 Task: Research Airbnb options in Isna, Egypt from 4th November, 2023 to 15th November, 2023 for 2 adults.1  bedroom having 1 bed and 1 bathroom. Property type can be hotel. Look for 4 properties as per requirement.
Action: Mouse pressed left at (423, 67)
Screenshot: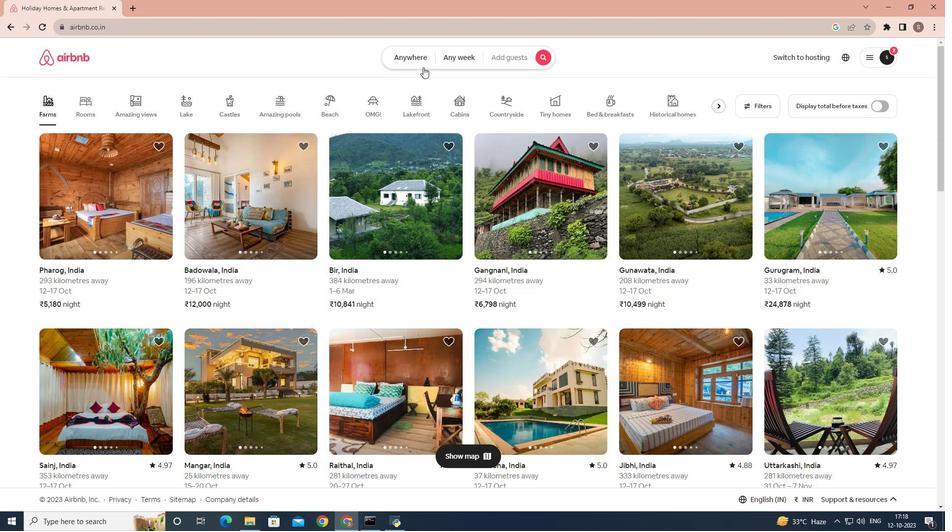 
Action: Mouse moved to (390, 98)
Screenshot: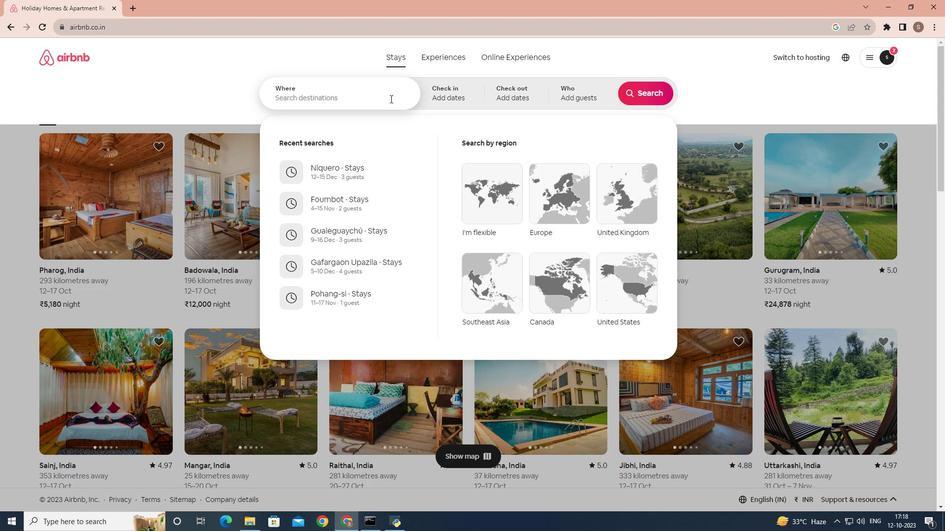 
Action: Mouse pressed left at (390, 98)
Screenshot: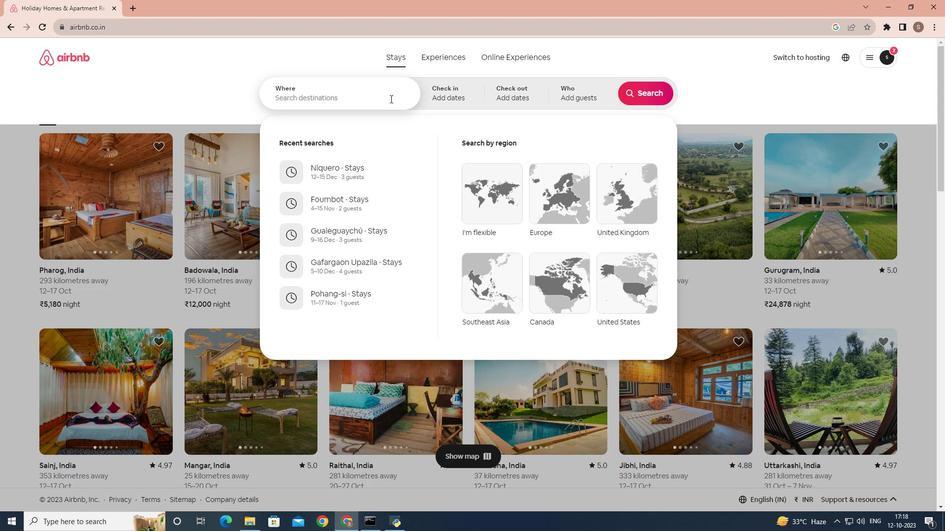 
Action: Key pressed isna,<Key.space>egypt
Screenshot: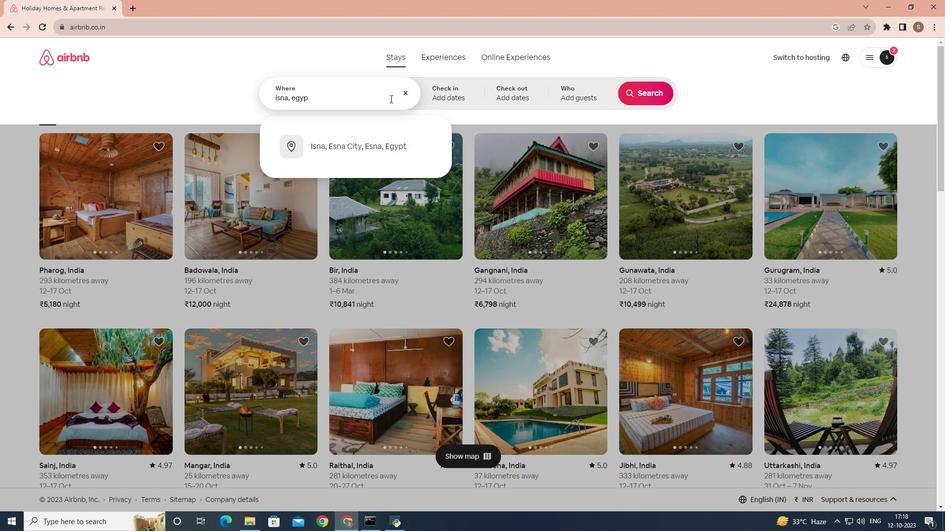 
Action: Mouse moved to (357, 137)
Screenshot: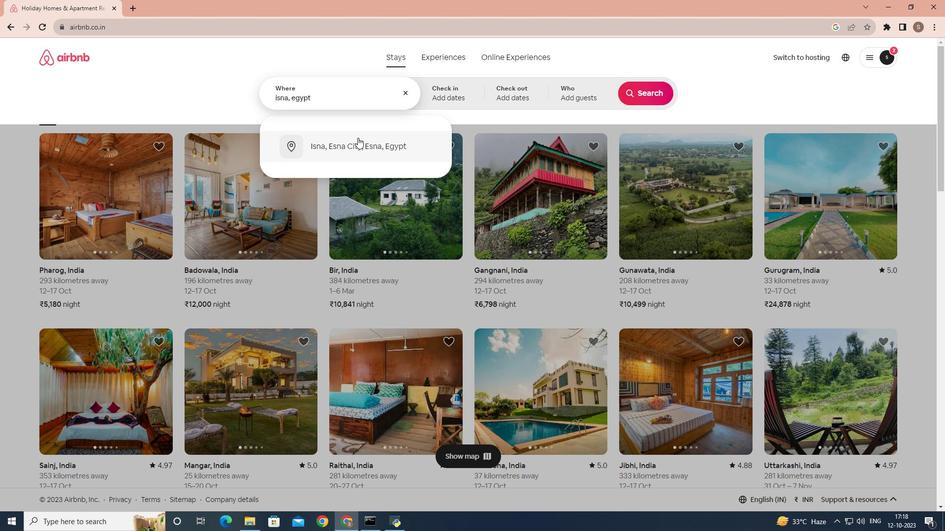 
Action: Mouse pressed left at (357, 137)
Screenshot: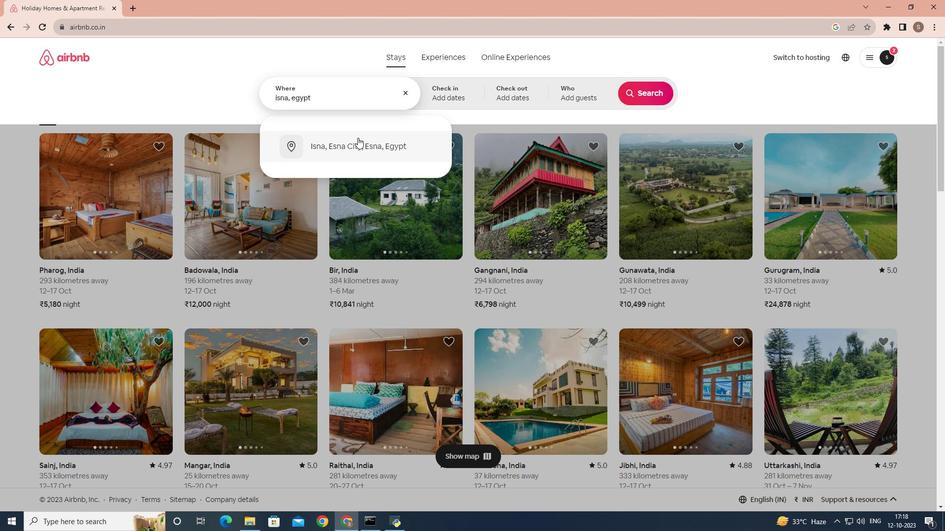 
Action: Mouse moved to (631, 217)
Screenshot: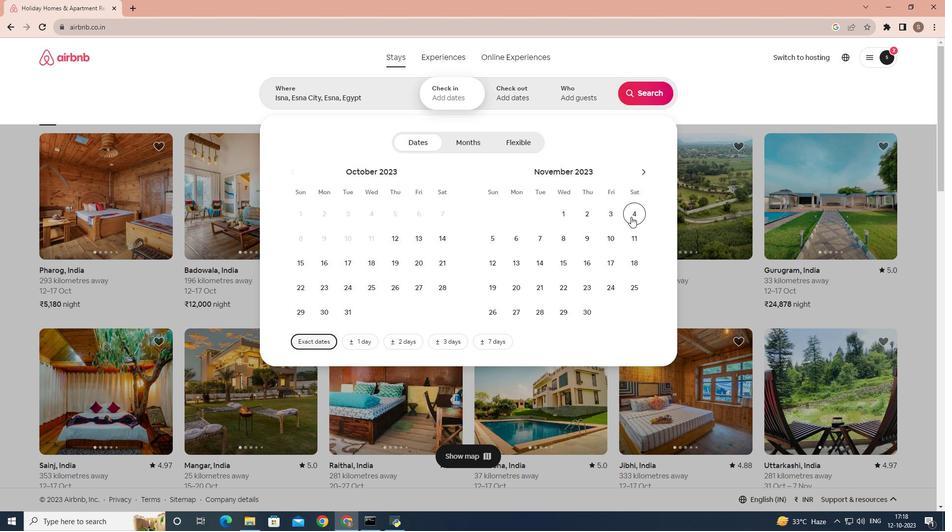 
Action: Mouse pressed left at (631, 217)
Screenshot: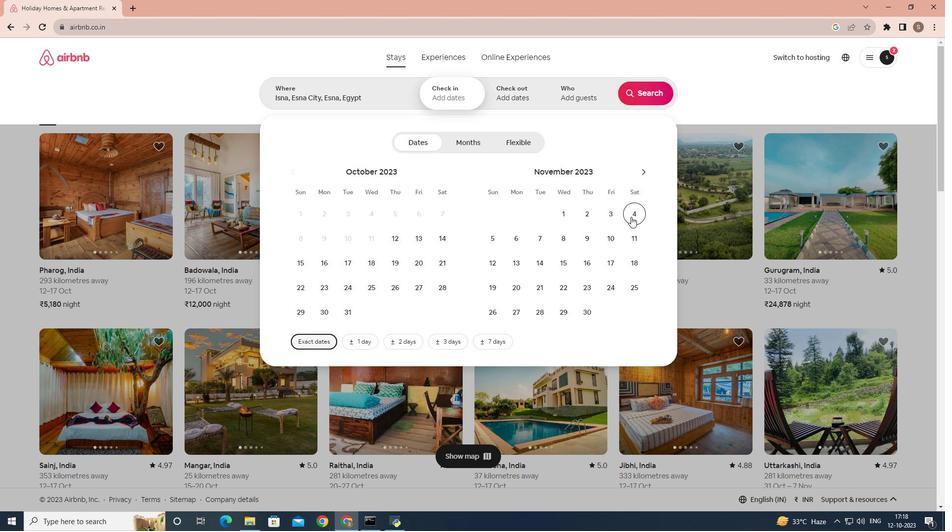 
Action: Mouse moved to (556, 265)
Screenshot: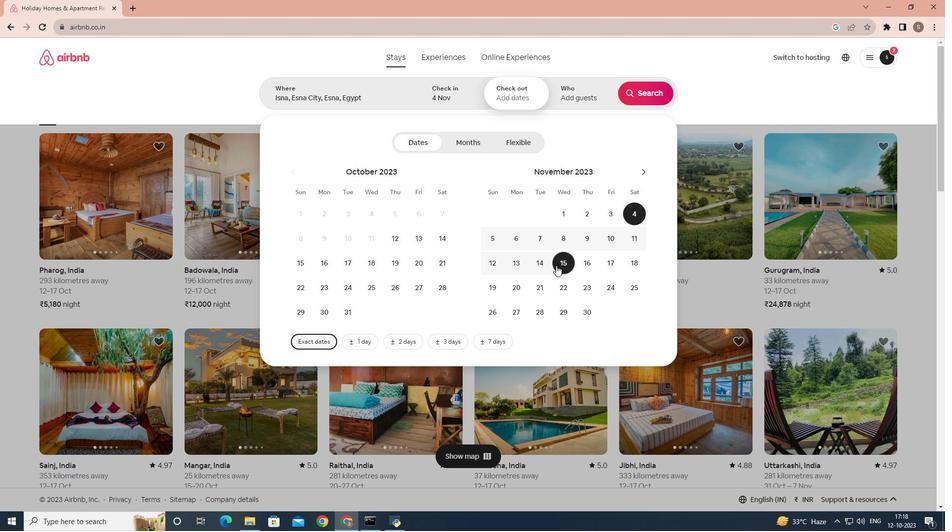 
Action: Mouse pressed left at (556, 265)
Screenshot: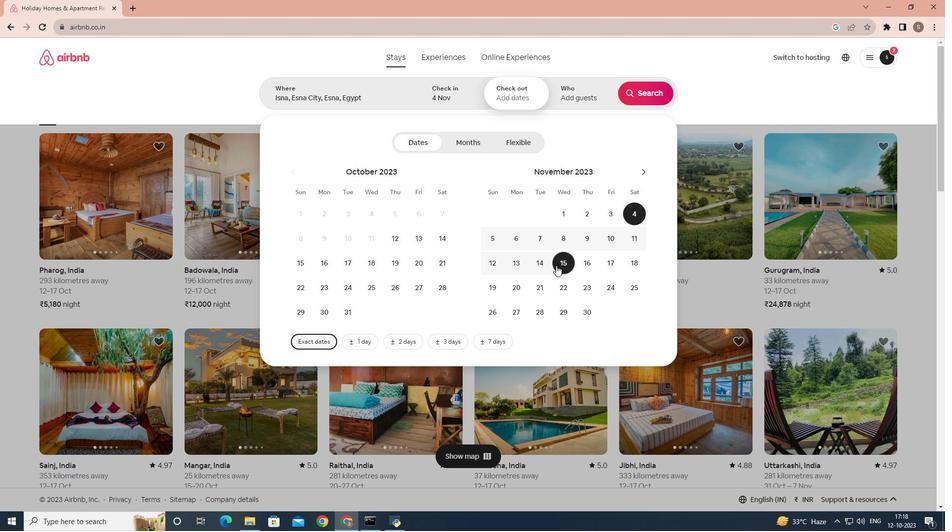 
Action: Mouse moved to (561, 96)
Screenshot: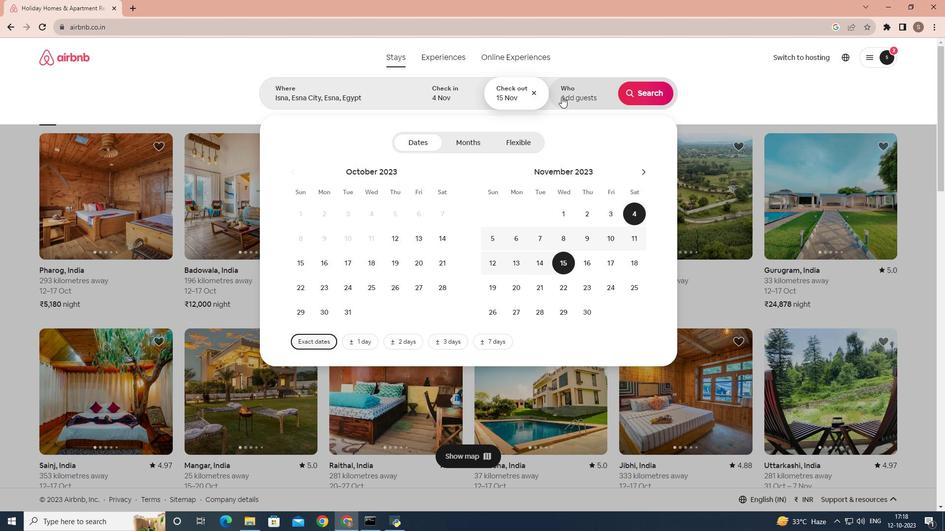 
Action: Mouse pressed left at (561, 96)
Screenshot: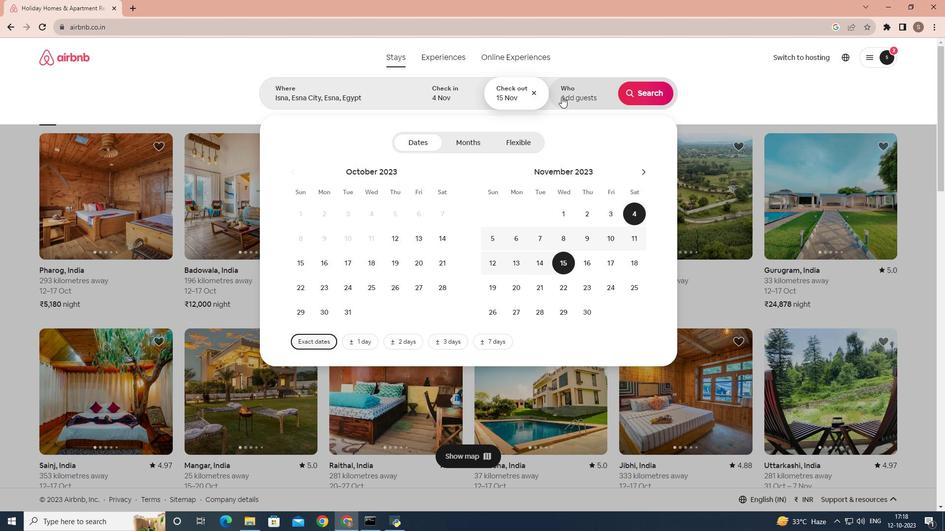
Action: Mouse moved to (655, 147)
Screenshot: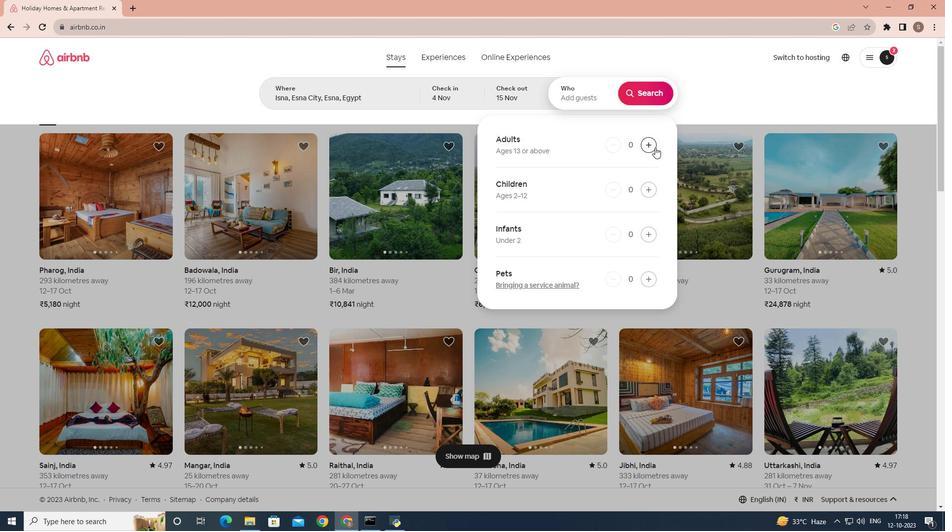 
Action: Mouse pressed left at (655, 147)
Screenshot: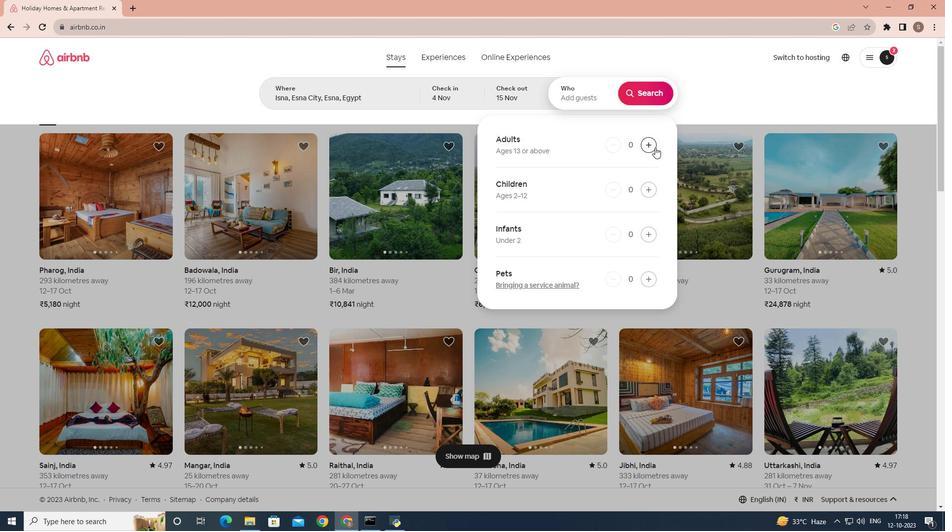 
Action: Mouse pressed left at (655, 147)
Screenshot: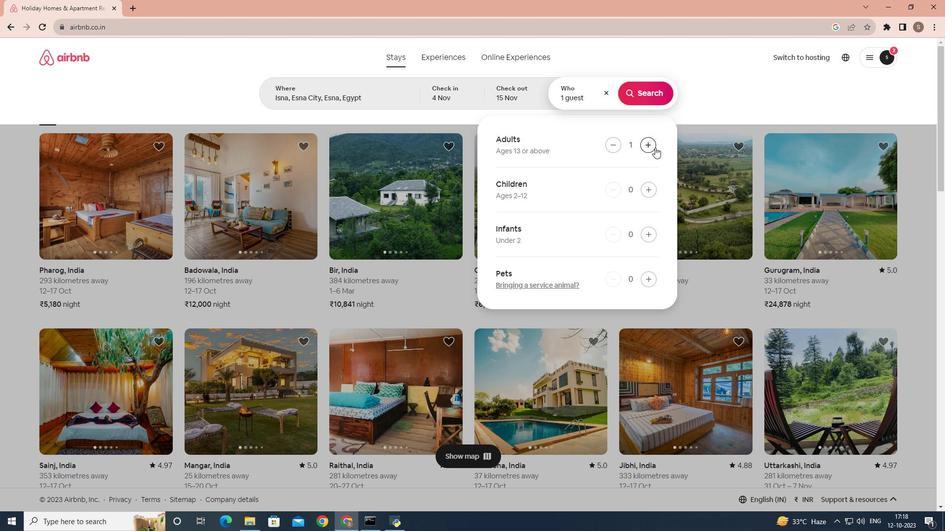 
Action: Mouse moved to (647, 90)
Screenshot: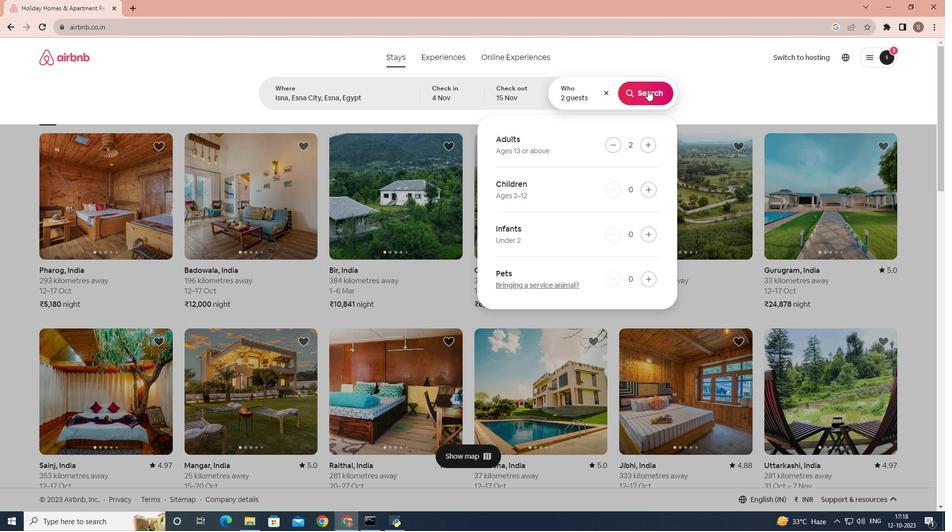 
Action: Mouse pressed left at (647, 90)
Screenshot: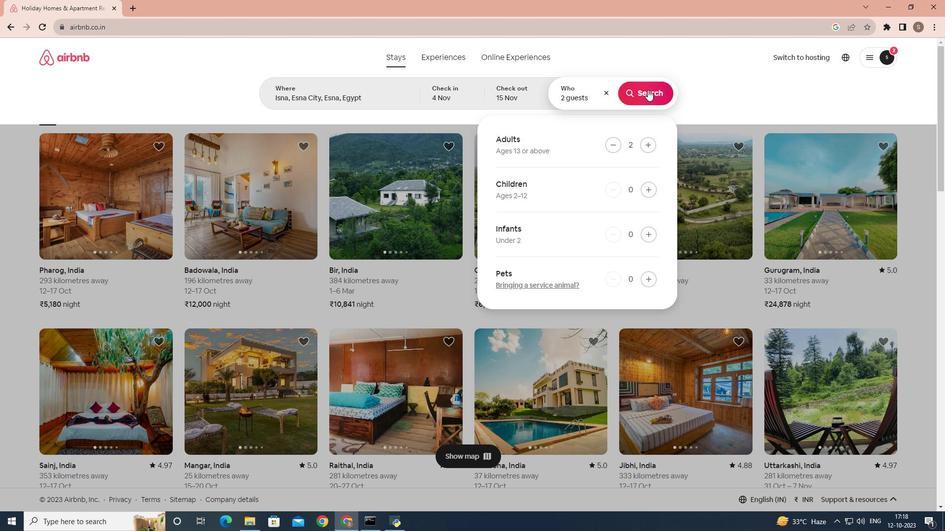 
Action: Mouse moved to (767, 96)
Screenshot: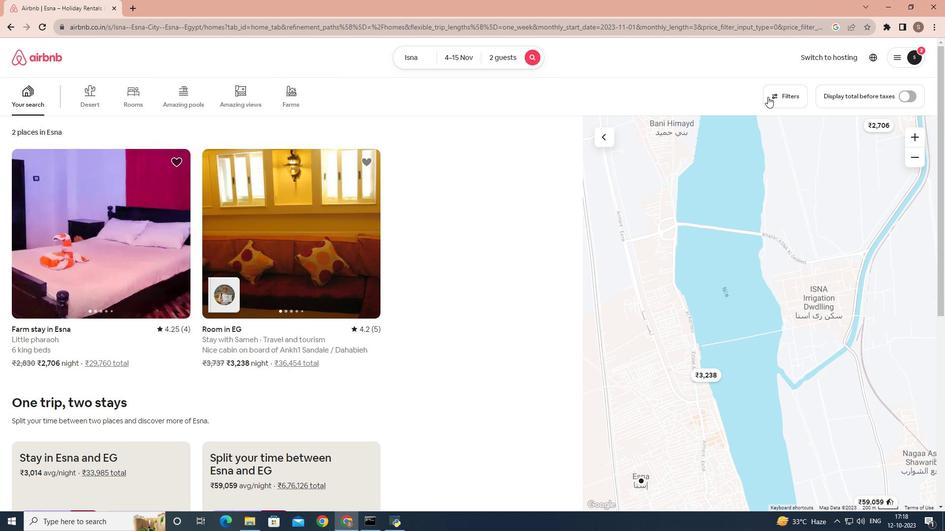 
Action: Mouse pressed left at (767, 96)
Screenshot: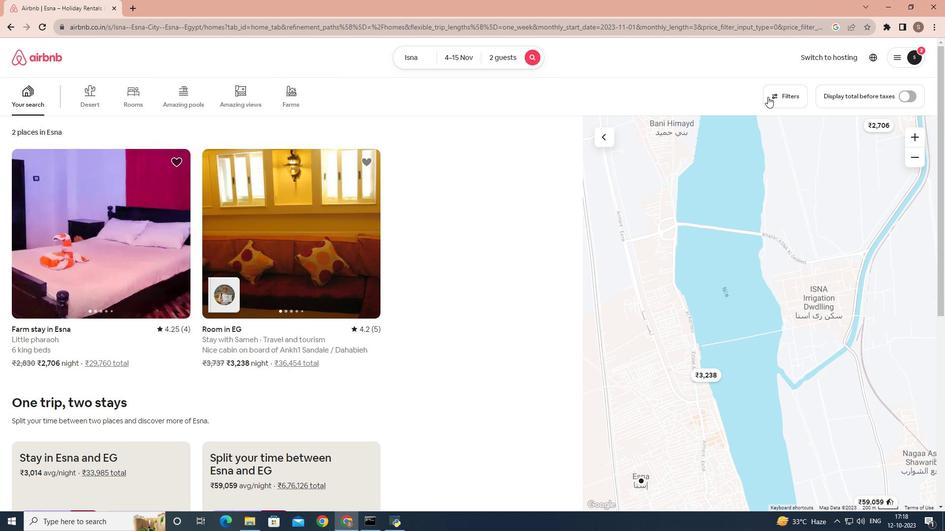 
Action: Mouse moved to (382, 271)
Screenshot: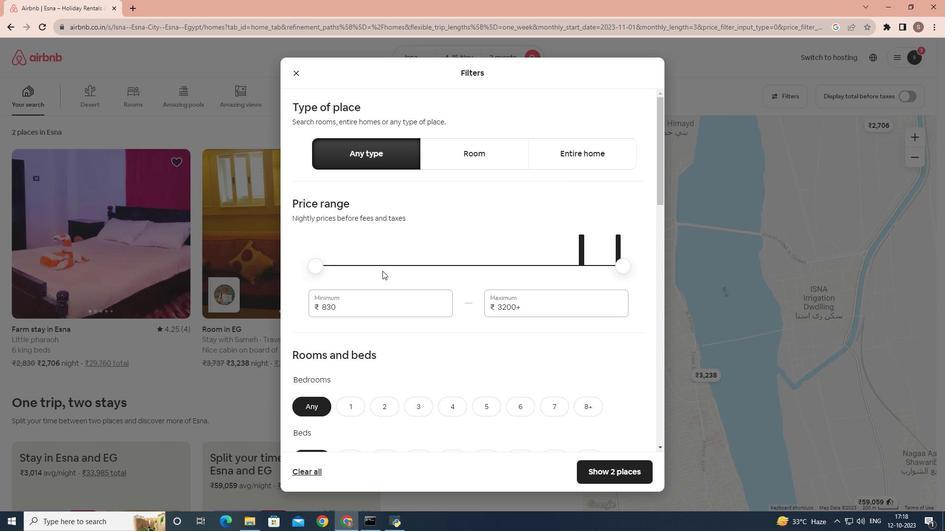 
Action: Mouse scrolled (382, 270) with delta (0, 0)
Screenshot: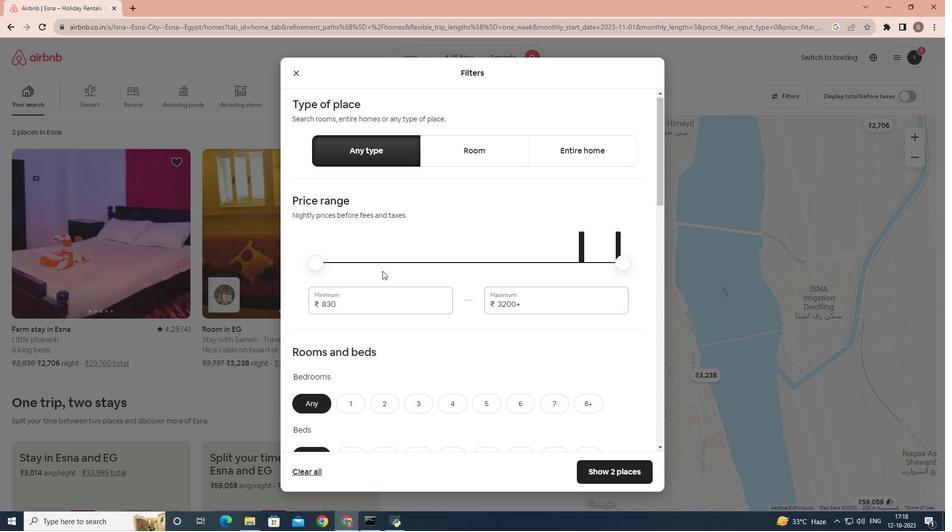 
Action: Mouse scrolled (382, 270) with delta (0, 0)
Screenshot: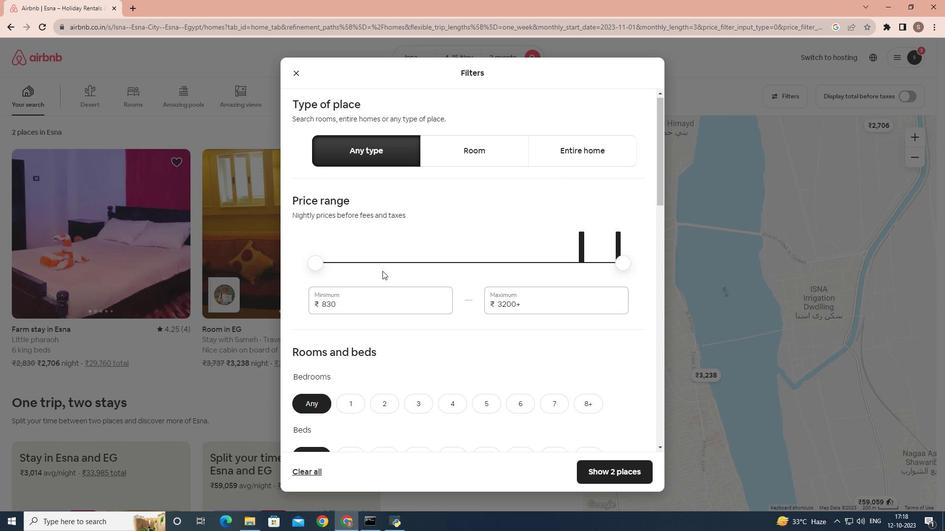 
Action: Mouse scrolled (382, 270) with delta (0, 0)
Screenshot: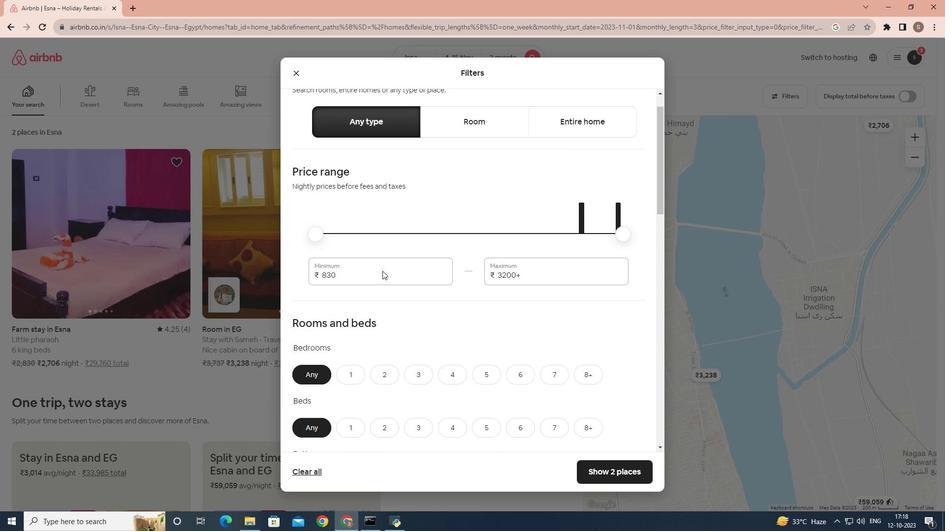 
Action: Mouse moved to (350, 257)
Screenshot: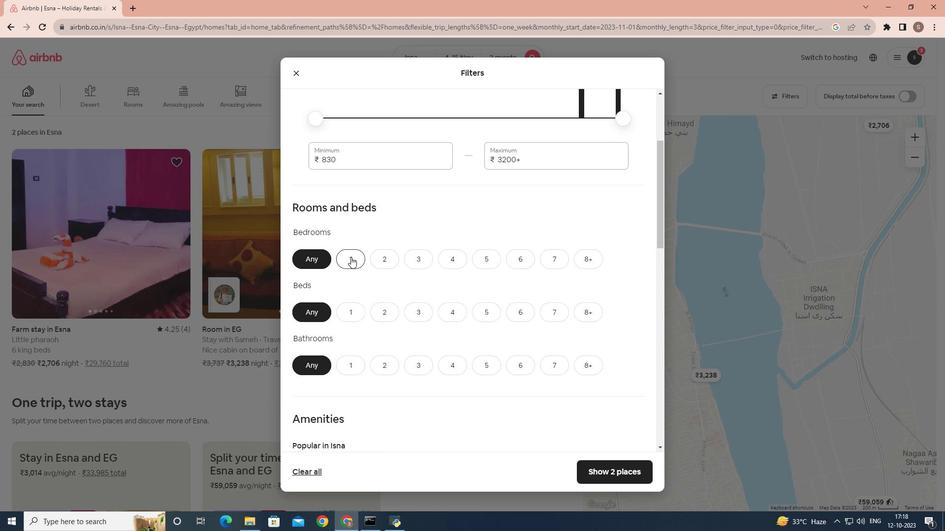 
Action: Mouse pressed left at (350, 257)
Screenshot: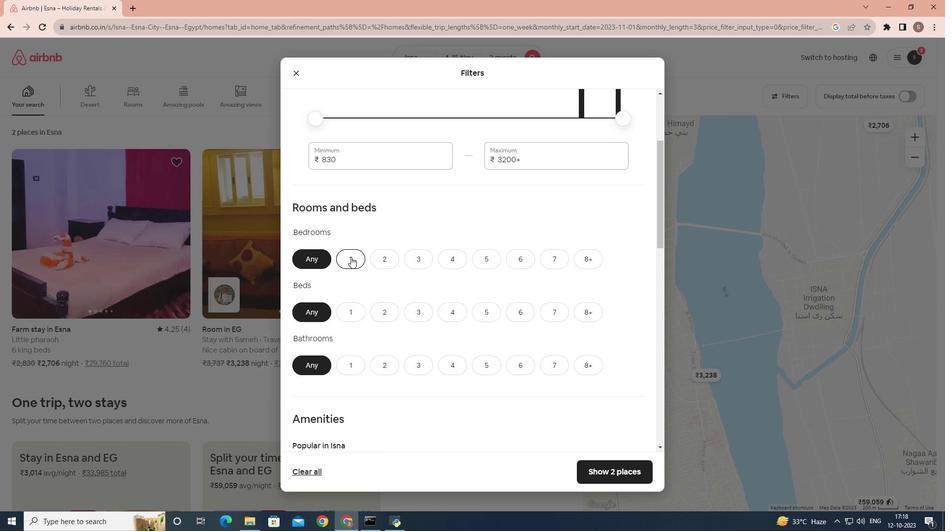 
Action: Mouse moved to (352, 307)
Screenshot: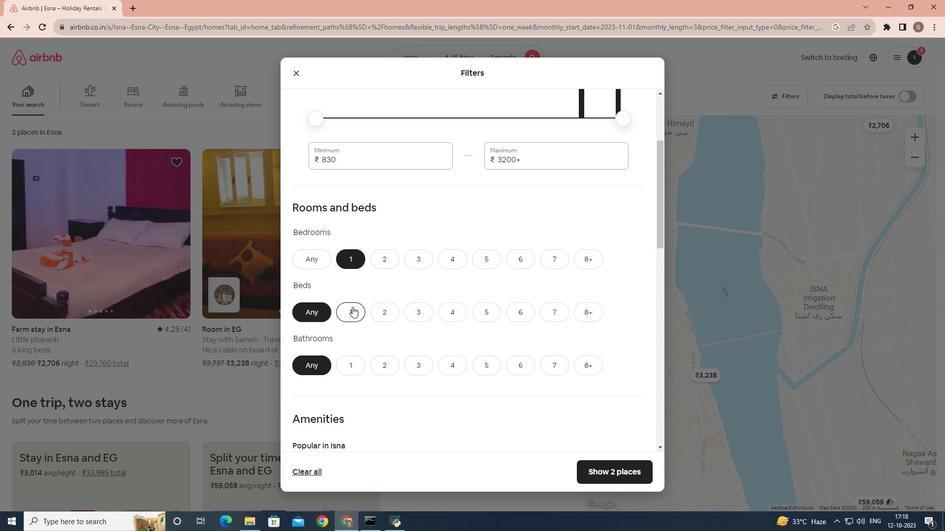 
Action: Mouse pressed left at (352, 307)
Screenshot: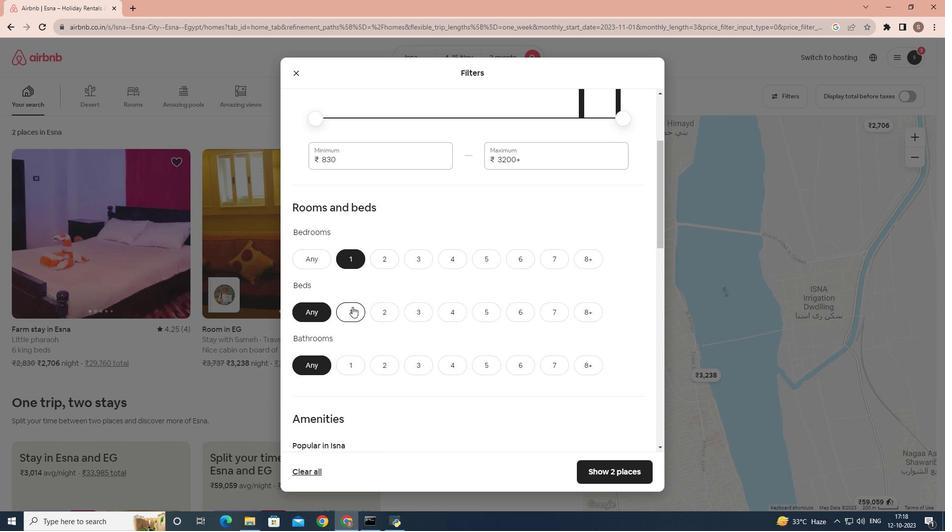 
Action: Mouse moved to (356, 364)
Screenshot: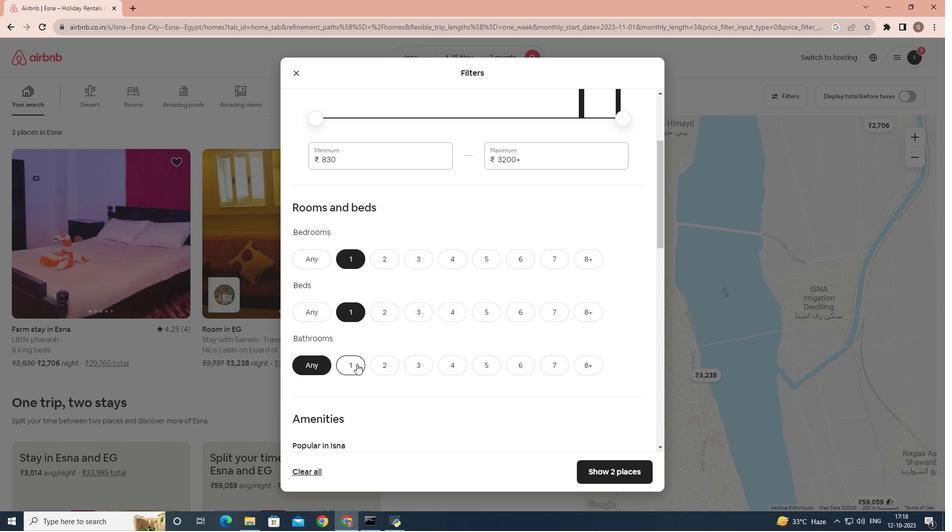 
Action: Mouse pressed left at (356, 364)
Screenshot: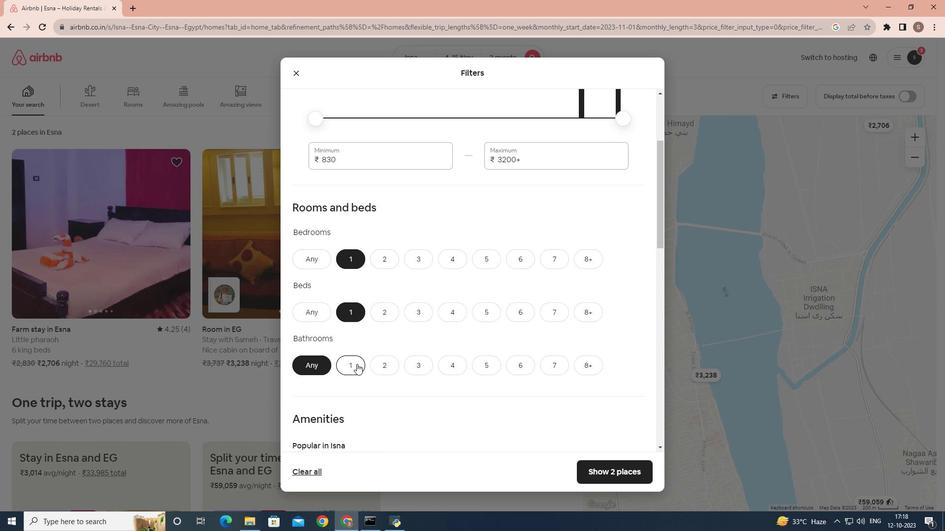 
Action: Mouse moved to (360, 338)
Screenshot: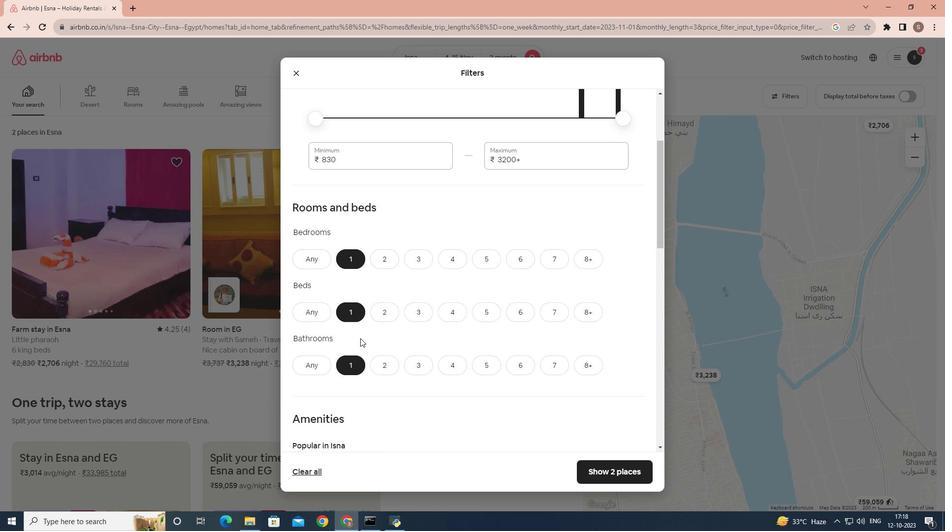 
Action: Mouse scrolled (360, 338) with delta (0, 0)
Screenshot: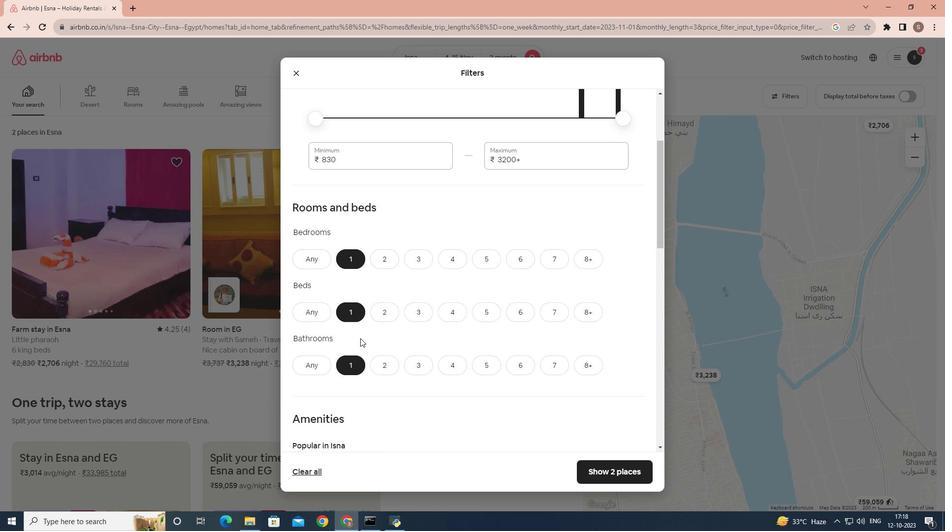 
Action: Mouse scrolled (360, 338) with delta (0, 0)
Screenshot: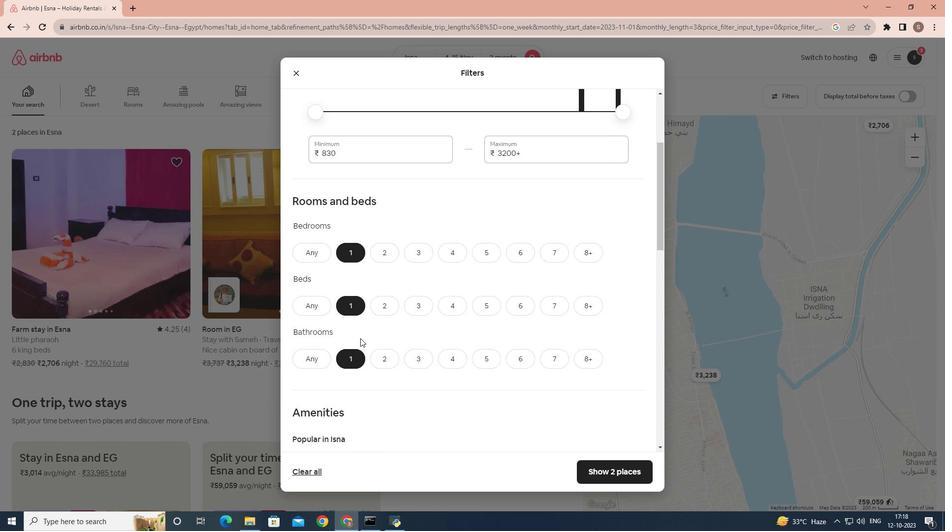 
Action: Mouse scrolled (360, 338) with delta (0, 0)
Screenshot: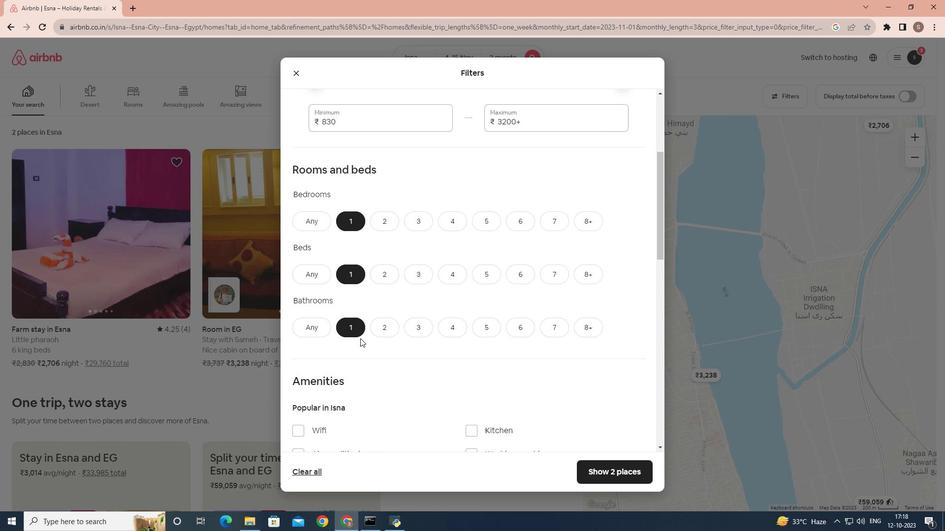 
Action: Mouse scrolled (360, 338) with delta (0, 0)
Screenshot: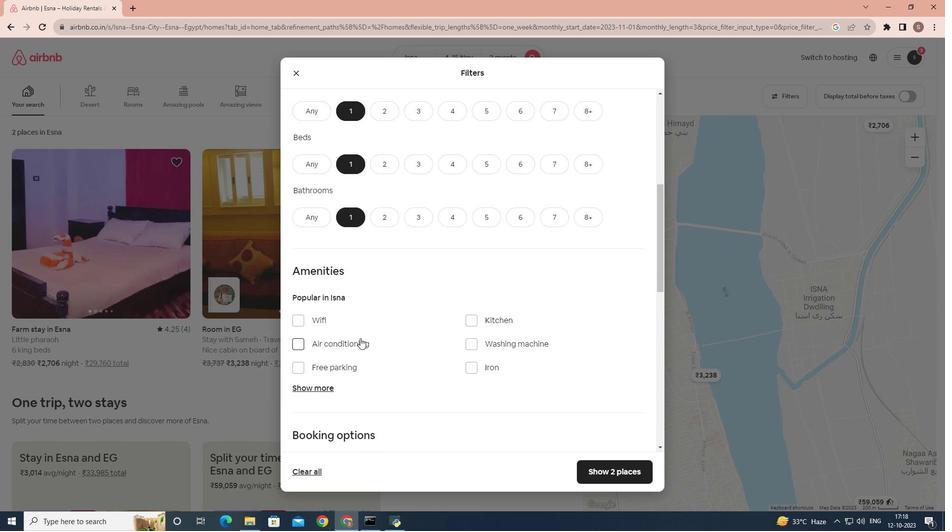 
Action: Mouse scrolled (360, 338) with delta (0, 0)
Screenshot: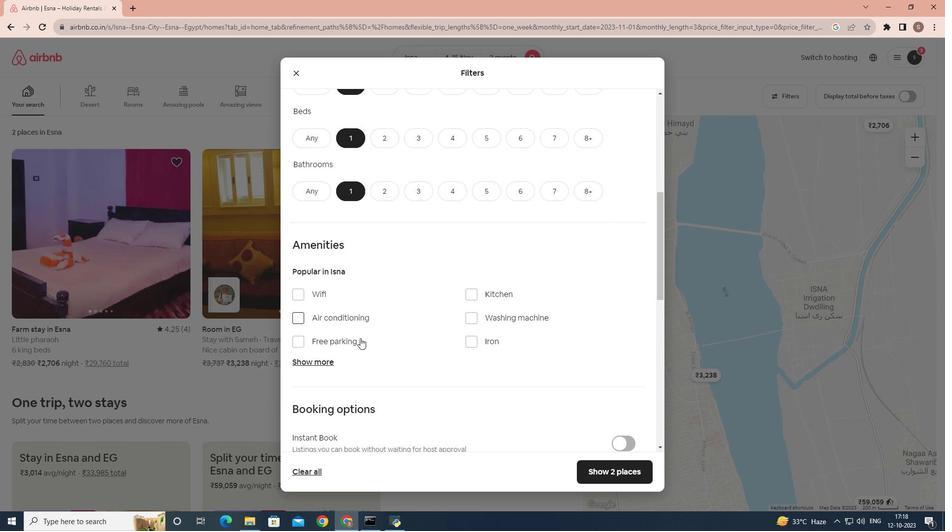 
Action: Mouse scrolled (360, 338) with delta (0, 0)
Screenshot: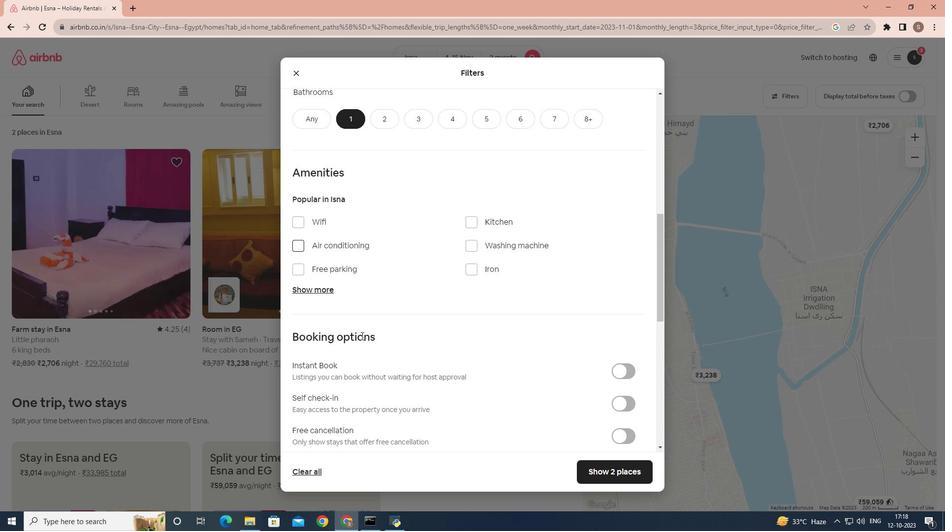 
Action: Mouse moved to (347, 235)
Screenshot: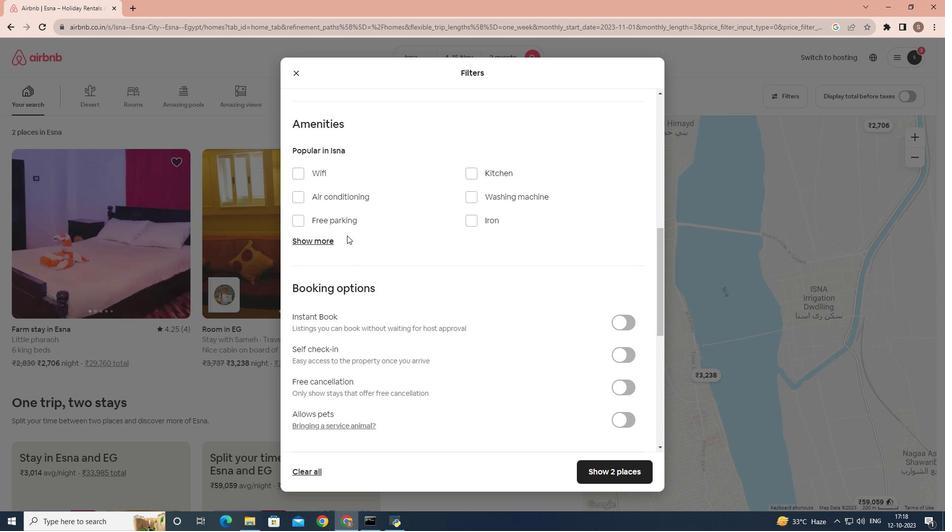 
Action: Mouse scrolled (347, 236) with delta (0, 0)
Screenshot: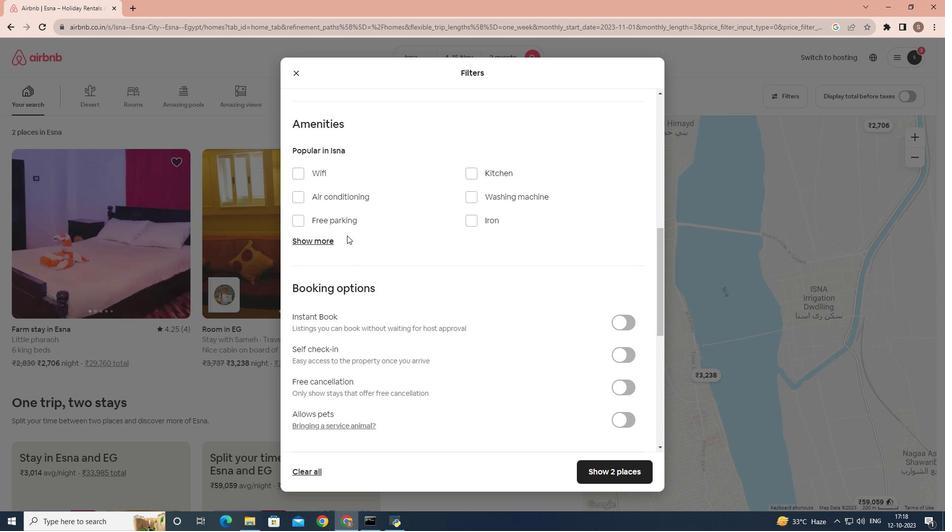 
Action: Mouse scrolled (347, 236) with delta (0, 0)
Screenshot: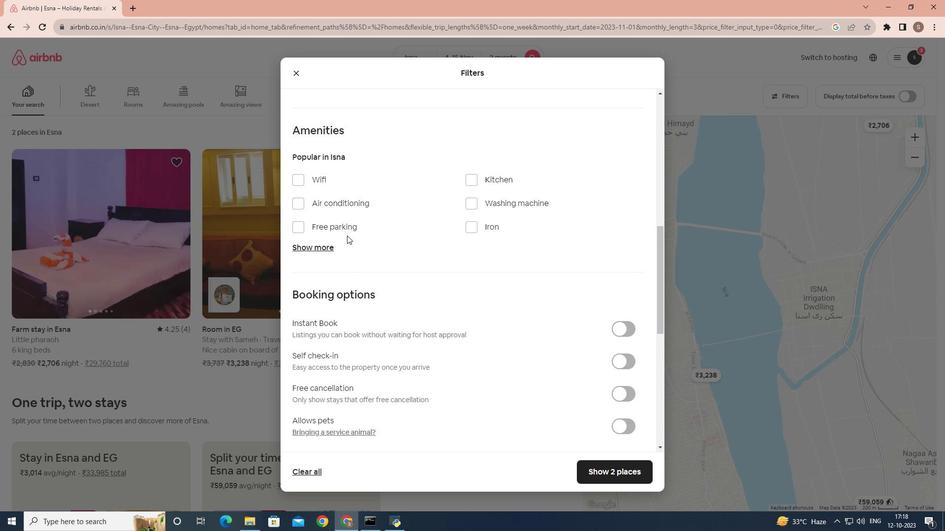 
Action: Mouse moved to (350, 223)
Screenshot: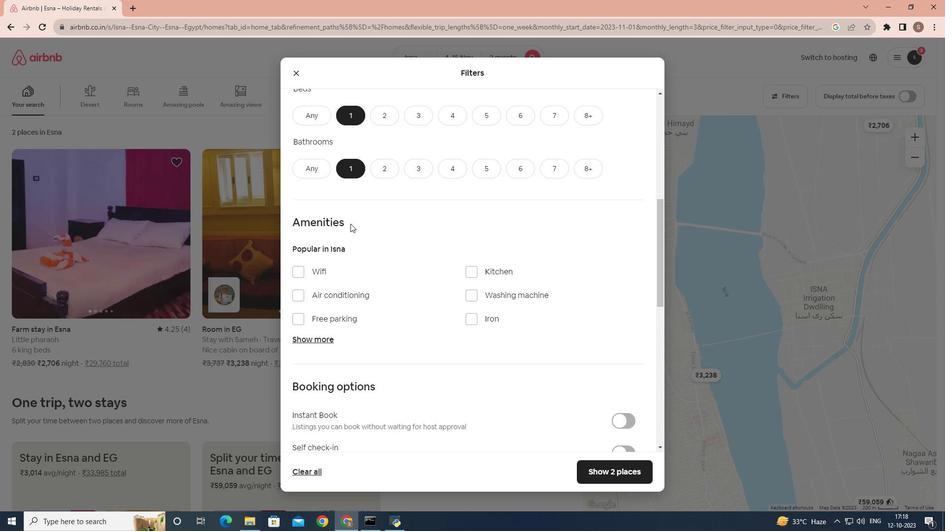 
Action: Mouse scrolled (350, 223) with delta (0, 0)
Screenshot: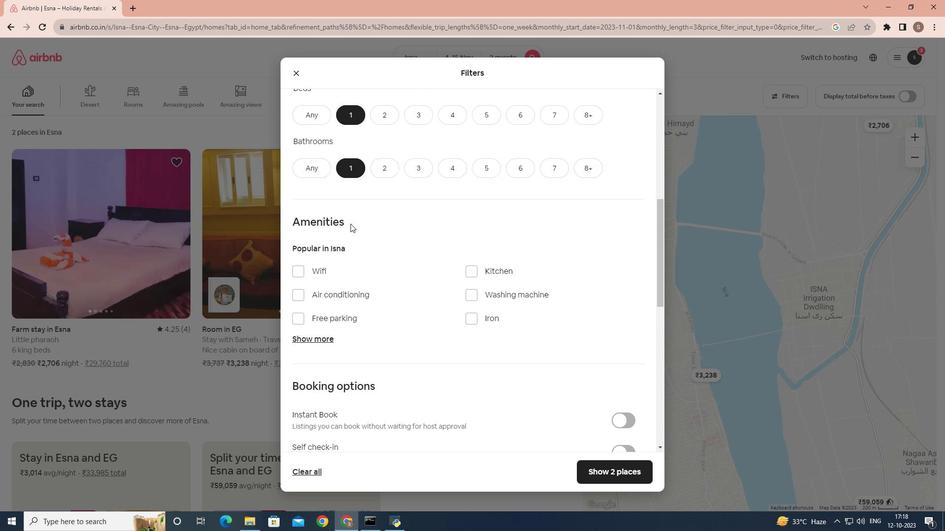 
Action: Mouse scrolled (350, 223) with delta (0, 0)
Screenshot: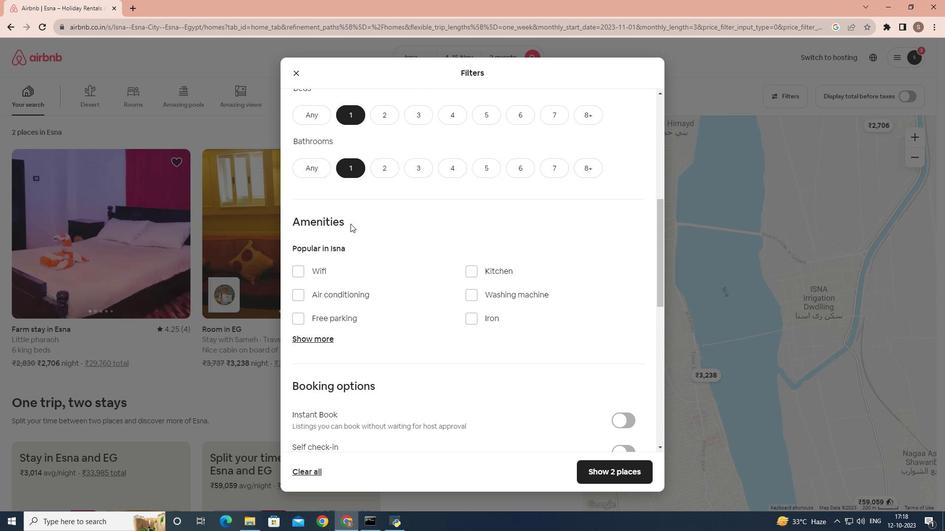 
Action: Mouse scrolled (350, 223) with delta (0, 0)
Screenshot: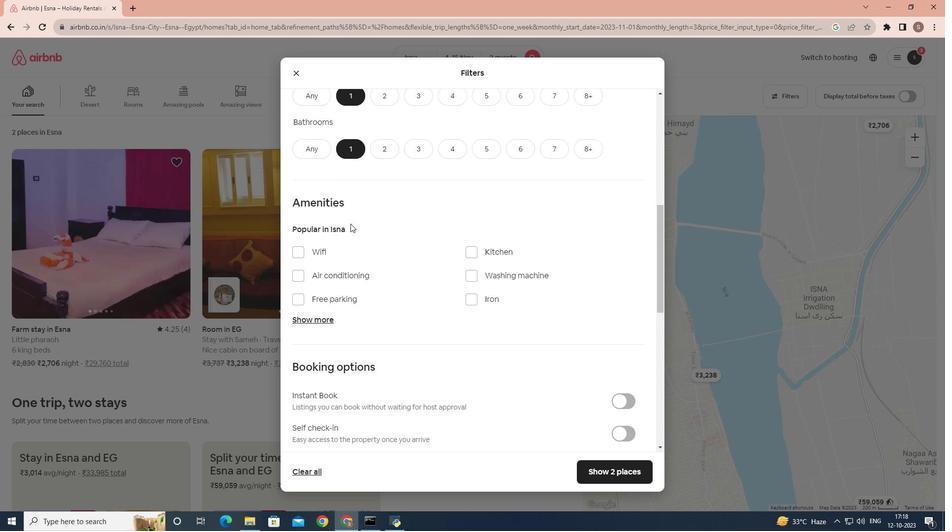 
Action: Mouse scrolled (350, 223) with delta (0, 0)
Screenshot: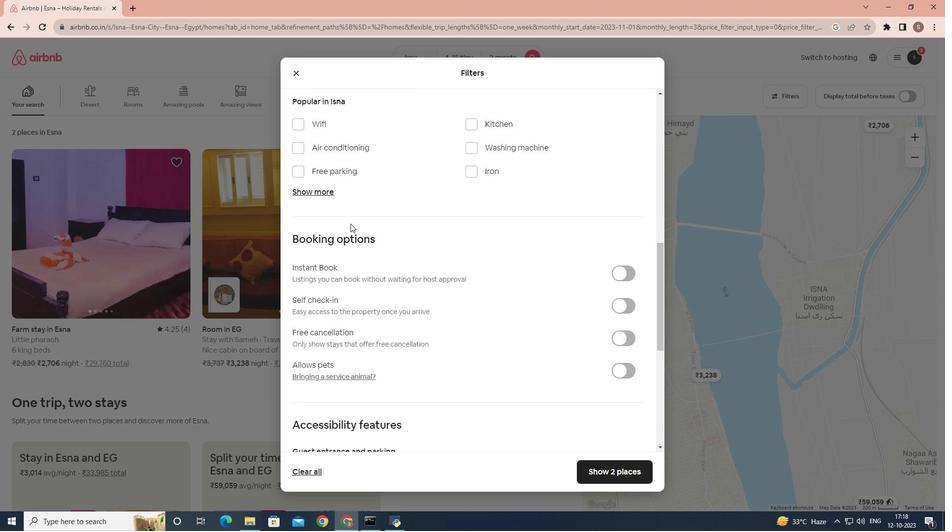 
Action: Mouse scrolled (350, 223) with delta (0, 0)
Screenshot: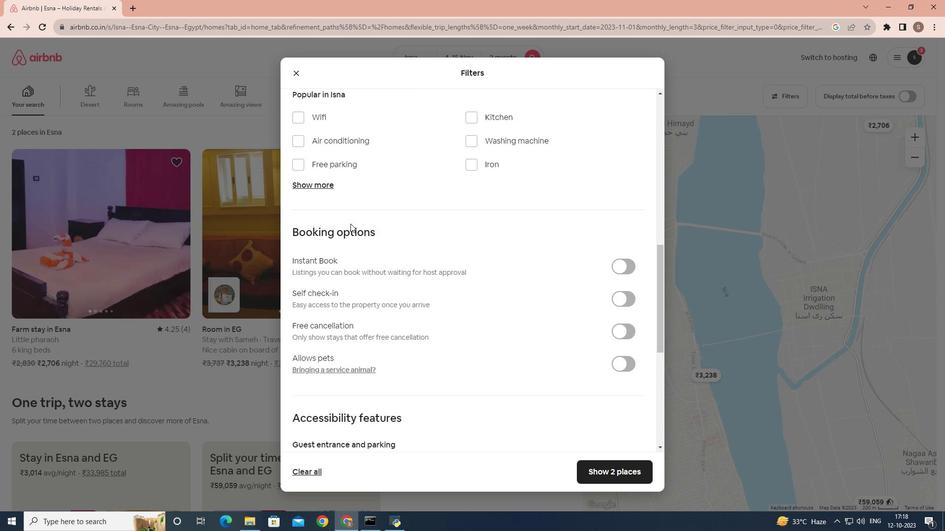 
Action: Mouse scrolled (350, 223) with delta (0, 0)
Screenshot: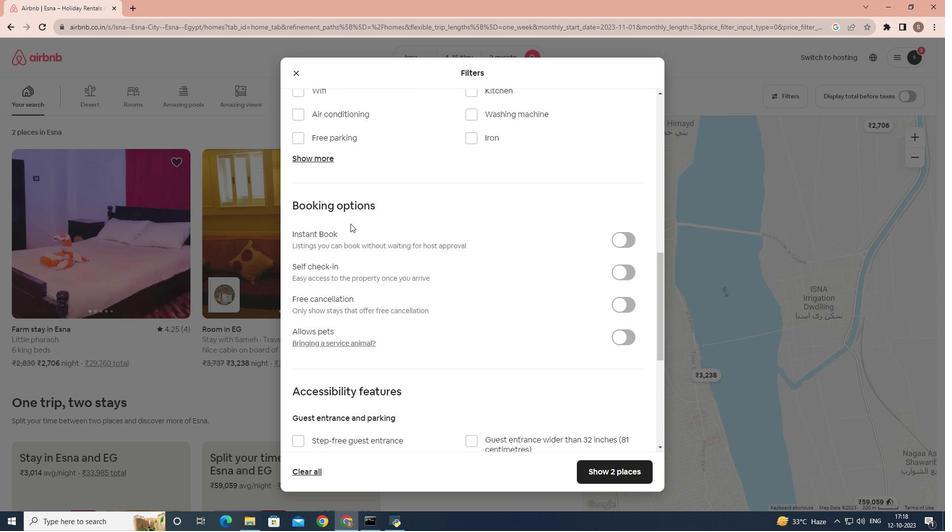 
Action: Mouse scrolled (350, 223) with delta (0, 0)
Screenshot: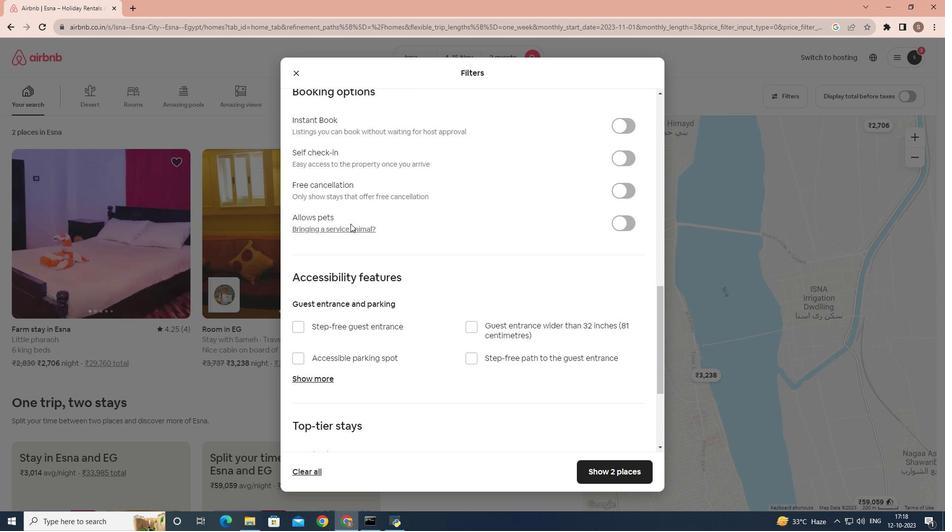 
Action: Mouse scrolled (350, 223) with delta (0, 0)
Screenshot: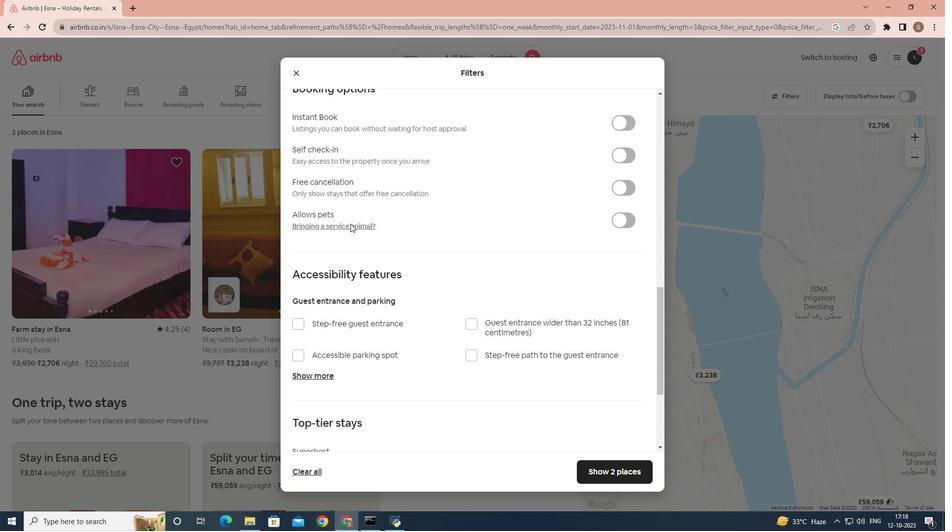 
Action: Mouse scrolled (350, 223) with delta (0, 0)
Screenshot: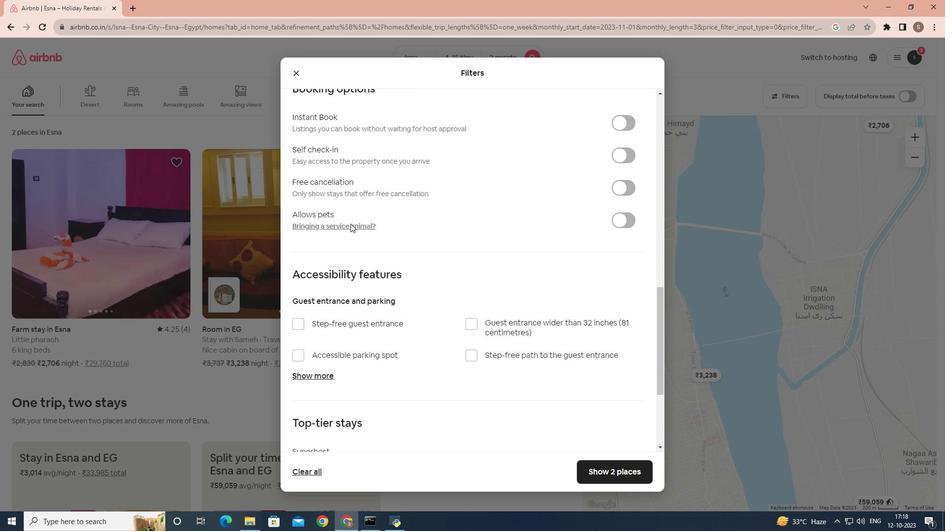 
Action: Mouse scrolled (350, 223) with delta (0, 0)
Screenshot: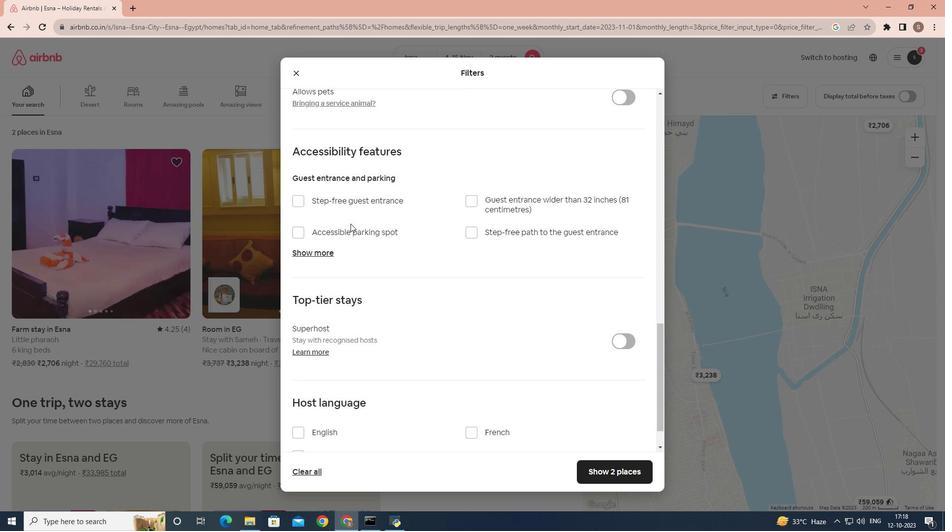 
Action: Mouse scrolled (350, 224) with delta (0, 0)
Screenshot: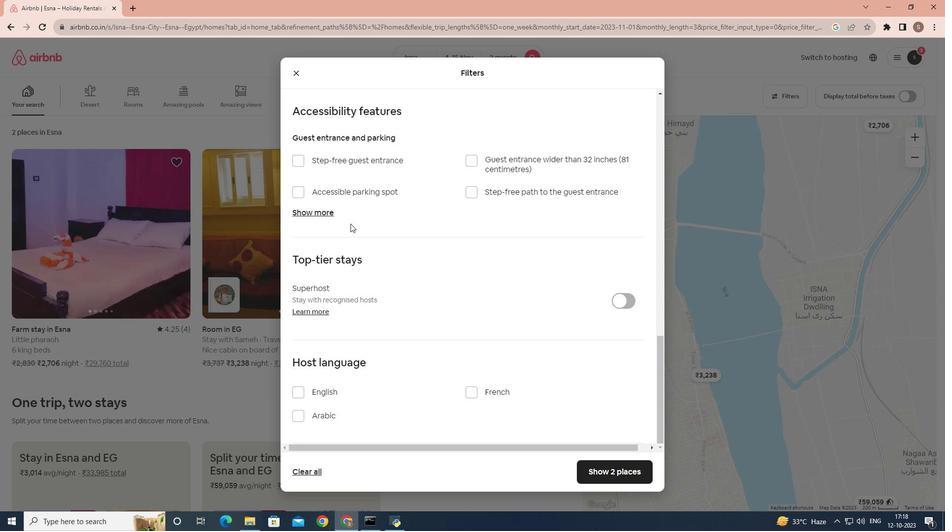 
Action: Mouse scrolled (350, 224) with delta (0, 0)
Screenshot: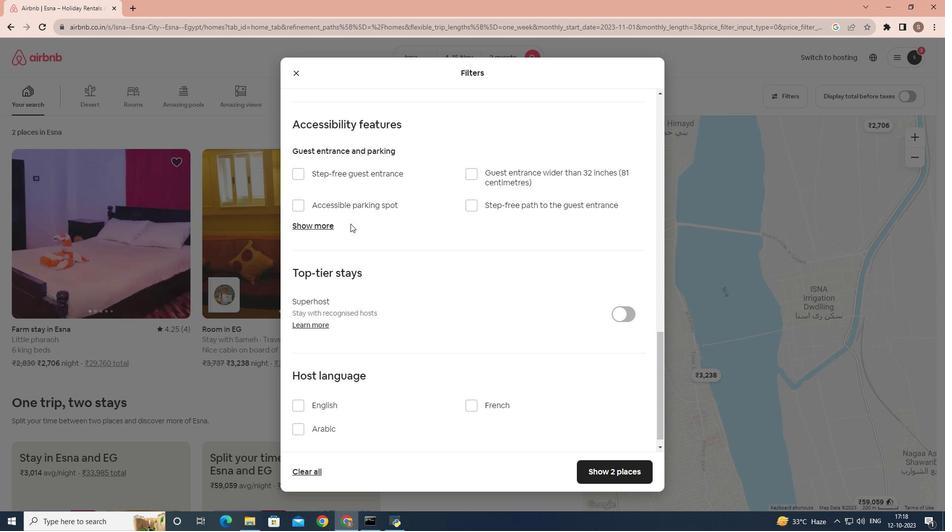 
Action: Mouse scrolled (350, 224) with delta (0, 0)
Screenshot: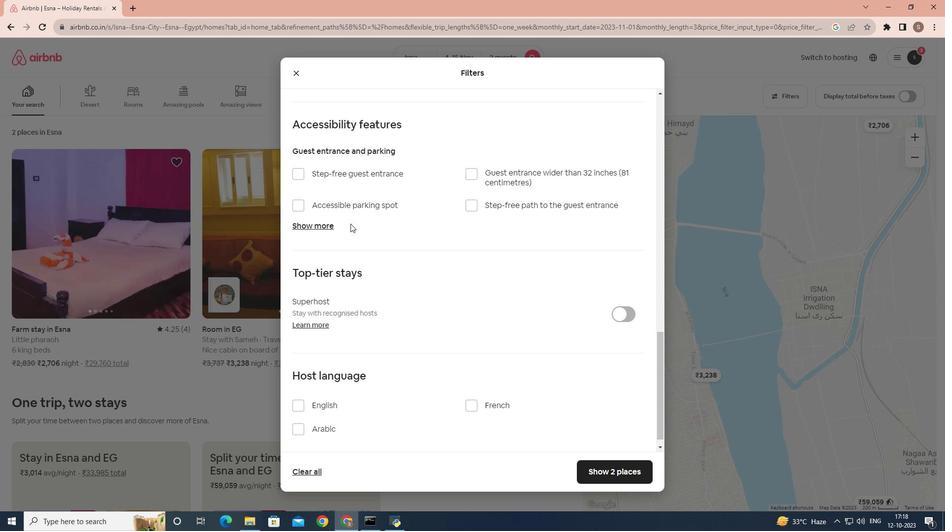 
Action: Mouse scrolled (350, 224) with delta (0, 0)
Screenshot: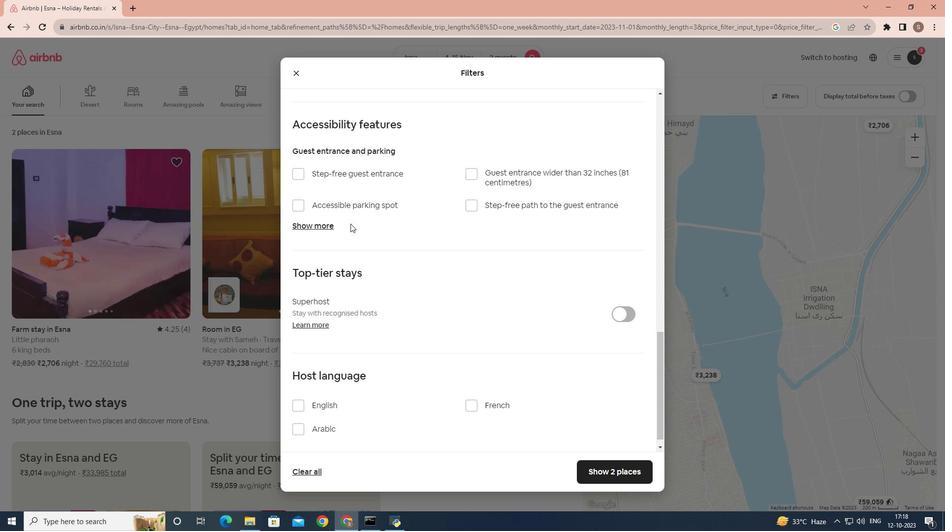 
Action: Mouse scrolled (350, 224) with delta (0, 0)
Screenshot: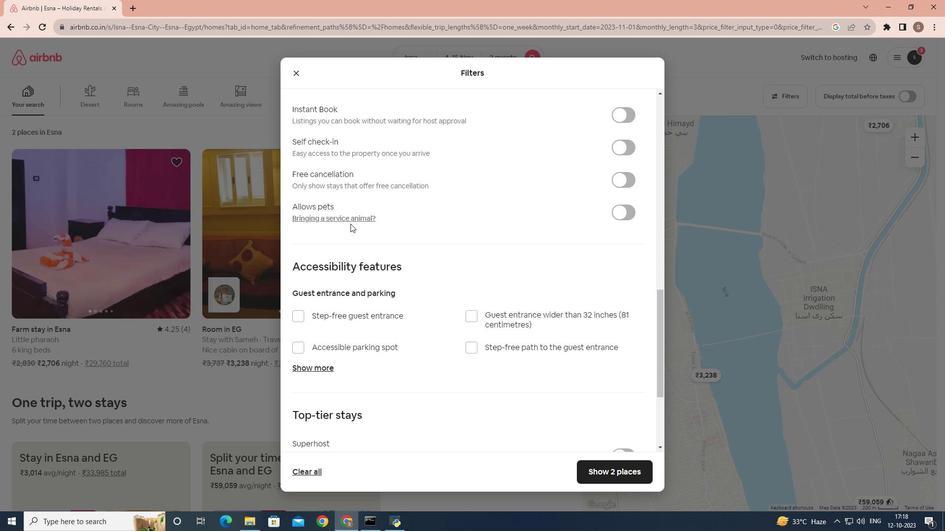 
Action: Mouse scrolled (350, 224) with delta (0, 0)
Screenshot: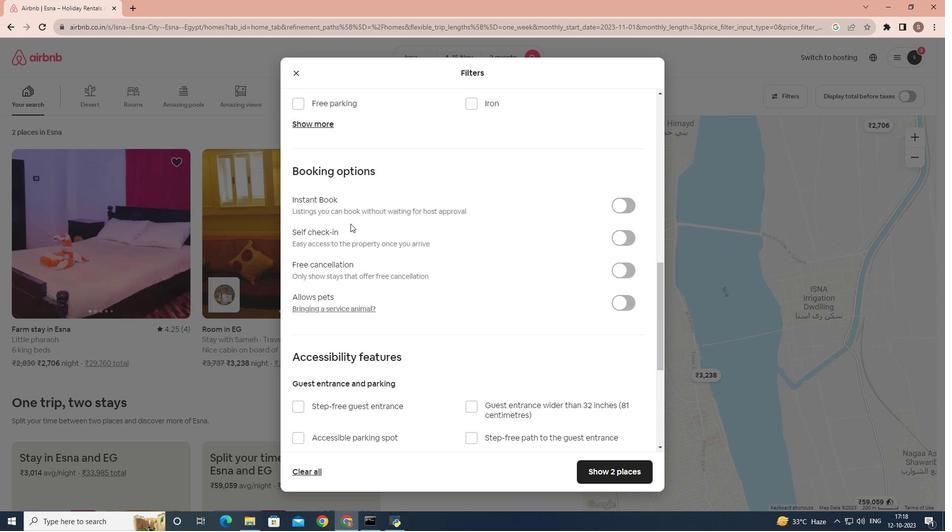 
Action: Mouse scrolled (350, 224) with delta (0, 0)
Screenshot: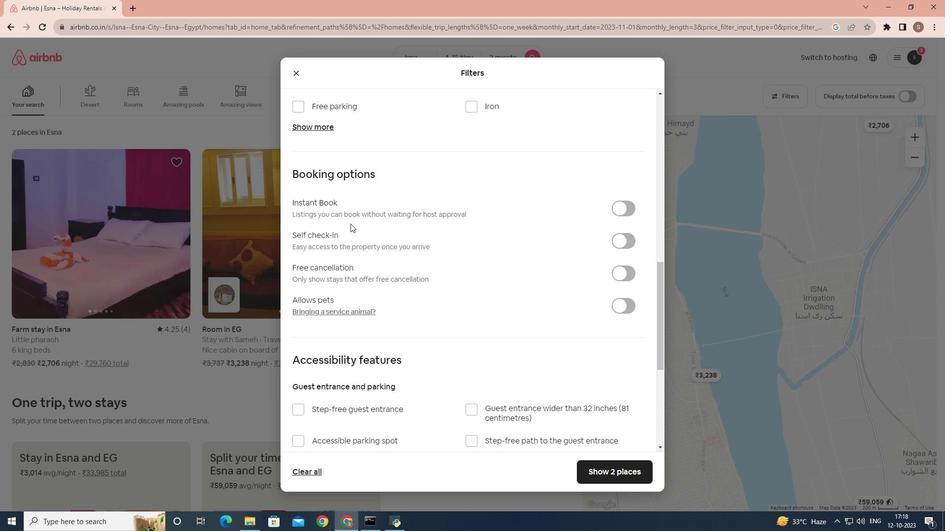 
Action: Mouse scrolled (350, 224) with delta (0, 0)
Screenshot: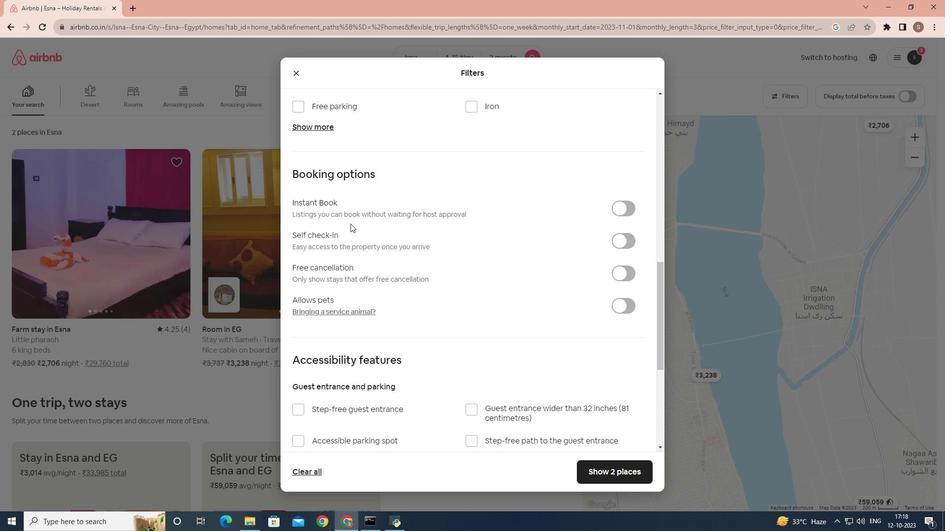 
Action: Mouse scrolled (350, 224) with delta (0, 0)
Screenshot: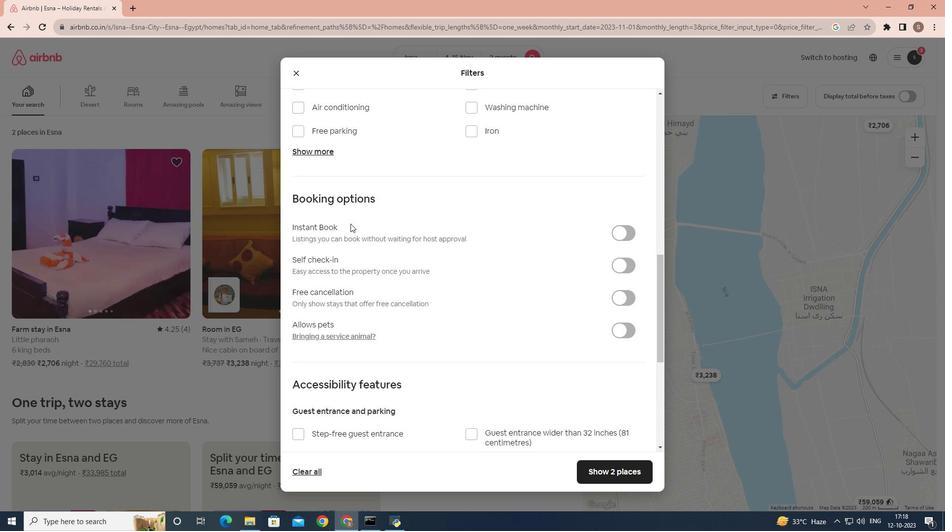 
Action: Mouse scrolled (350, 224) with delta (0, 0)
Screenshot: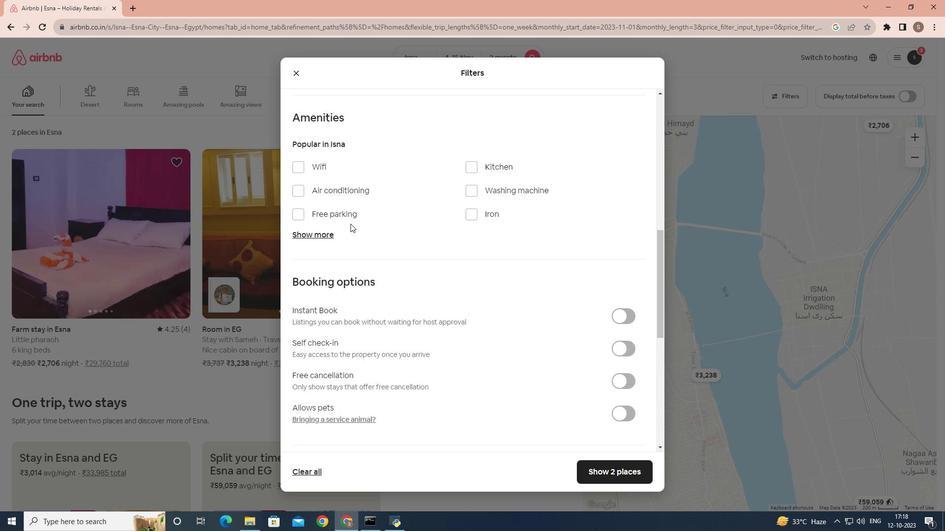 
Action: Mouse scrolled (350, 223) with delta (0, 0)
Screenshot: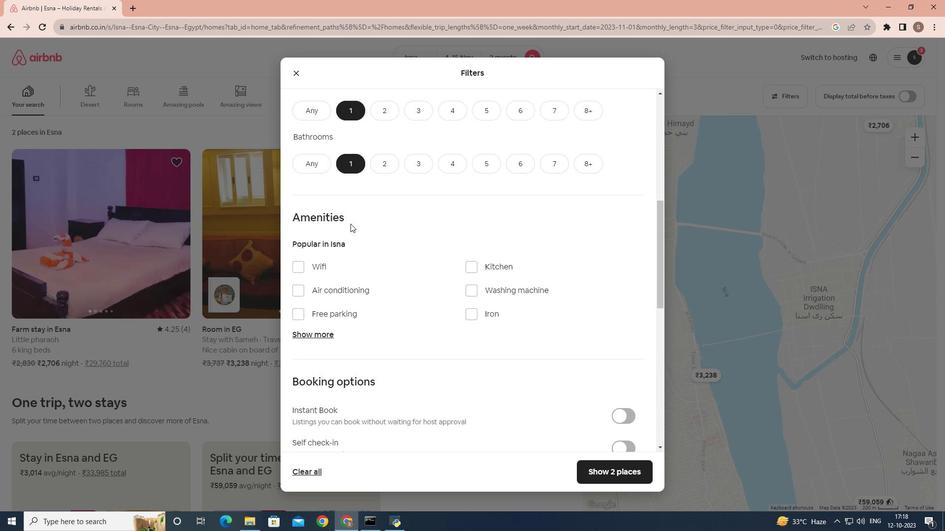 
Action: Mouse scrolled (350, 224) with delta (0, 0)
Screenshot: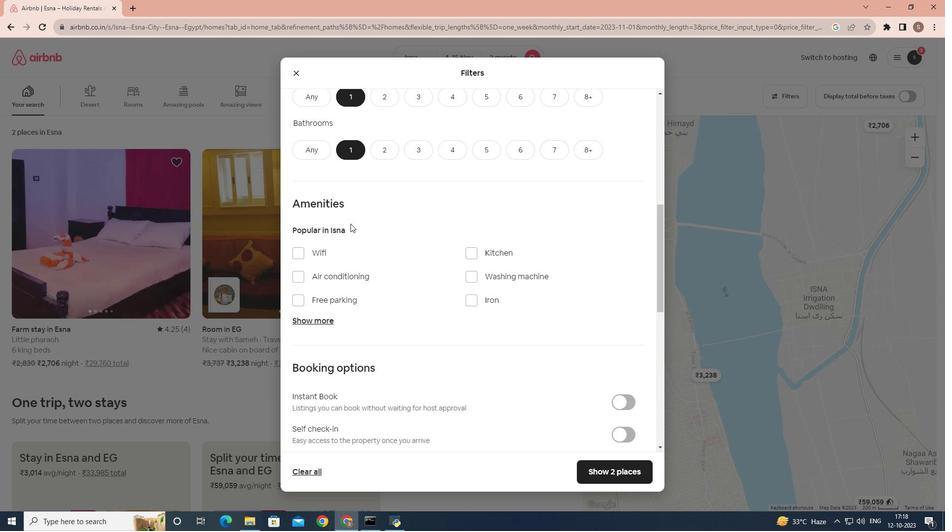 
Action: Mouse scrolled (350, 224) with delta (0, 0)
Screenshot: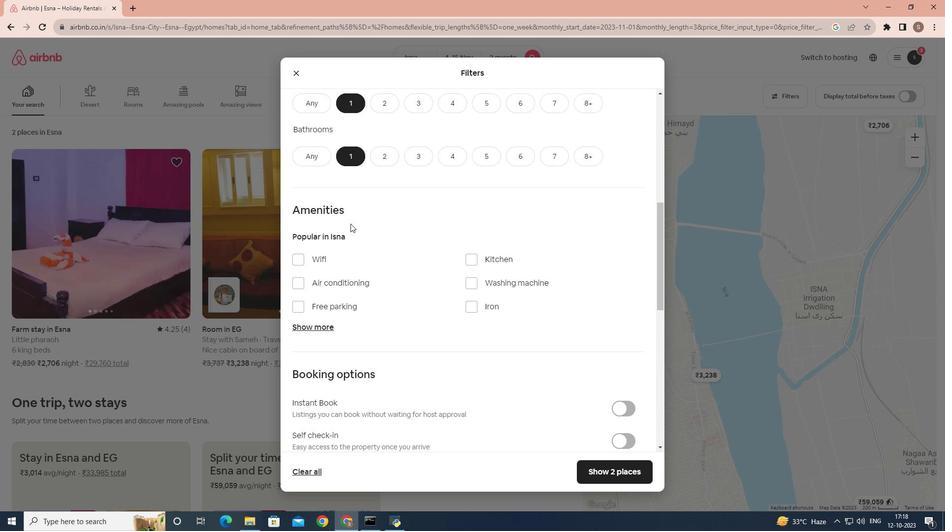 
Action: Mouse scrolled (350, 224) with delta (0, 0)
Screenshot: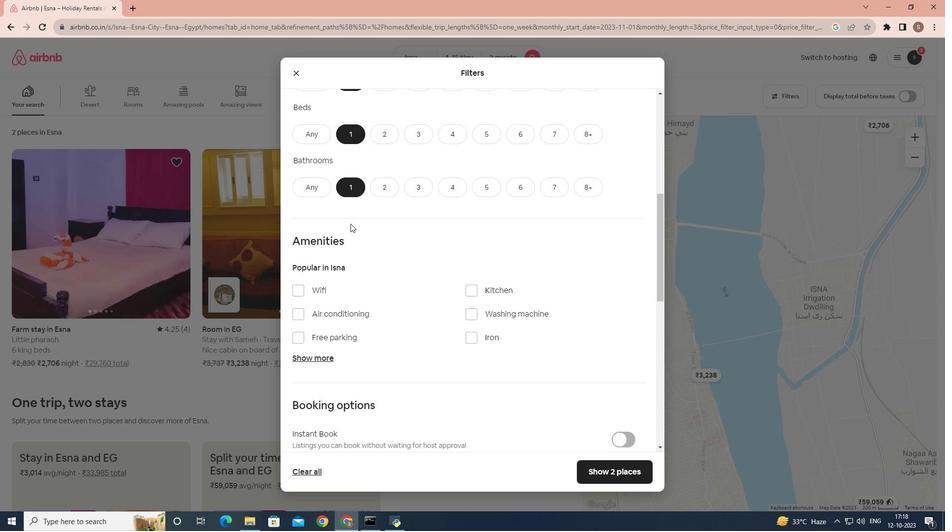 
Action: Mouse scrolled (350, 224) with delta (0, 0)
Screenshot: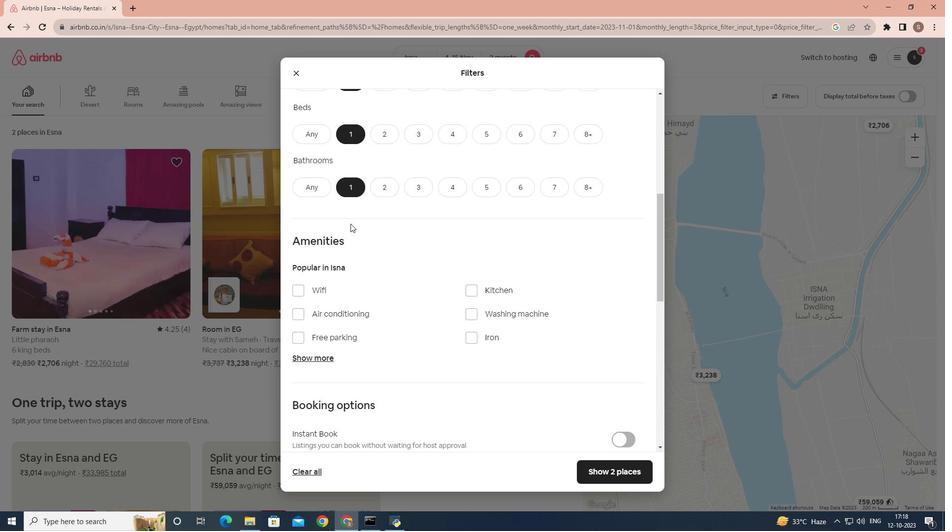 
Action: Mouse scrolled (350, 224) with delta (0, 0)
Screenshot: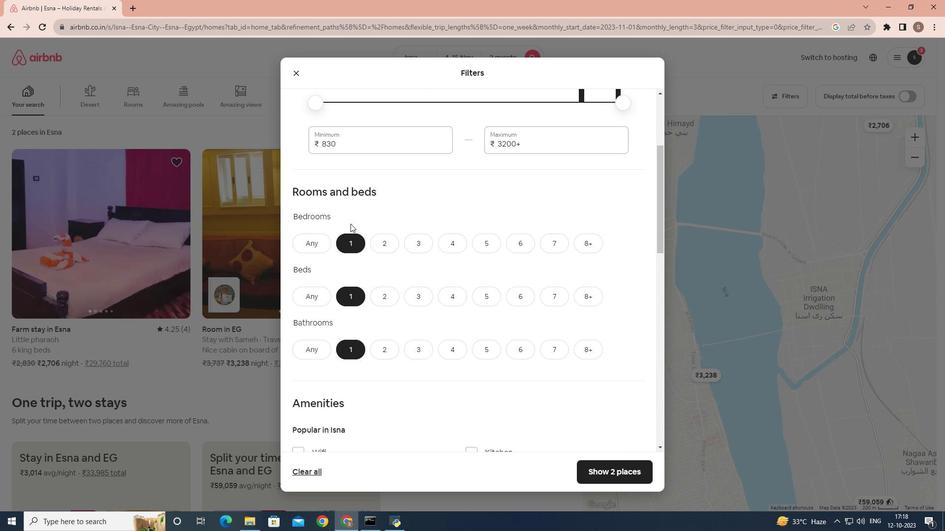 
Action: Mouse scrolled (350, 224) with delta (0, 0)
Screenshot: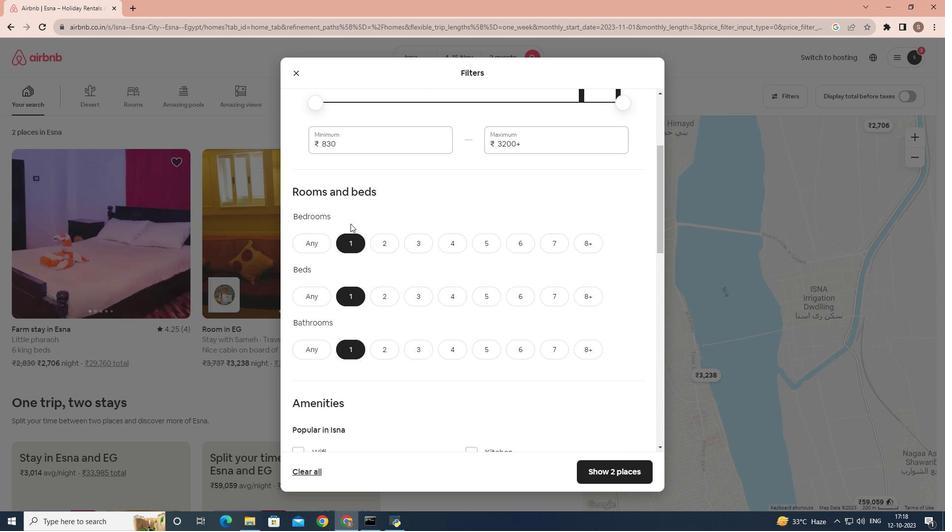 
Action: Mouse scrolled (350, 224) with delta (0, 0)
Screenshot: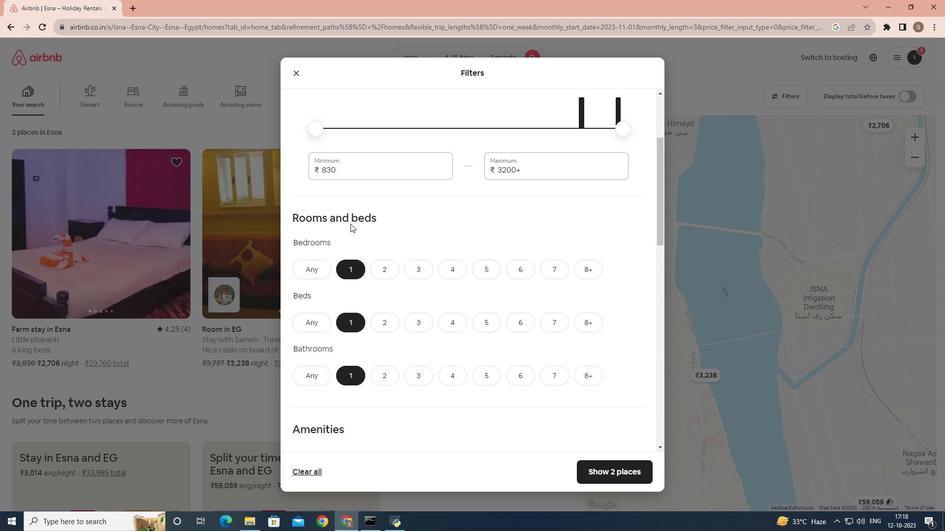 
Action: Mouse scrolled (350, 224) with delta (0, 0)
Screenshot: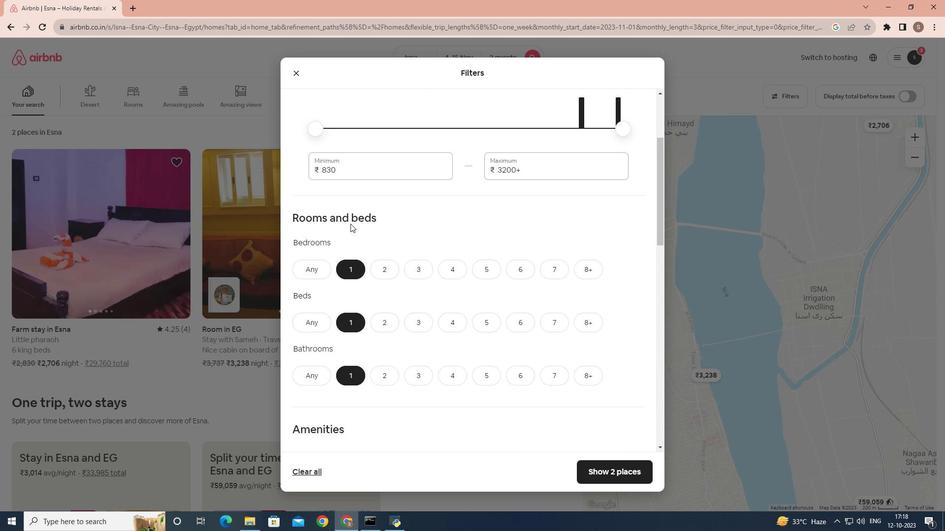 
Action: Mouse scrolled (350, 224) with delta (0, 0)
Screenshot: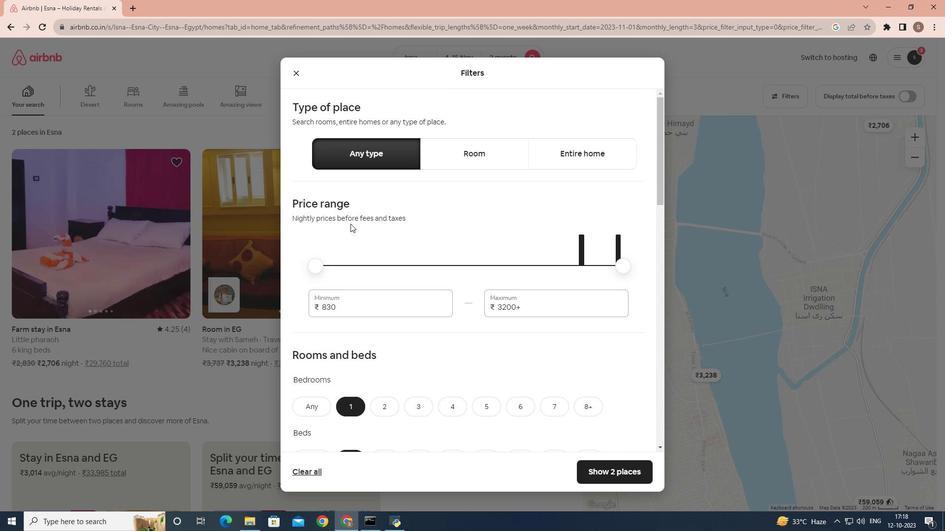 
Action: Mouse scrolled (350, 224) with delta (0, 0)
Screenshot: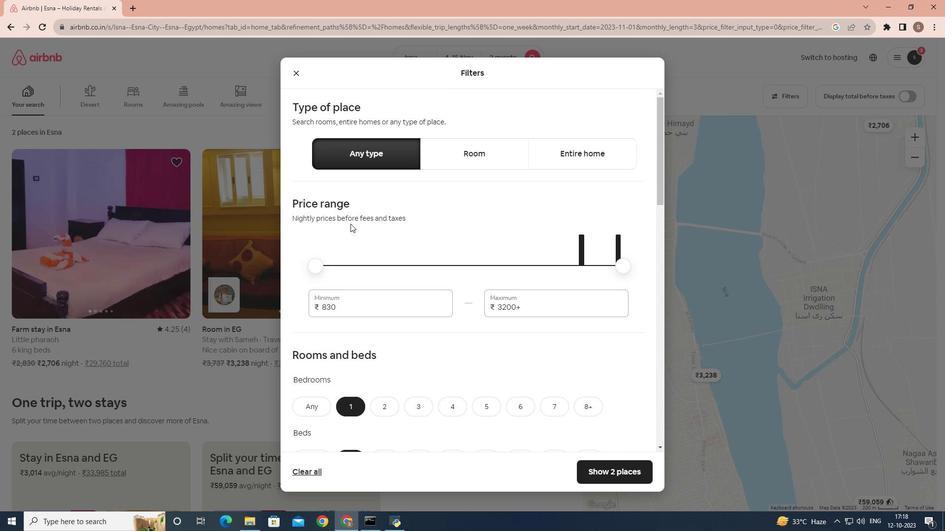 
Action: Mouse scrolled (350, 224) with delta (0, 0)
Screenshot: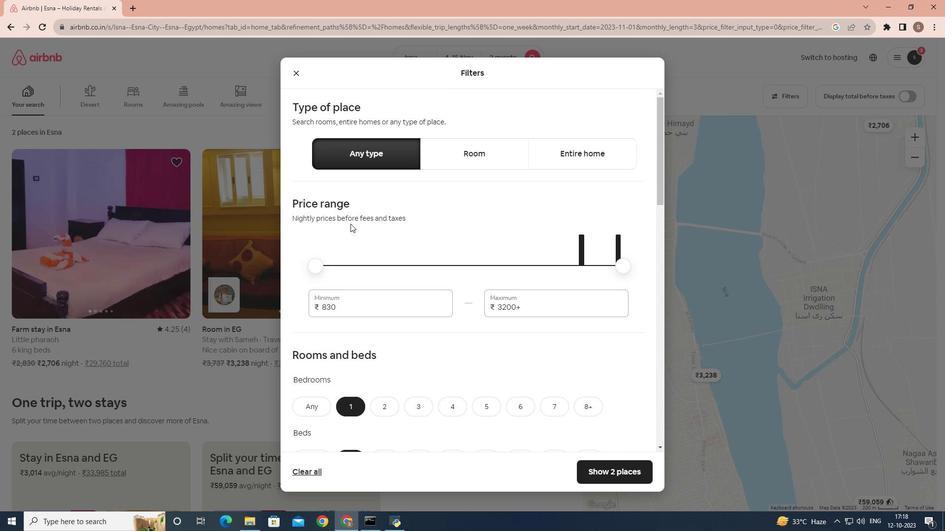 
Action: Mouse scrolled (350, 223) with delta (0, 0)
Screenshot: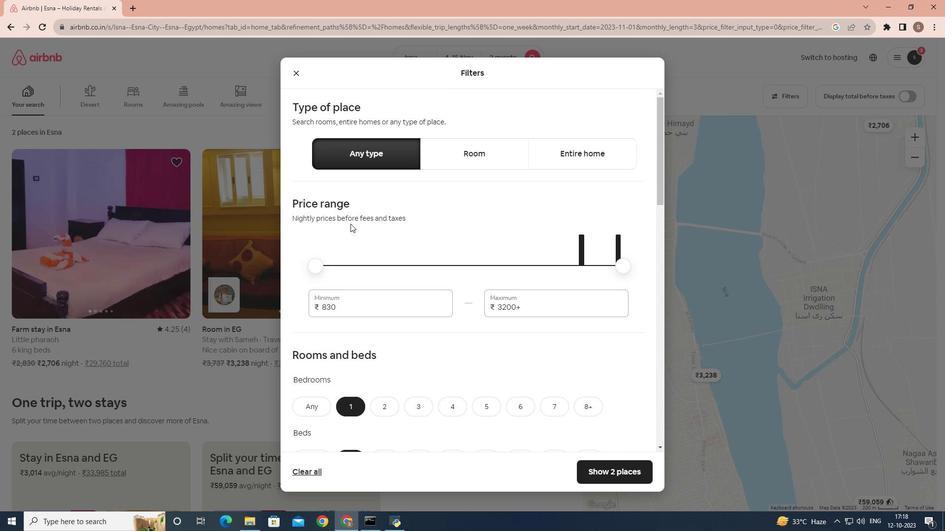
Action: Mouse scrolled (350, 223) with delta (0, 0)
Screenshot: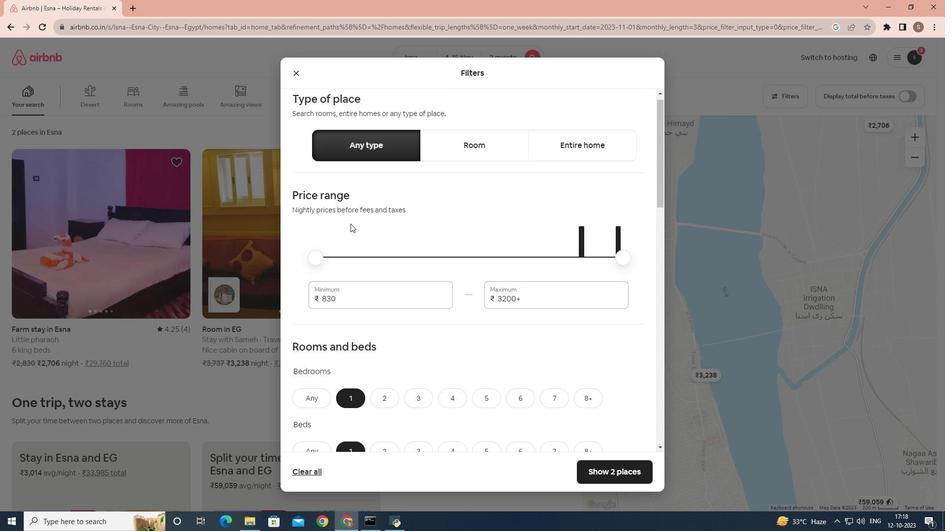 
Action: Mouse scrolled (350, 223) with delta (0, 0)
Screenshot: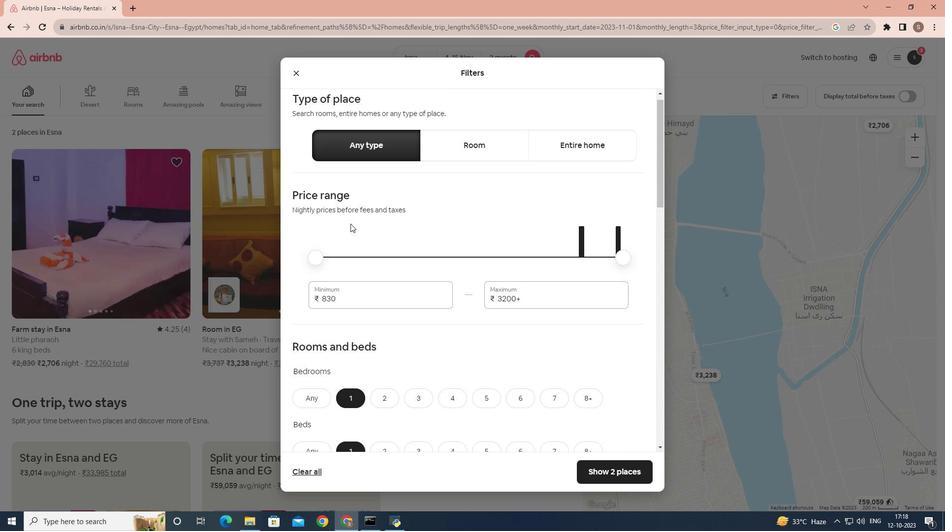 
Action: Mouse scrolled (350, 223) with delta (0, 0)
Screenshot: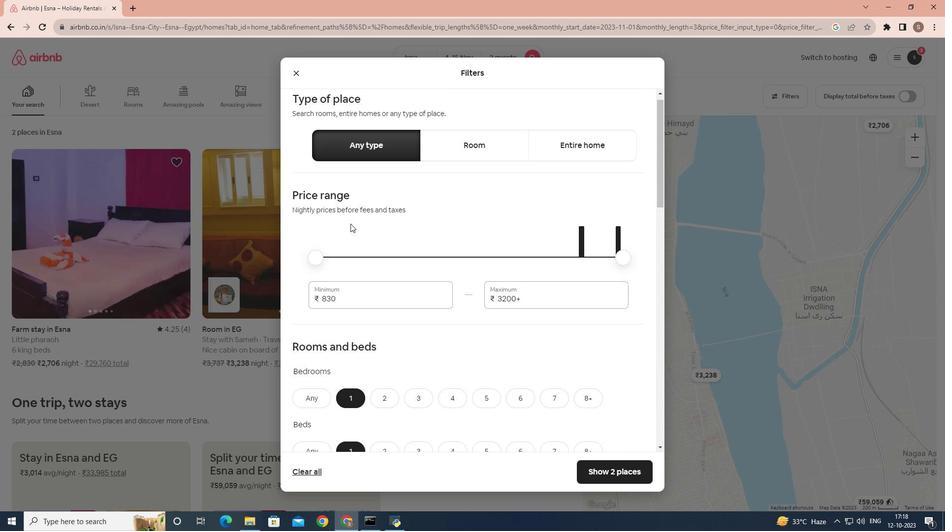
Action: Mouse scrolled (350, 223) with delta (0, 0)
Screenshot: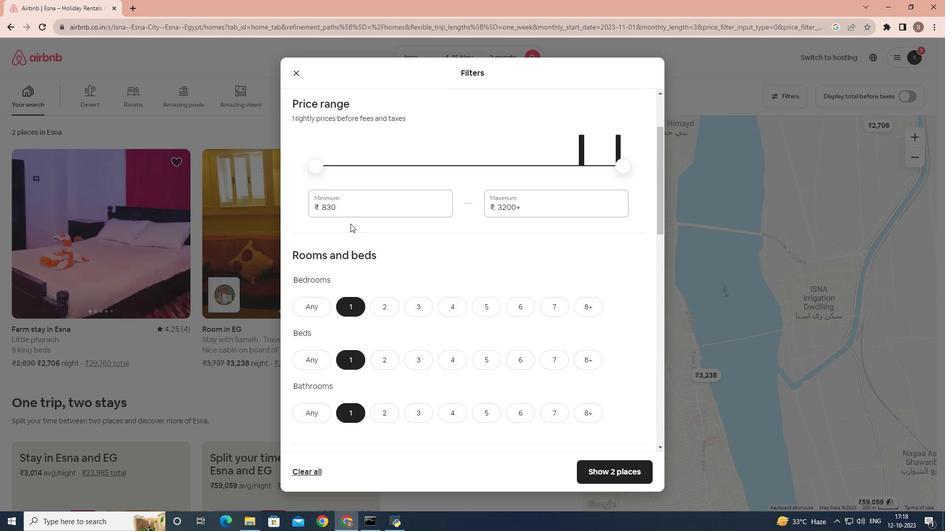 
Action: Mouse scrolled (350, 223) with delta (0, 0)
Screenshot: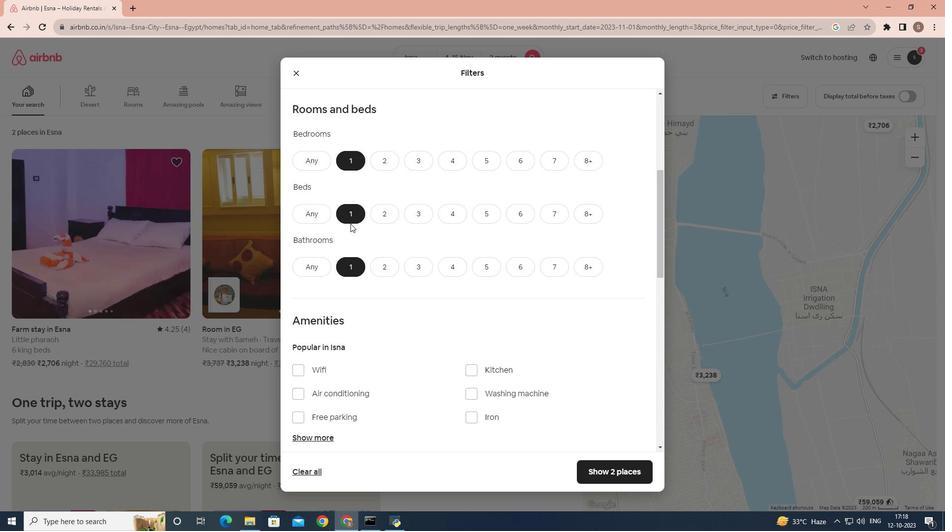 
Action: Mouse scrolled (350, 223) with delta (0, 0)
Screenshot: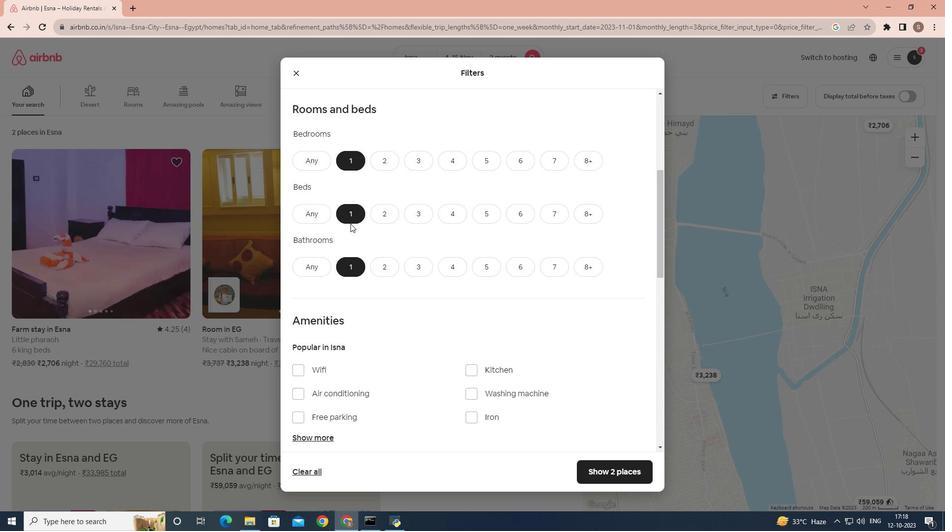 
Action: Mouse scrolled (350, 223) with delta (0, 0)
Screenshot: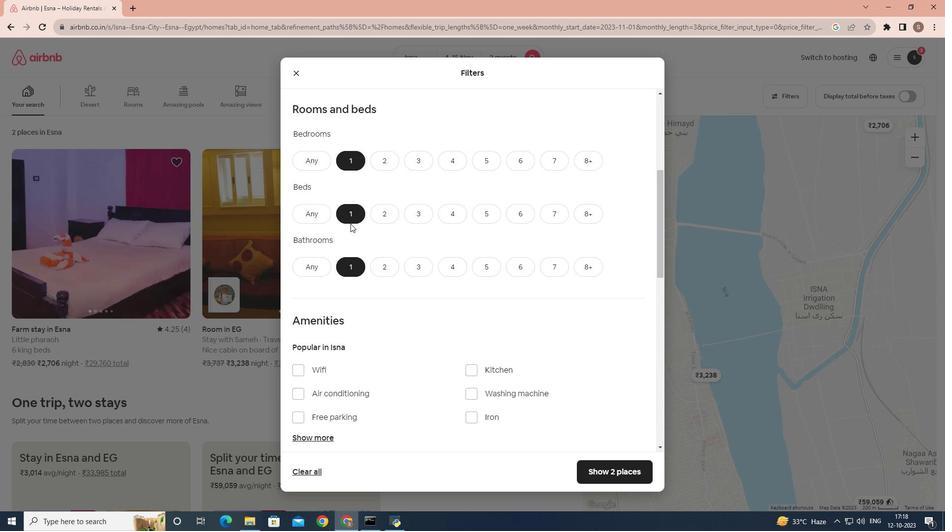 
Action: Mouse scrolled (350, 223) with delta (0, 0)
Screenshot: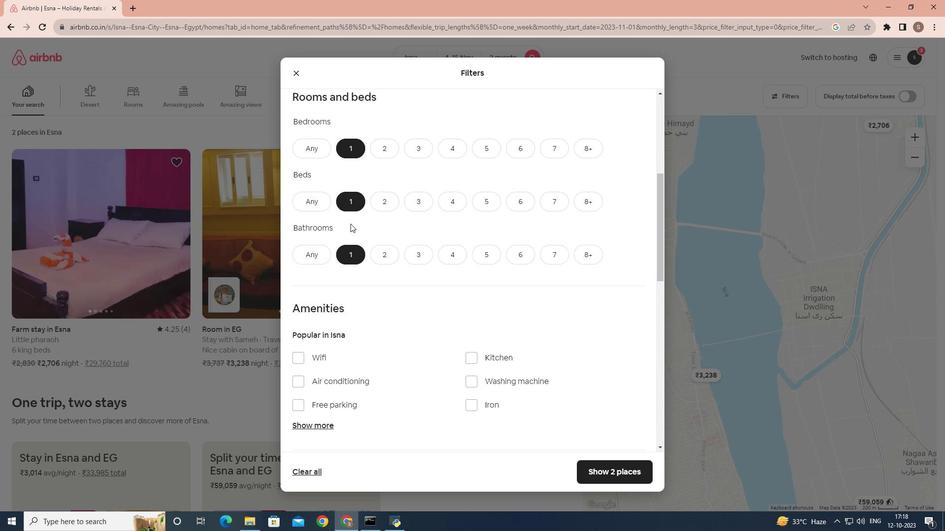 
Action: Mouse scrolled (350, 223) with delta (0, 0)
Screenshot: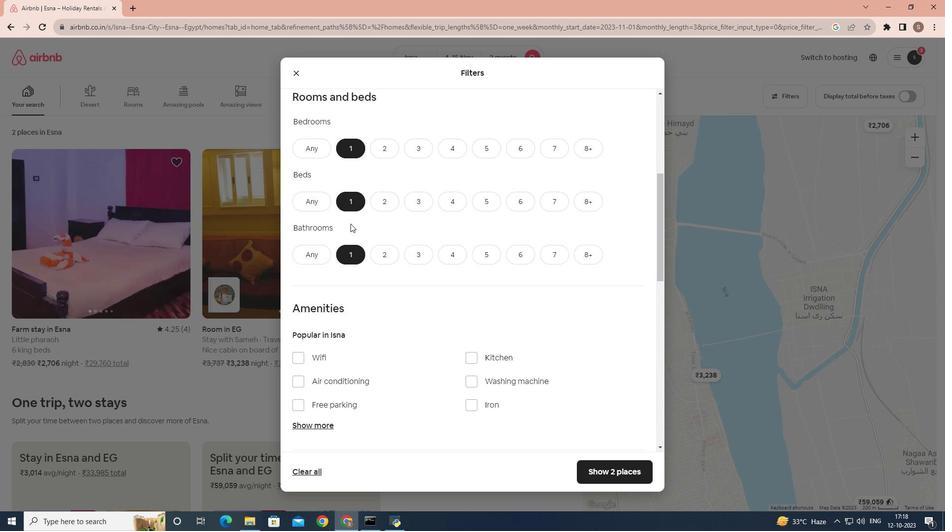 
Action: Mouse scrolled (350, 223) with delta (0, 0)
Screenshot: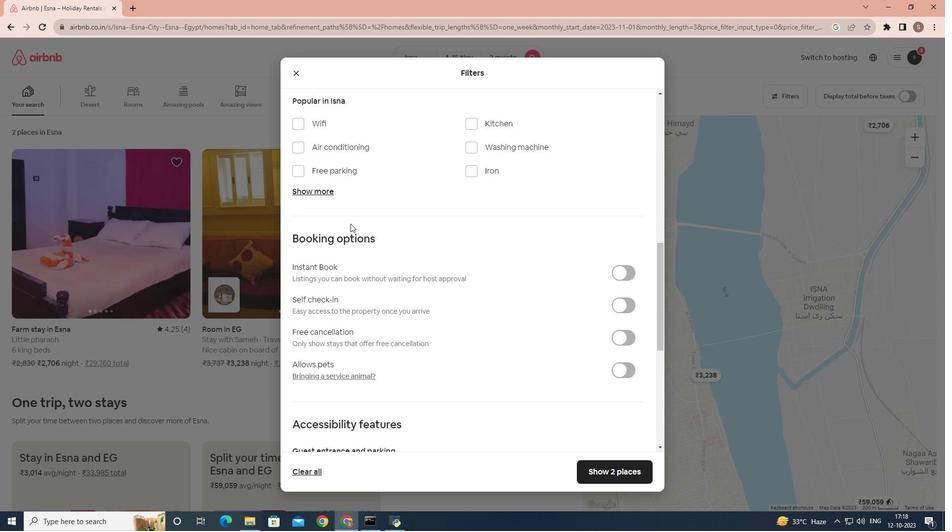 
Action: Mouse scrolled (350, 223) with delta (0, 0)
Screenshot: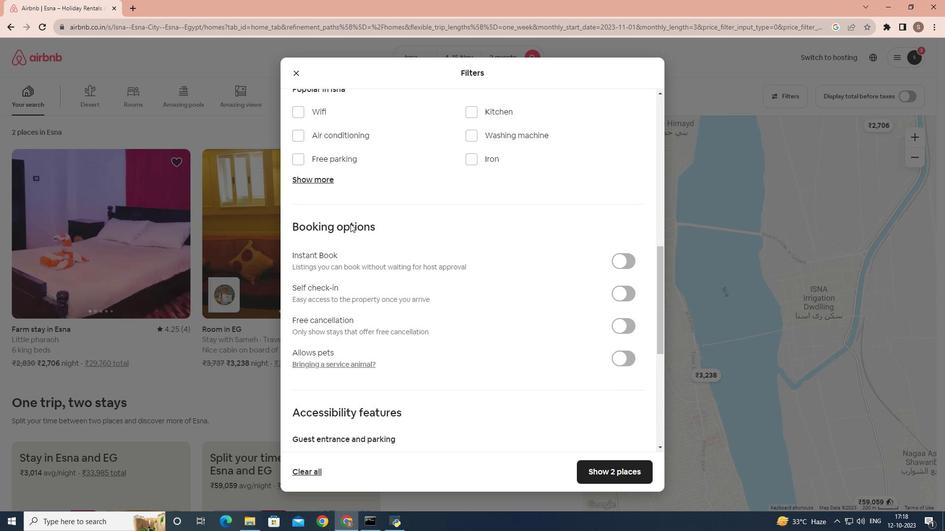 
Action: Mouse scrolled (350, 223) with delta (0, 0)
Screenshot: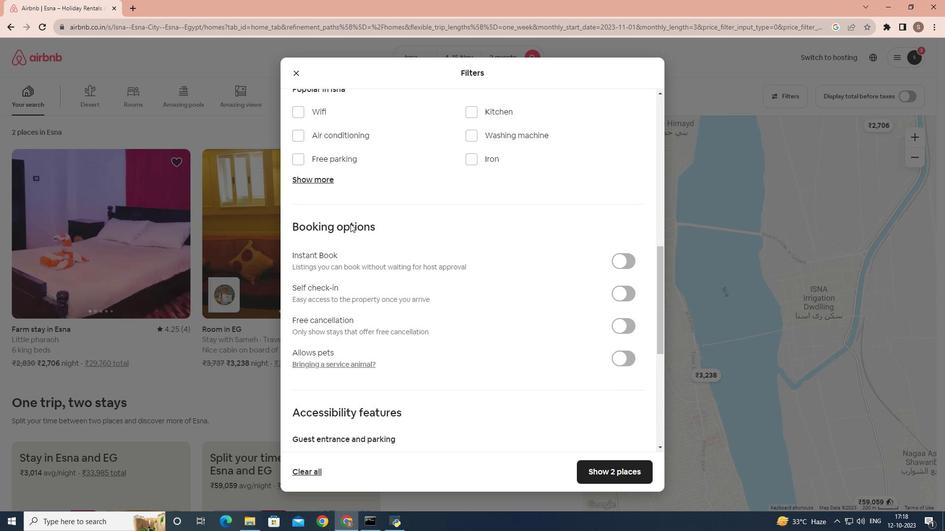 
Action: Mouse scrolled (350, 223) with delta (0, 0)
Screenshot: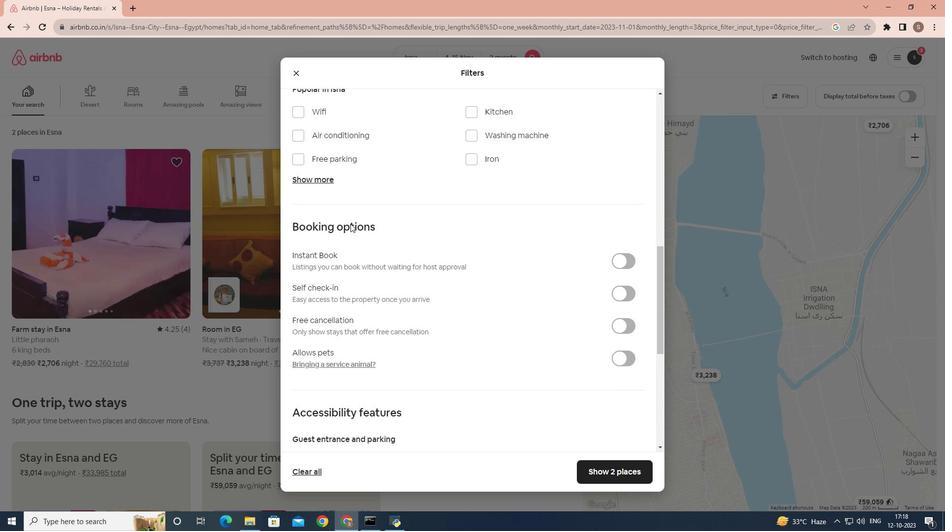 
Action: Mouse scrolled (350, 223) with delta (0, 0)
Screenshot: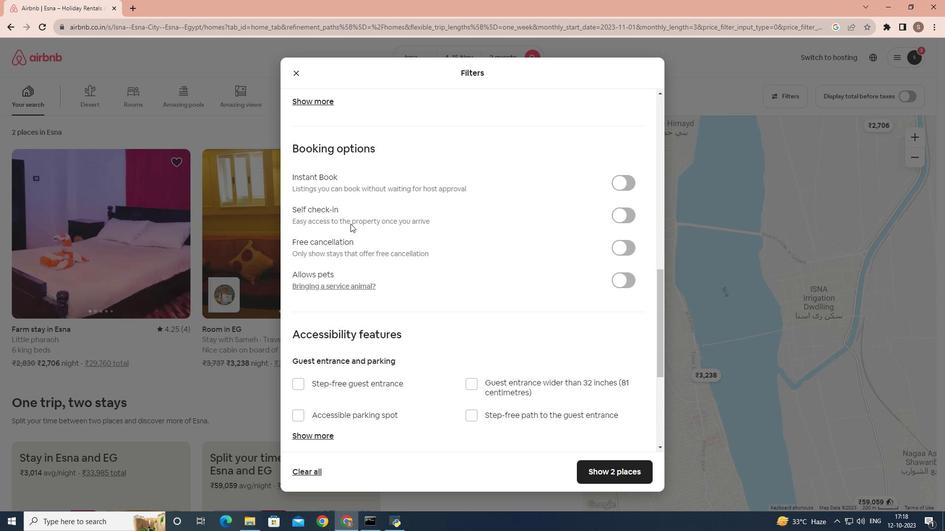
Action: Mouse moved to (628, 476)
Screenshot: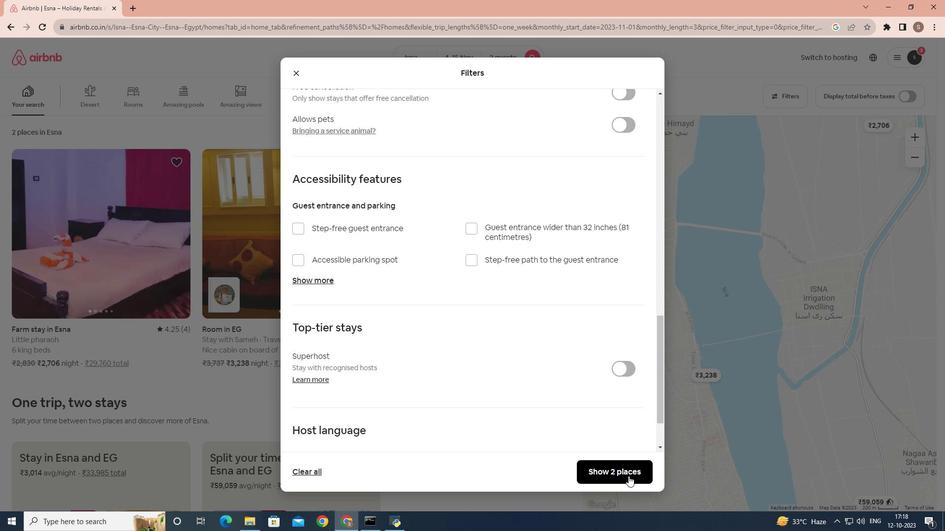 
Action: Mouse pressed left at (628, 476)
Screenshot: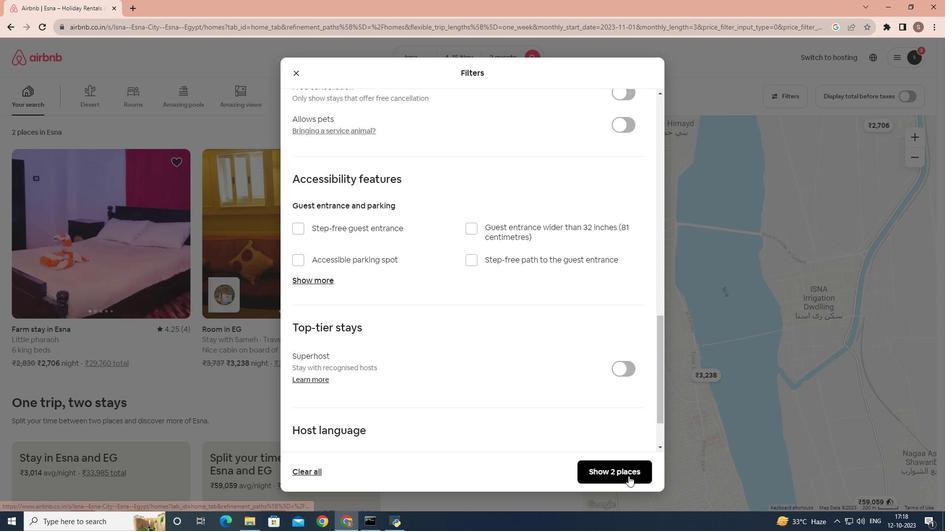 
Action: Mouse moved to (126, 215)
Screenshot: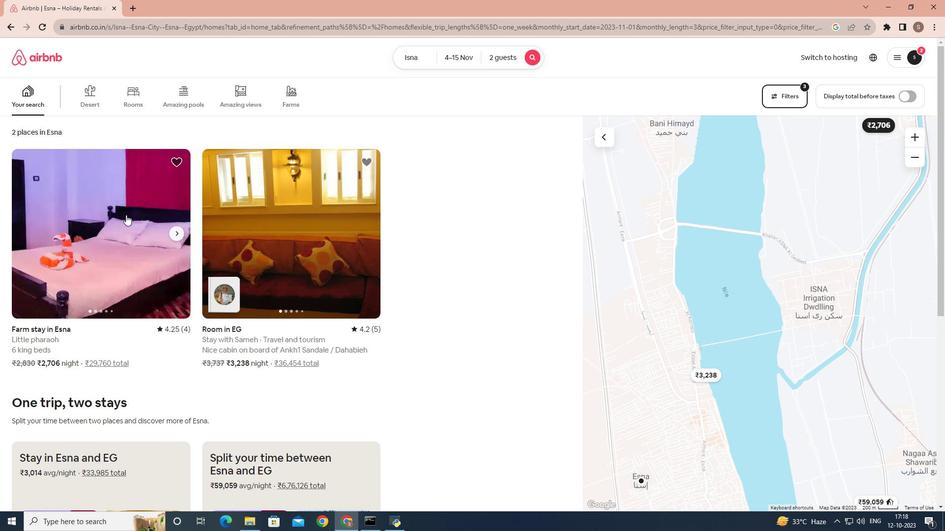 
Action: Mouse pressed left at (126, 215)
Screenshot: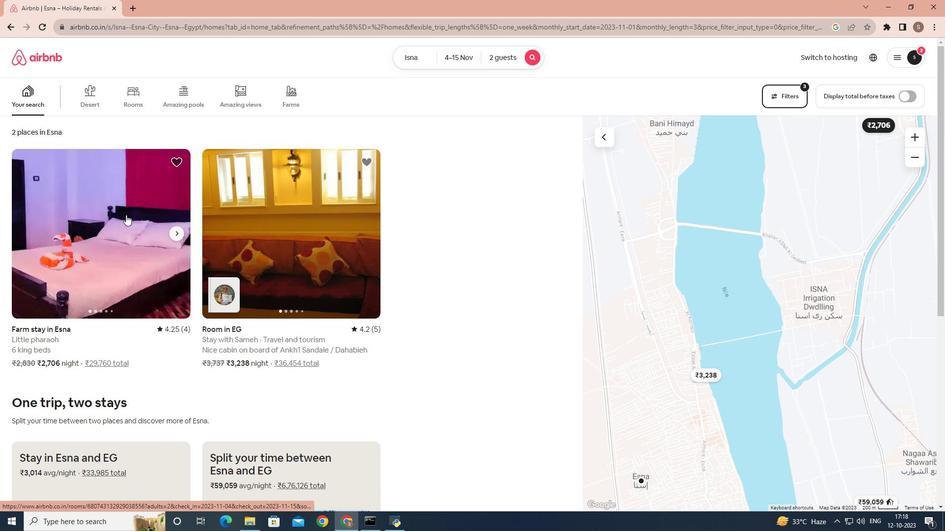 
Action: Mouse moved to (359, 258)
Screenshot: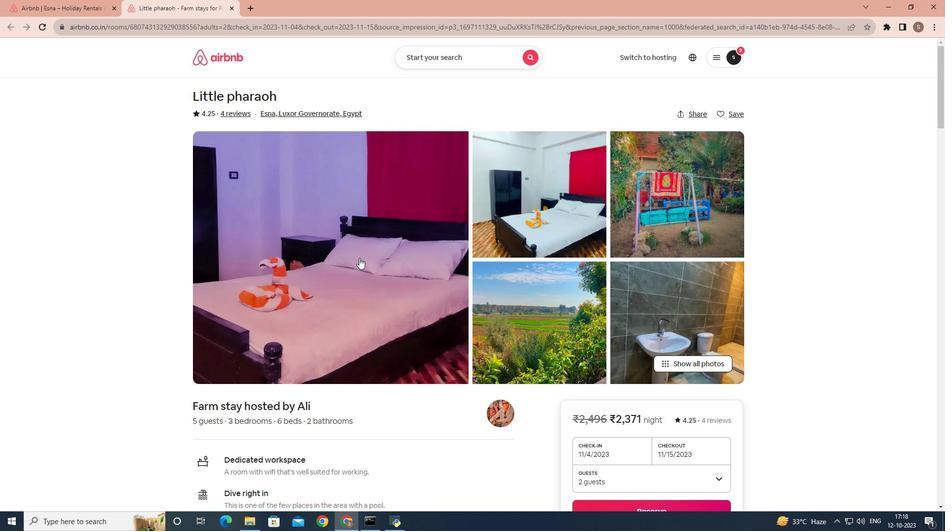 
Action: Mouse scrolled (359, 257) with delta (0, 0)
Screenshot: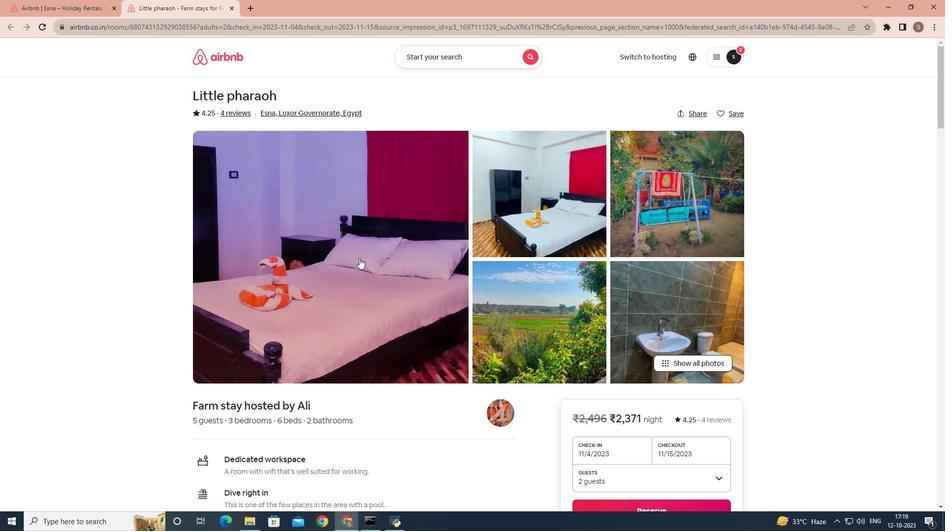 
Action: Mouse scrolled (359, 257) with delta (0, 0)
Screenshot: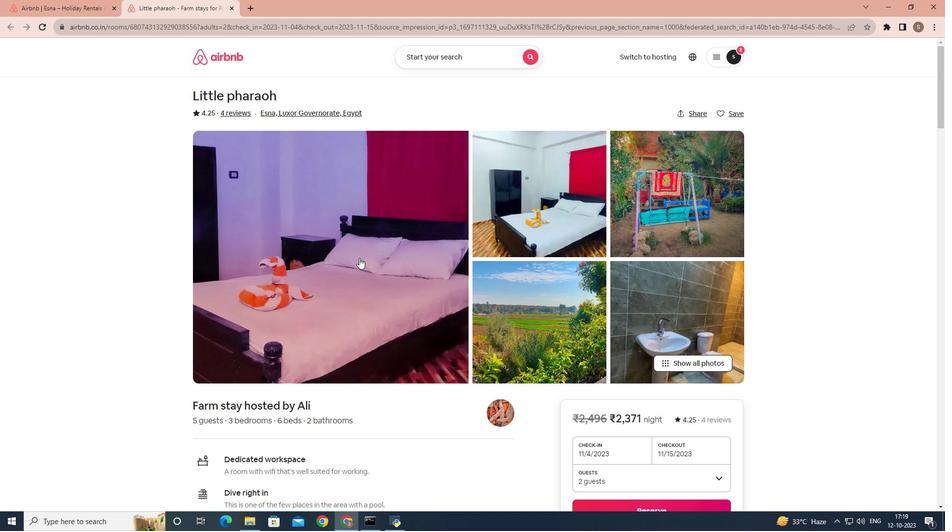
Action: Mouse scrolled (359, 257) with delta (0, 0)
Screenshot: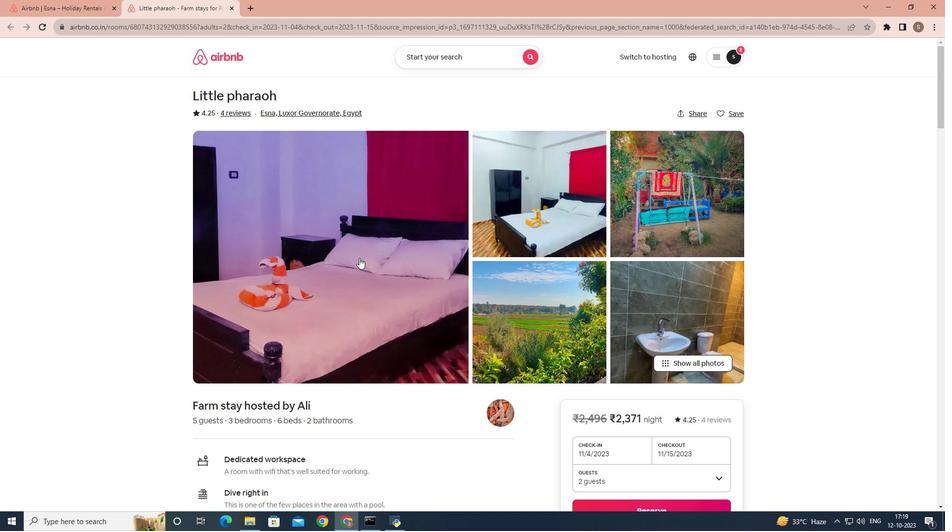 
Action: Mouse scrolled (359, 257) with delta (0, 0)
Screenshot: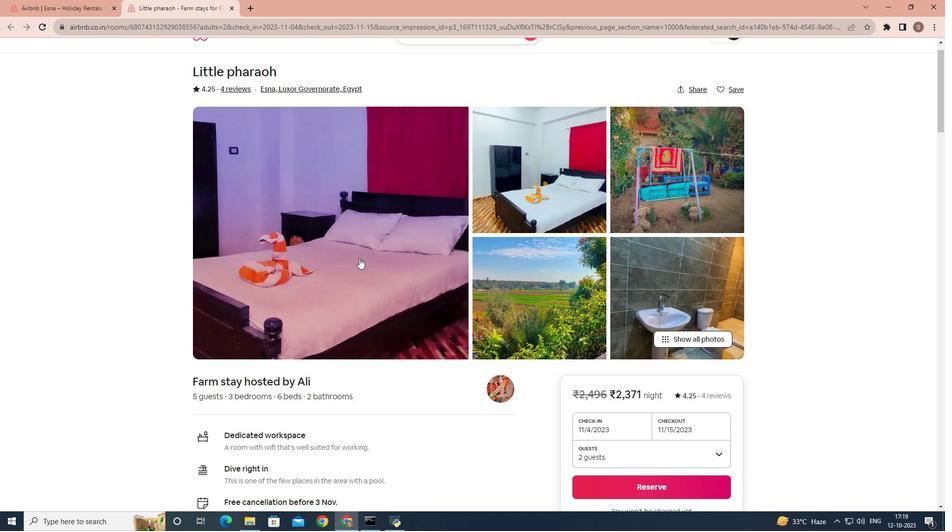 
Action: Mouse scrolled (359, 257) with delta (0, 0)
Screenshot: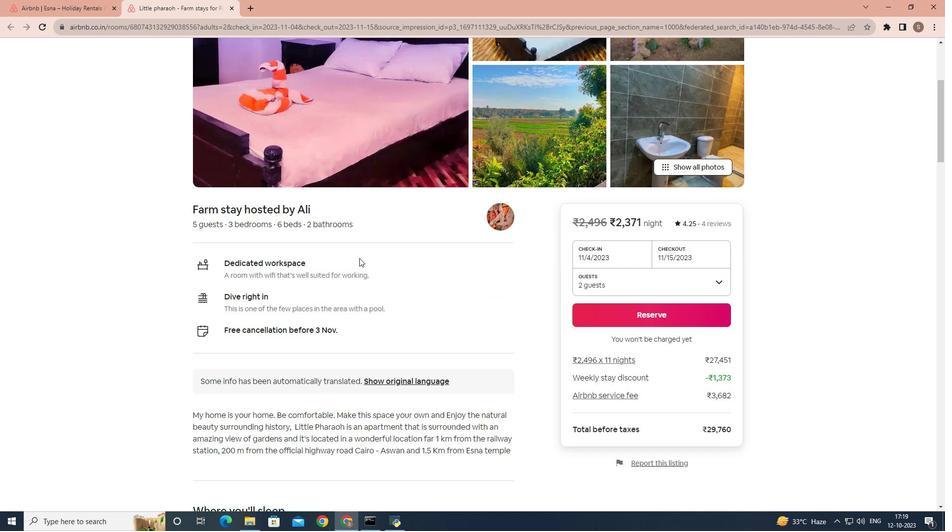 
Action: Mouse scrolled (359, 257) with delta (0, 0)
Screenshot: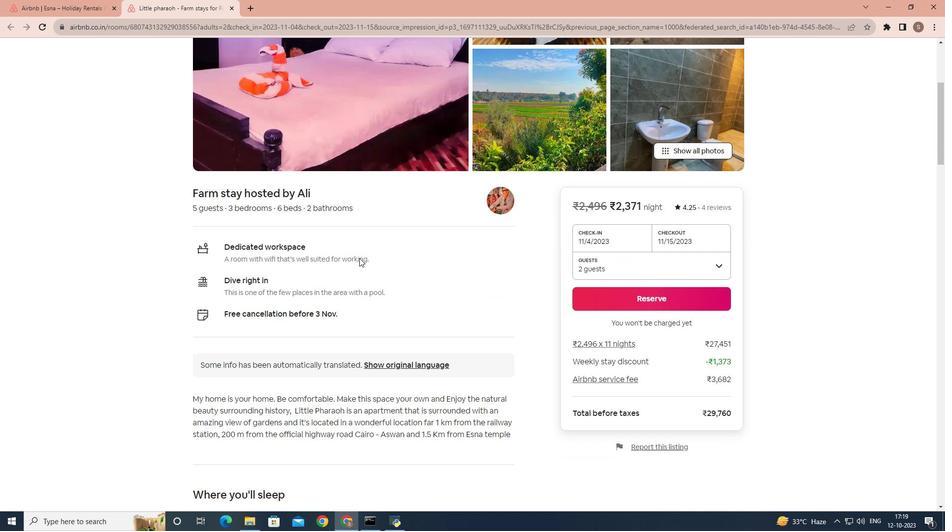 
Action: Mouse scrolled (359, 257) with delta (0, 0)
Screenshot: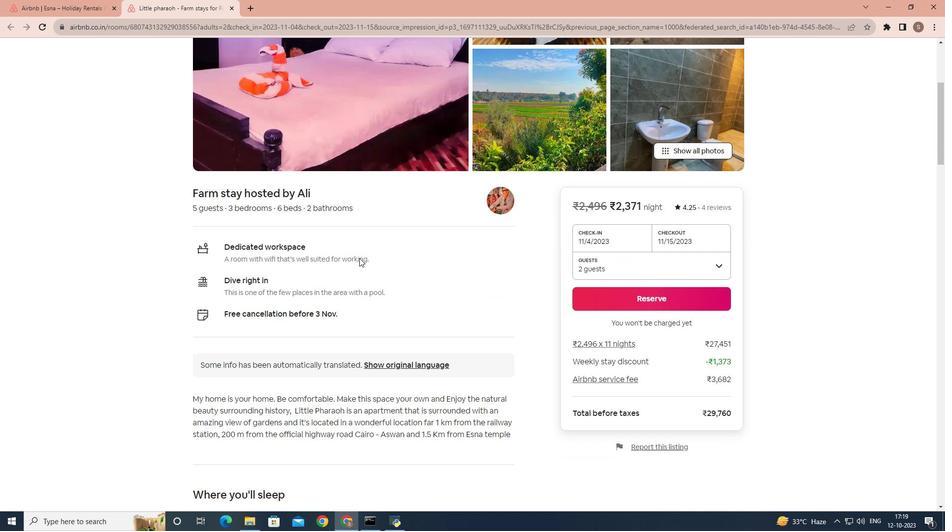 
Action: Mouse scrolled (359, 257) with delta (0, 0)
Screenshot: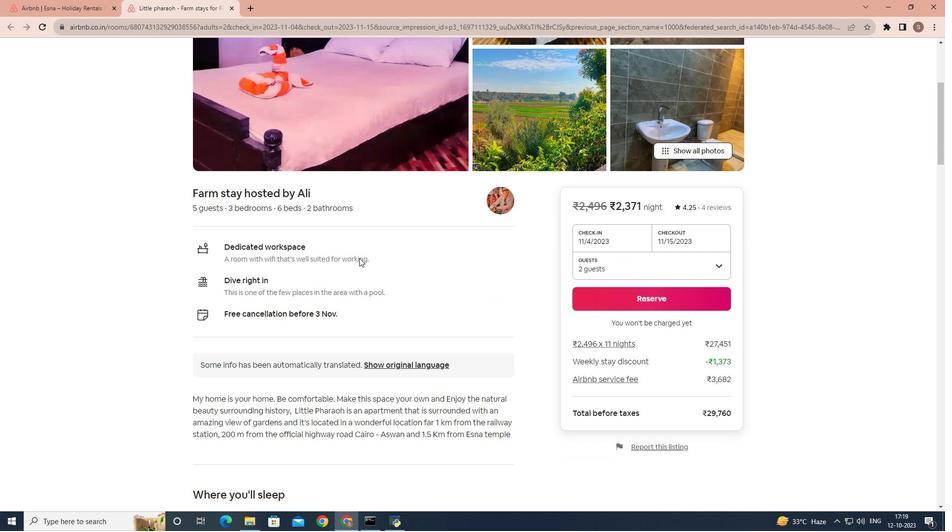 
Action: Mouse moved to (288, 258)
Screenshot: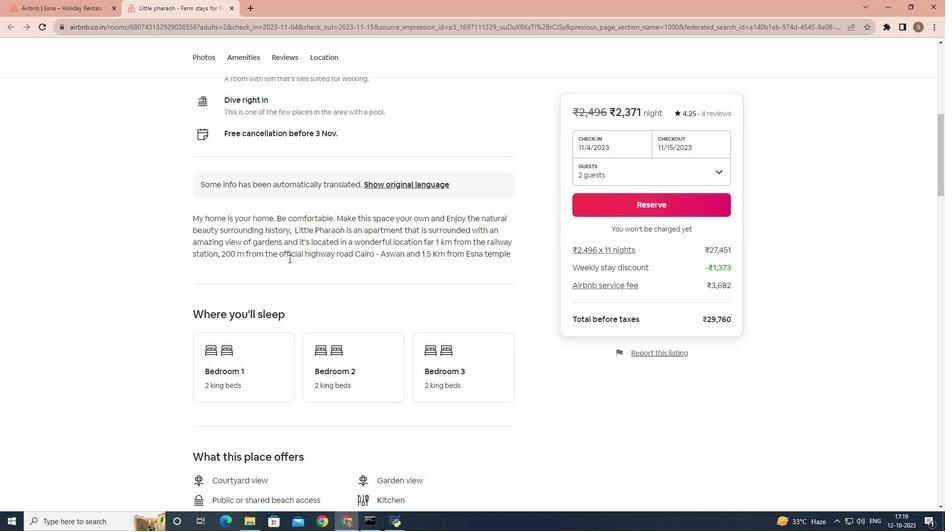 
Action: Mouse scrolled (288, 258) with delta (0, 0)
Screenshot: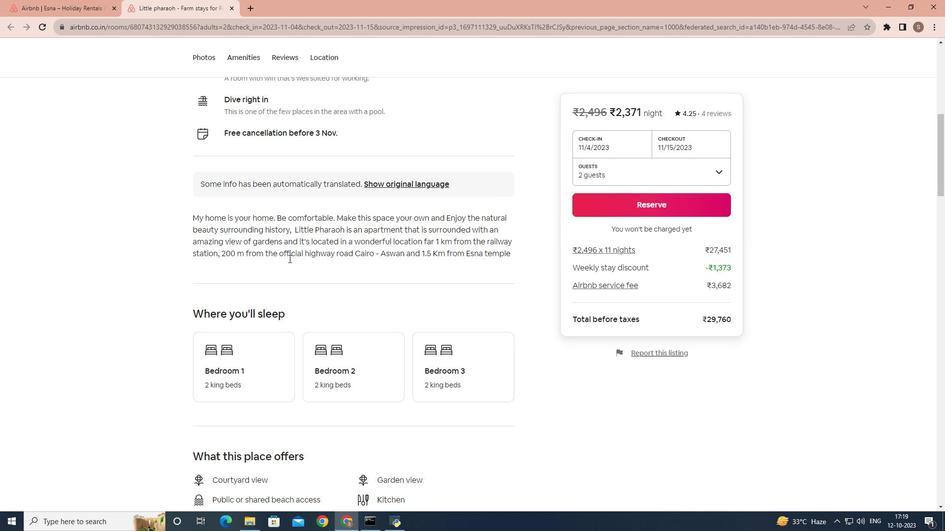 
Action: Mouse scrolled (288, 258) with delta (0, 0)
Screenshot: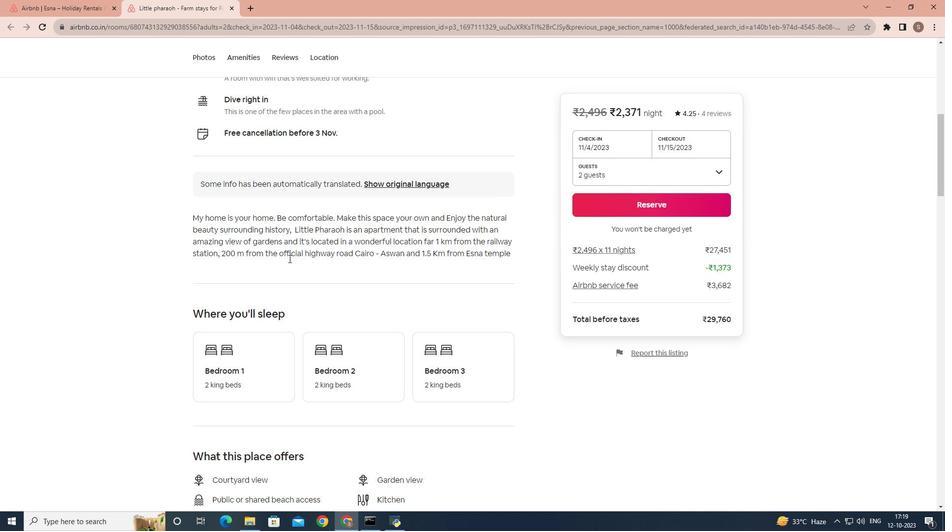 
Action: Mouse scrolled (288, 258) with delta (0, 0)
Screenshot: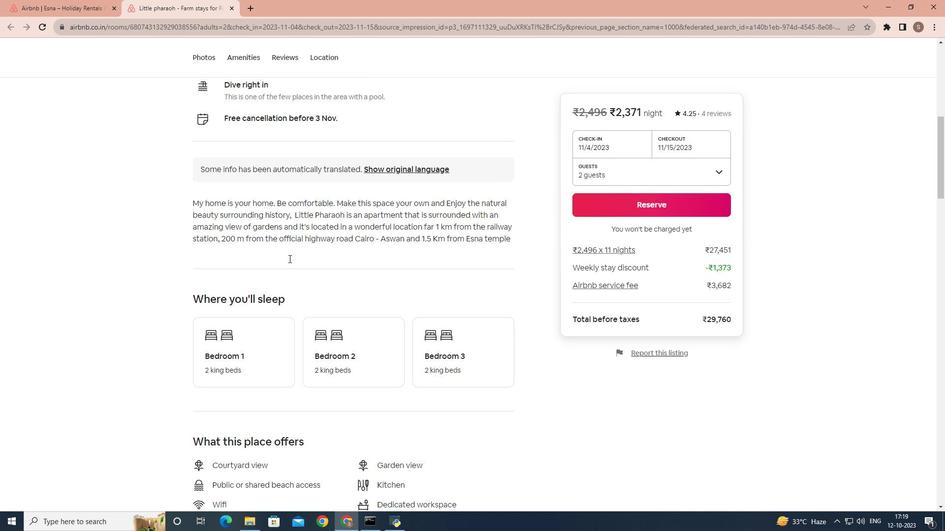 
Action: Mouse scrolled (288, 258) with delta (0, 0)
Screenshot: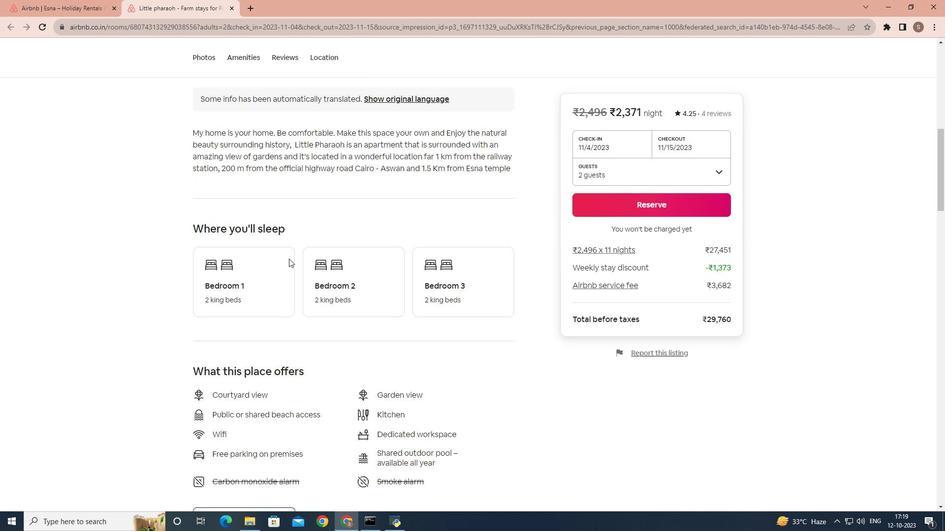 
Action: Mouse moved to (288, 259)
Screenshot: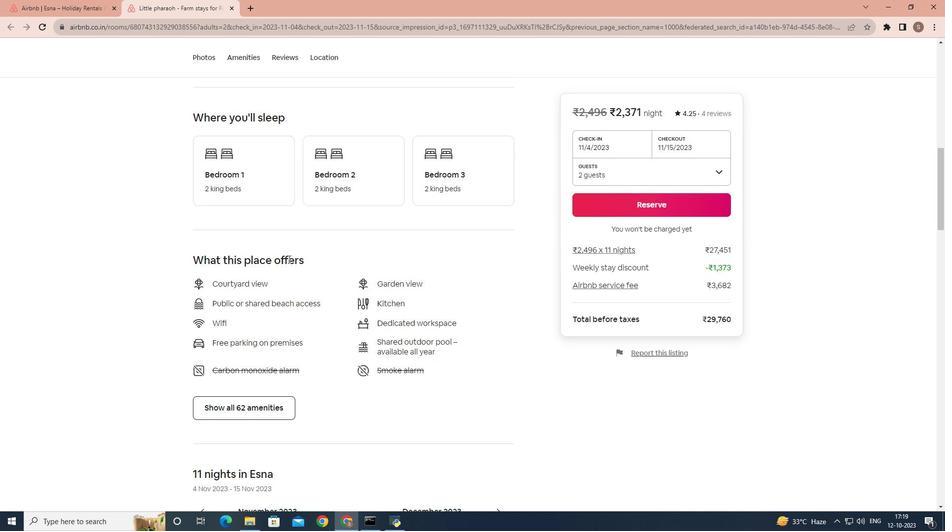 
Action: Mouse scrolled (288, 258) with delta (0, 0)
Screenshot: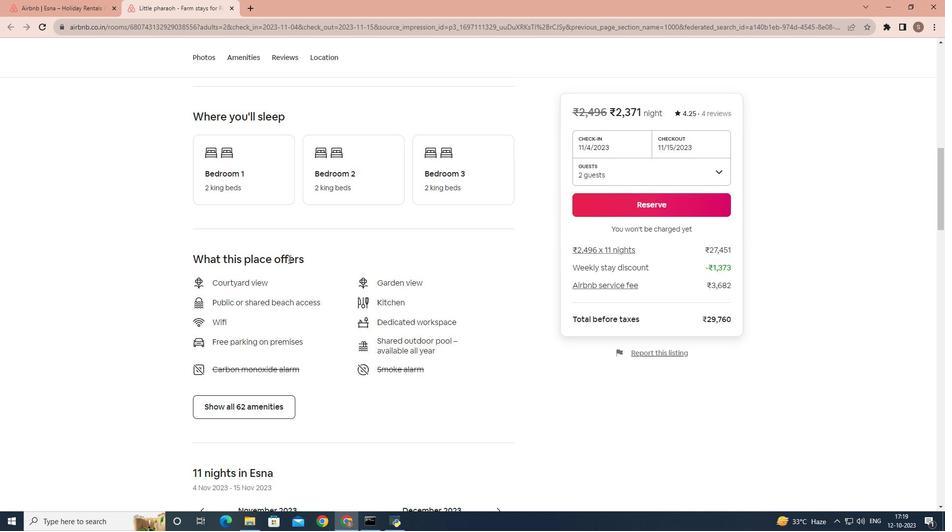 
Action: Mouse scrolled (288, 258) with delta (0, 0)
Screenshot: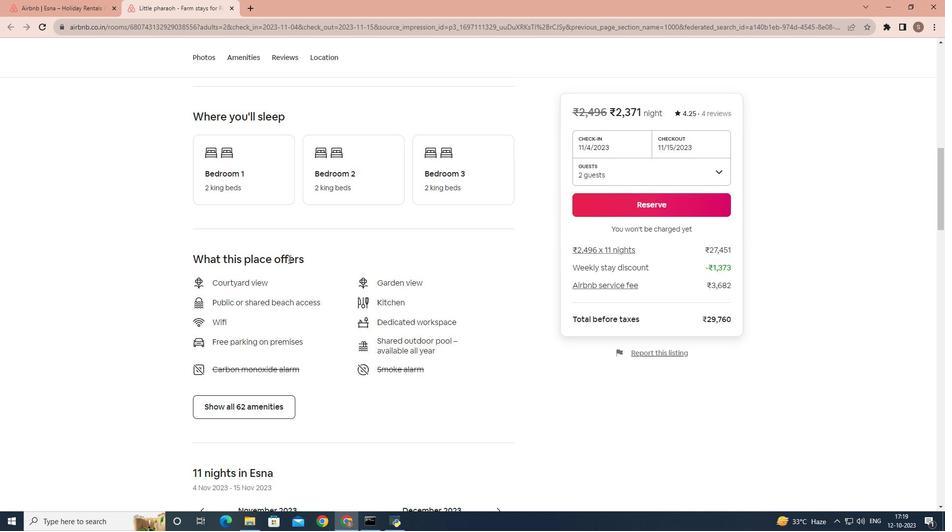 
Action: Mouse moved to (221, 302)
Screenshot: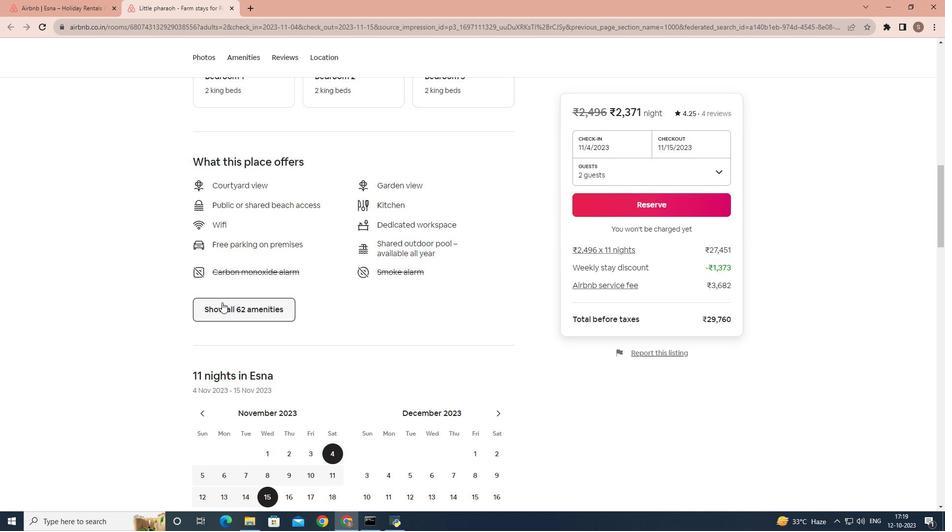 
Action: Mouse pressed left at (221, 302)
Screenshot: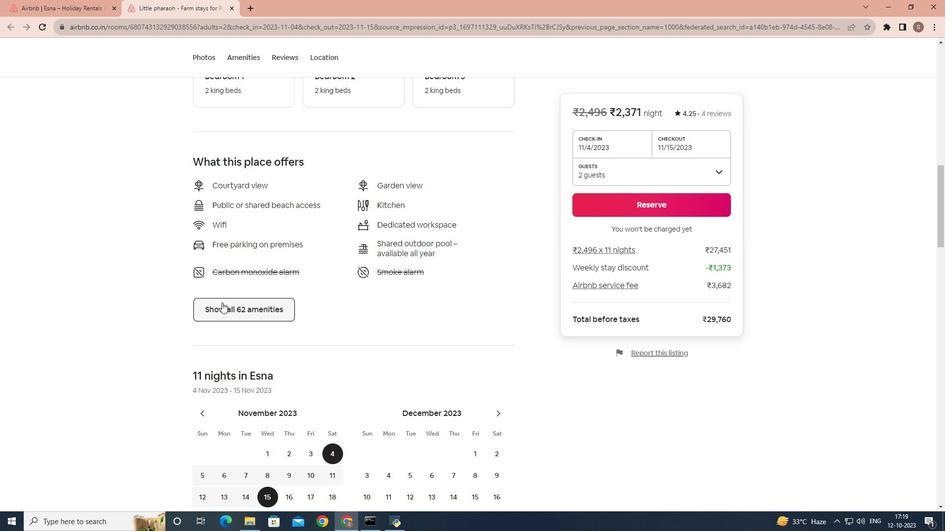 
Action: Mouse moved to (336, 265)
Screenshot: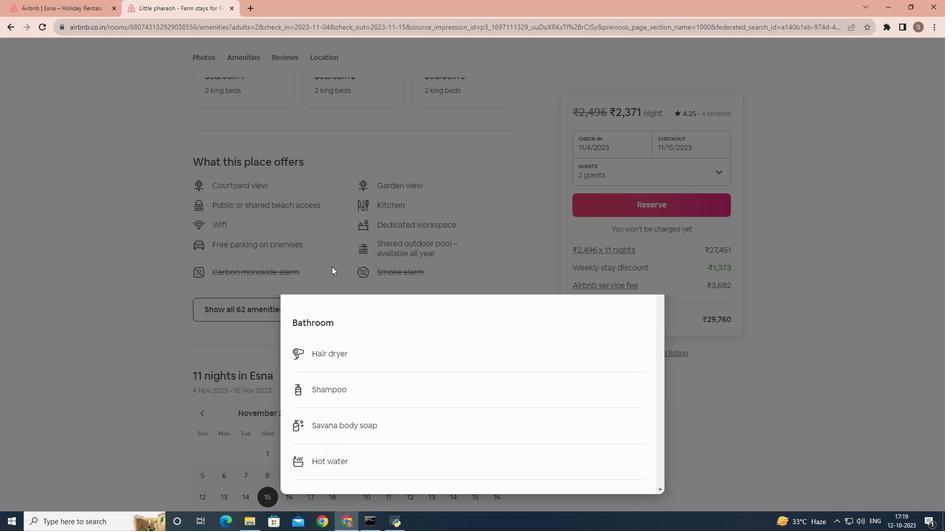 
Action: Mouse scrolled (336, 265) with delta (0, 0)
Screenshot: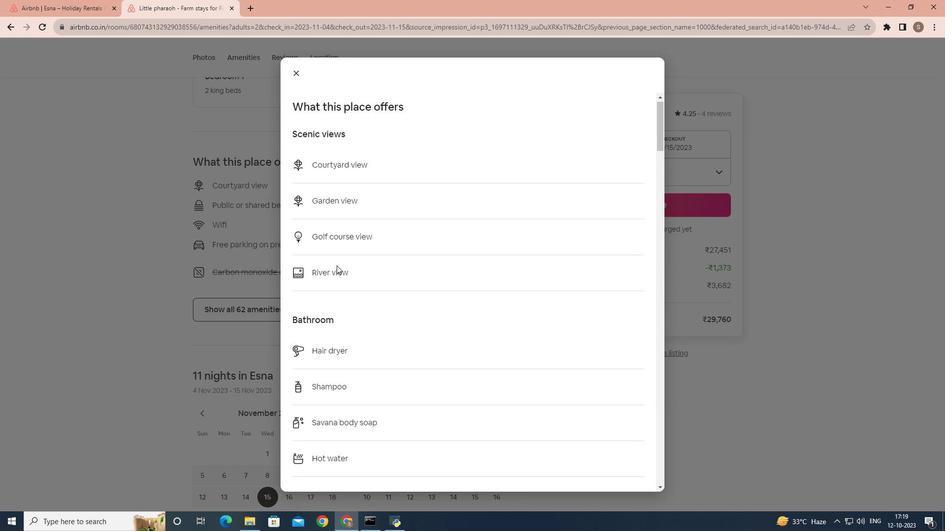 
Action: Mouse scrolled (336, 265) with delta (0, 0)
Screenshot: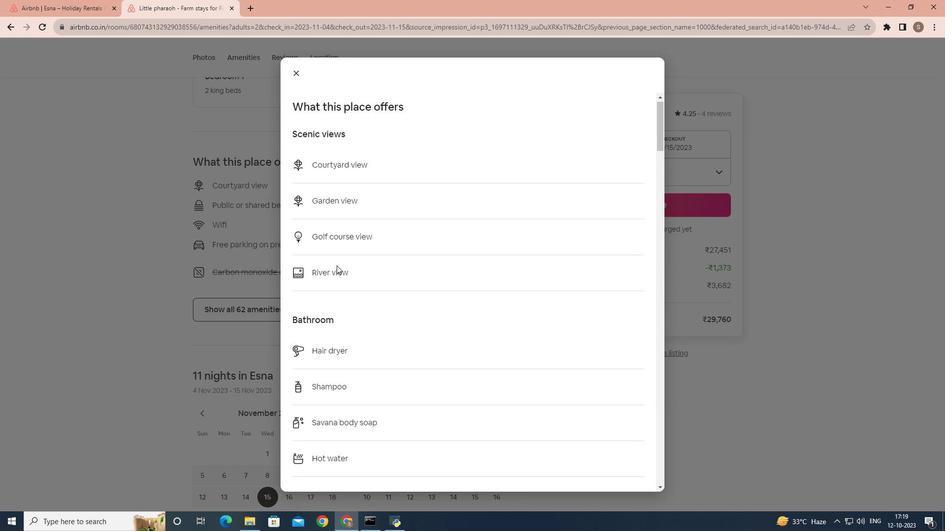 
Action: Mouse scrolled (336, 265) with delta (0, 0)
Screenshot: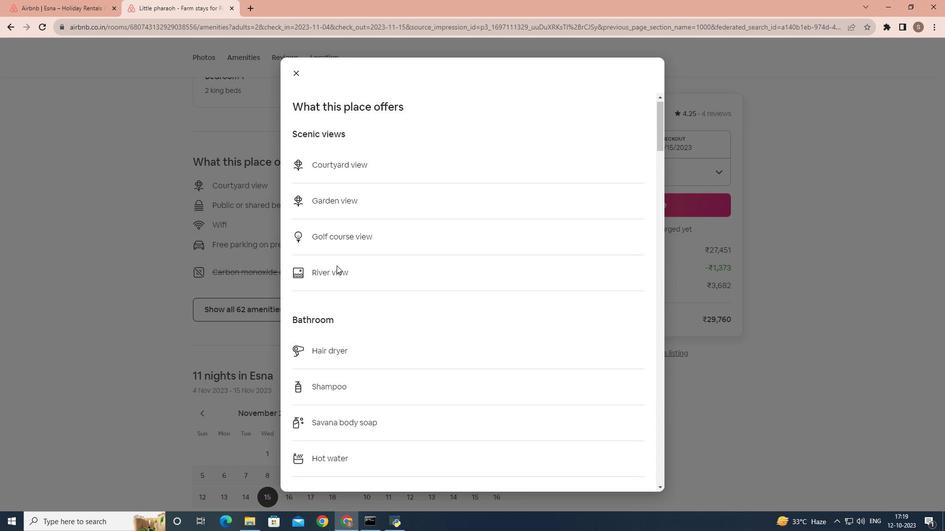 
Action: Mouse scrolled (336, 265) with delta (0, 0)
Screenshot: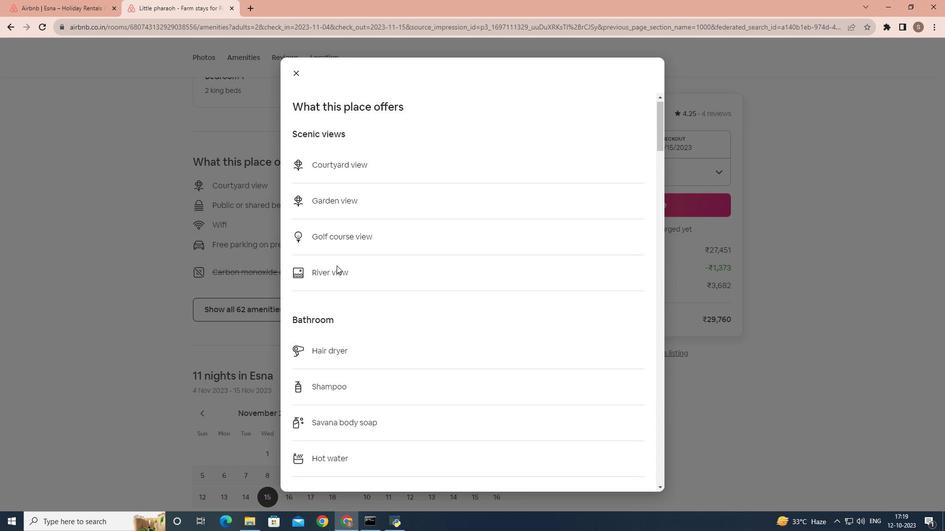 
Action: Mouse scrolled (336, 265) with delta (0, 0)
Screenshot: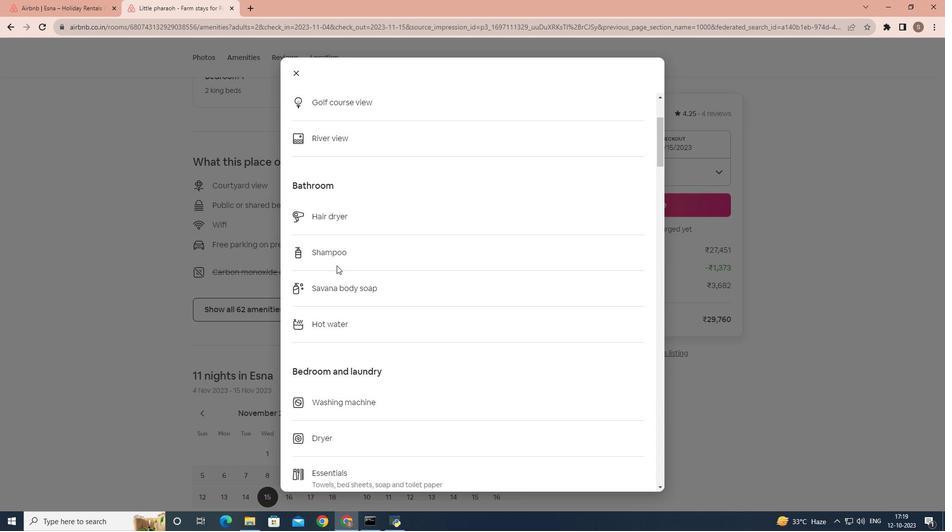 
Action: Mouse scrolled (336, 265) with delta (0, 0)
Screenshot: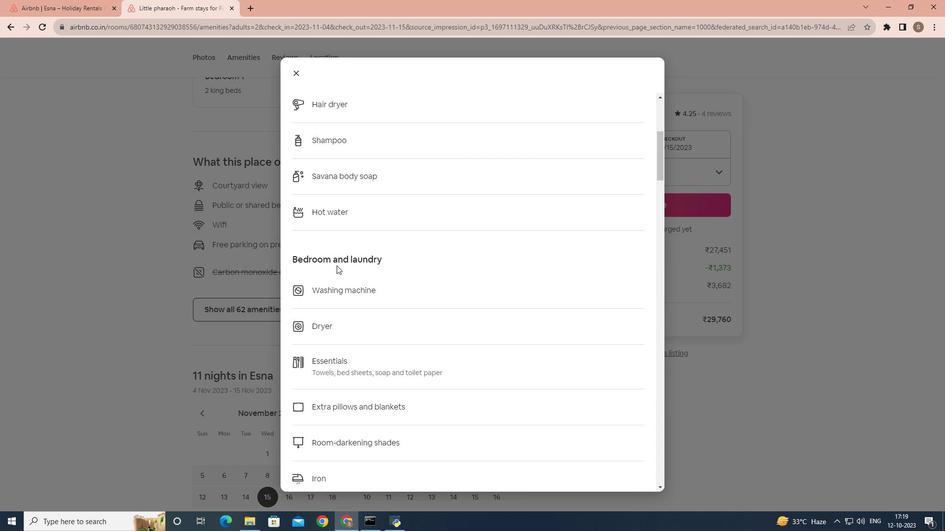 
Action: Mouse scrolled (336, 265) with delta (0, 0)
Screenshot: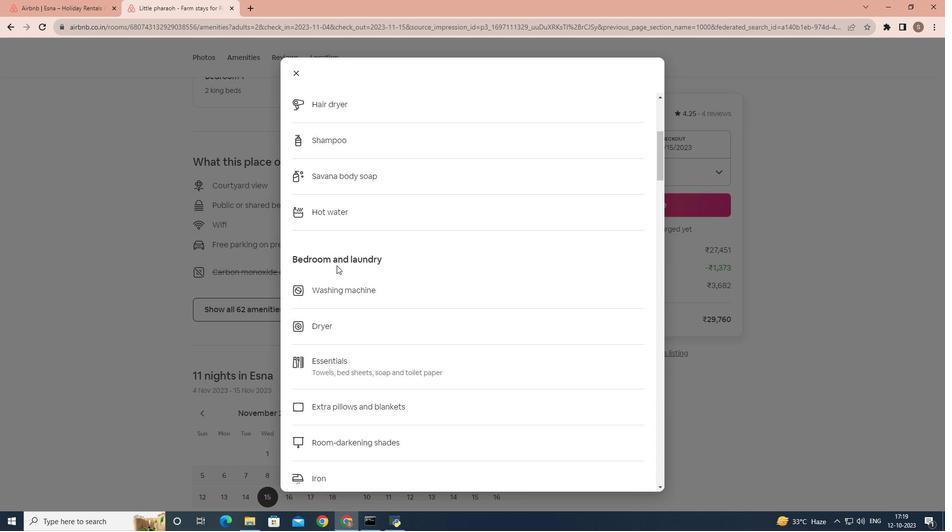 
Action: Mouse scrolled (336, 265) with delta (0, 0)
Screenshot: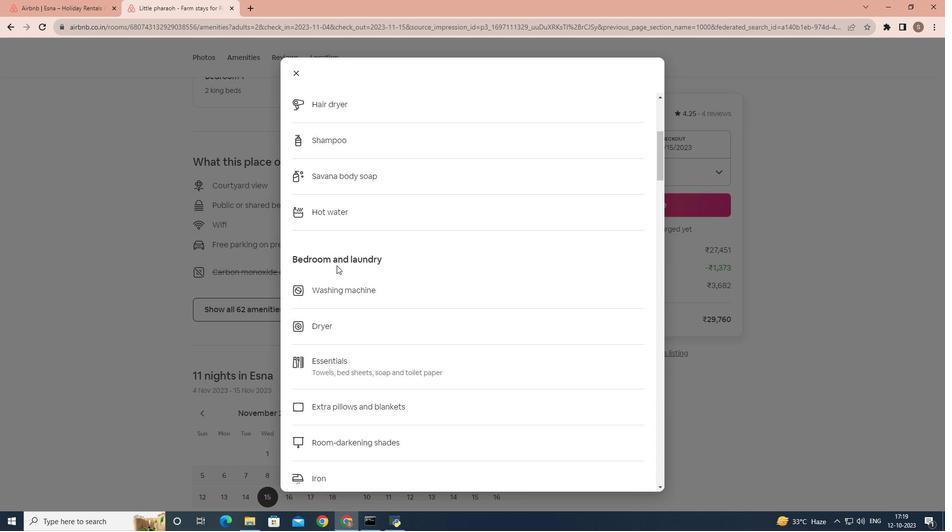 
Action: Mouse scrolled (336, 265) with delta (0, 0)
Screenshot: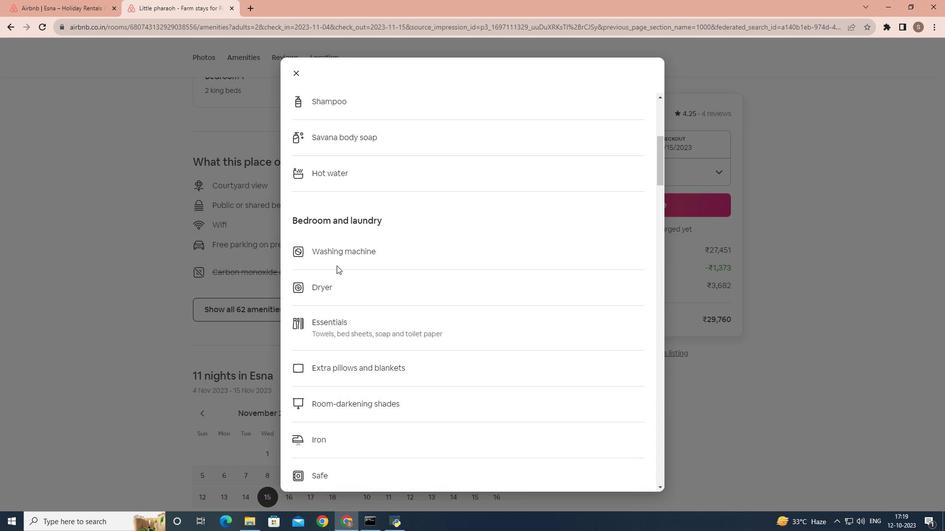 
Action: Mouse scrolled (336, 265) with delta (0, 0)
Screenshot: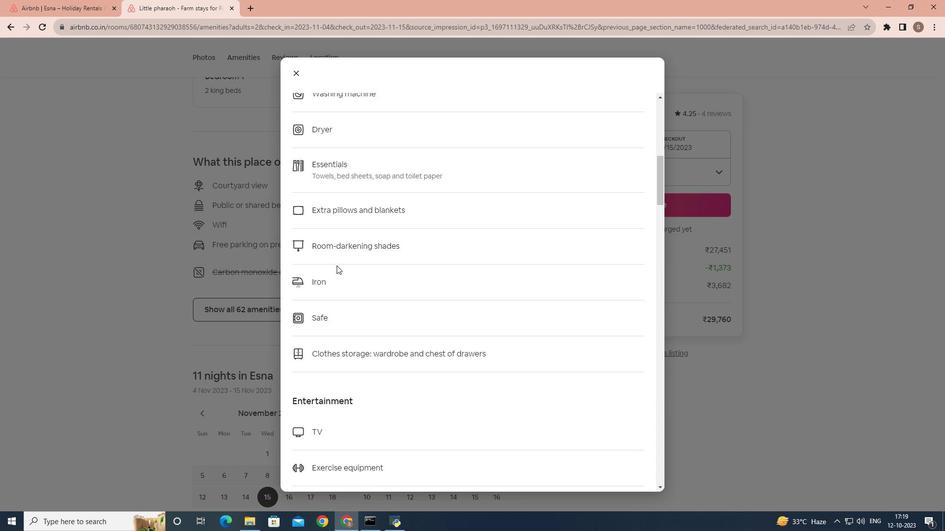 
Action: Mouse scrolled (336, 265) with delta (0, 0)
Screenshot: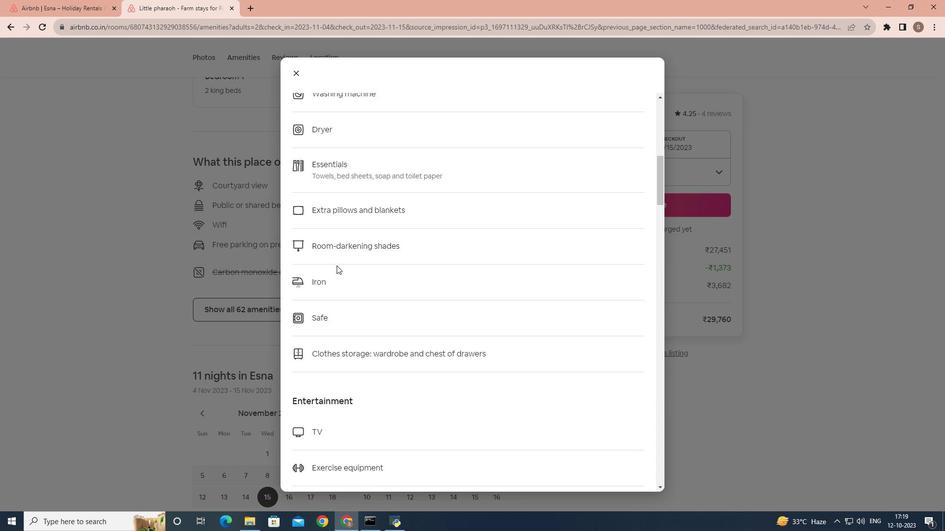 
Action: Mouse scrolled (336, 265) with delta (0, 0)
Screenshot: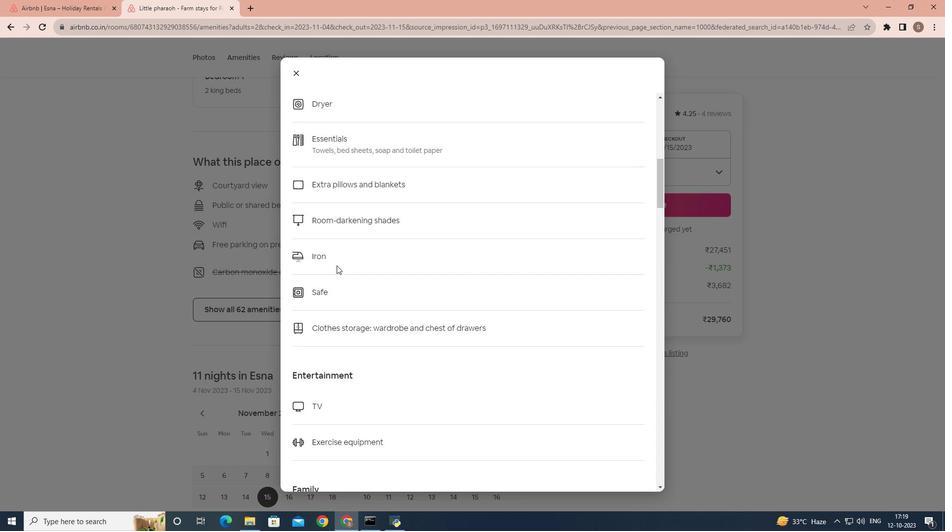 
Action: Mouse scrolled (336, 265) with delta (0, 0)
Screenshot: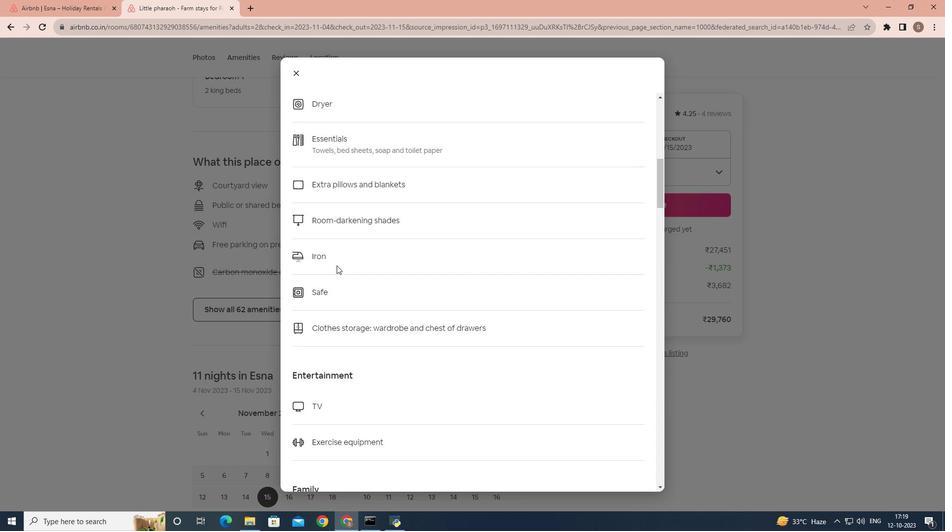 
Action: Mouse scrolled (336, 265) with delta (0, 0)
Screenshot: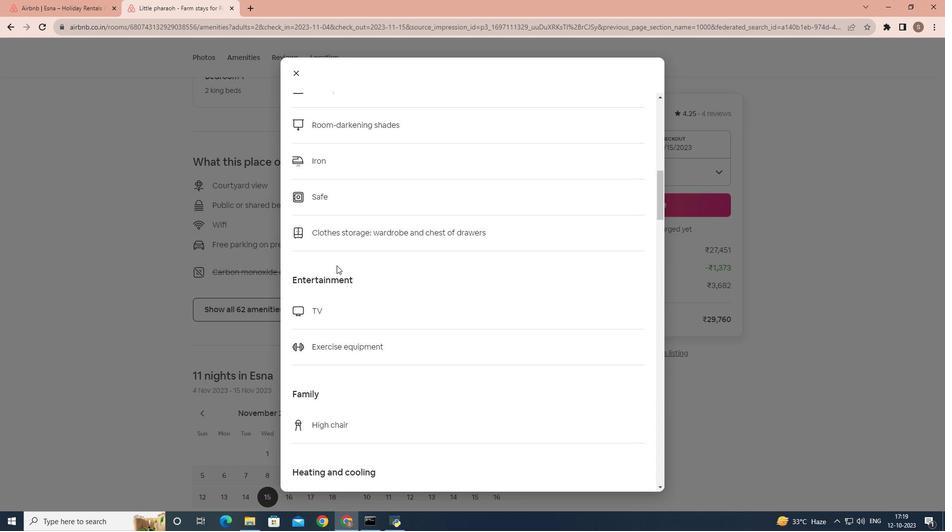 
Action: Mouse scrolled (336, 265) with delta (0, 0)
Screenshot: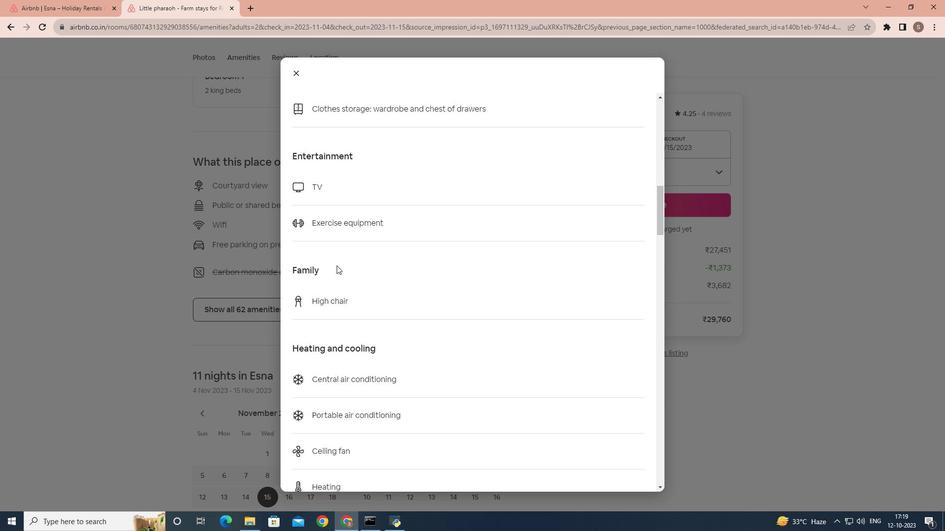 
Action: Mouse scrolled (336, 265) with delta (0, 0)
Screenshot: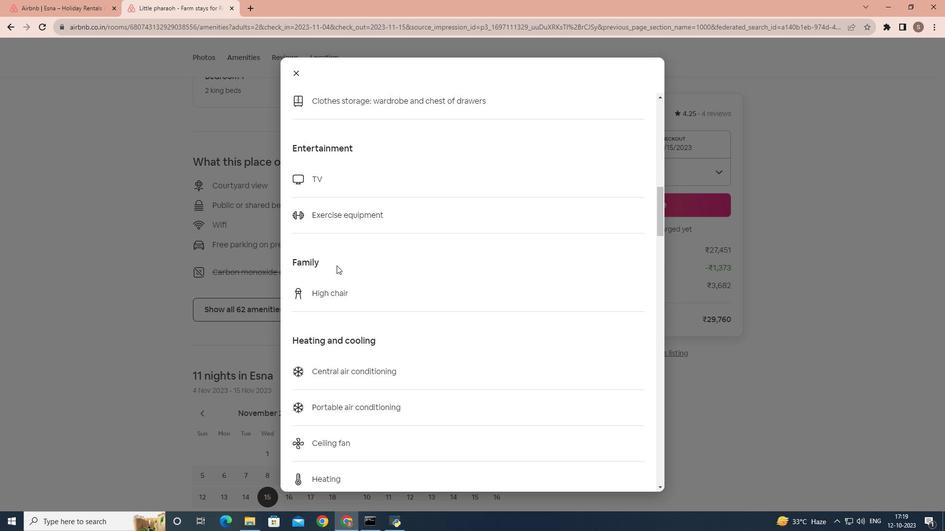 
Action: Mouse scrolled (336, 265) with delta (0, 0)
Screenshot: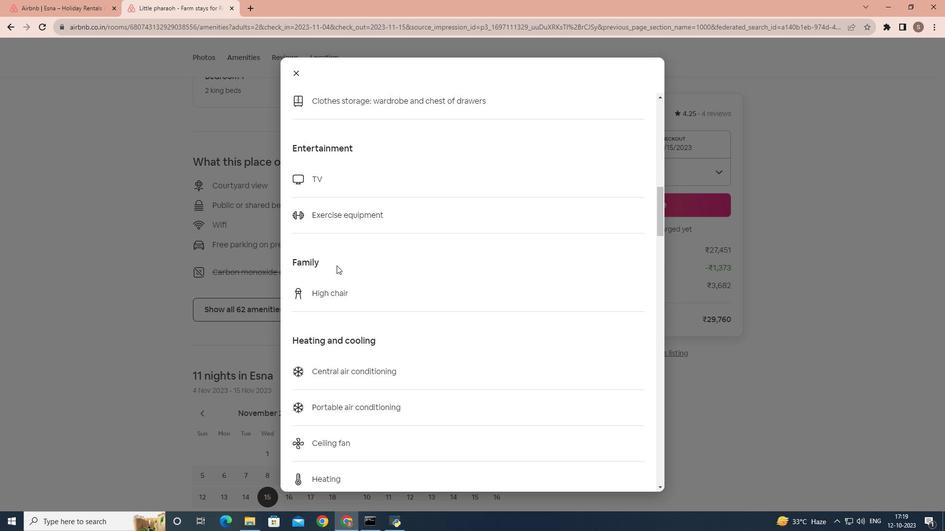 
Action: Mouse scrolled (336, 265) with delta (0, 0)
Screenshot: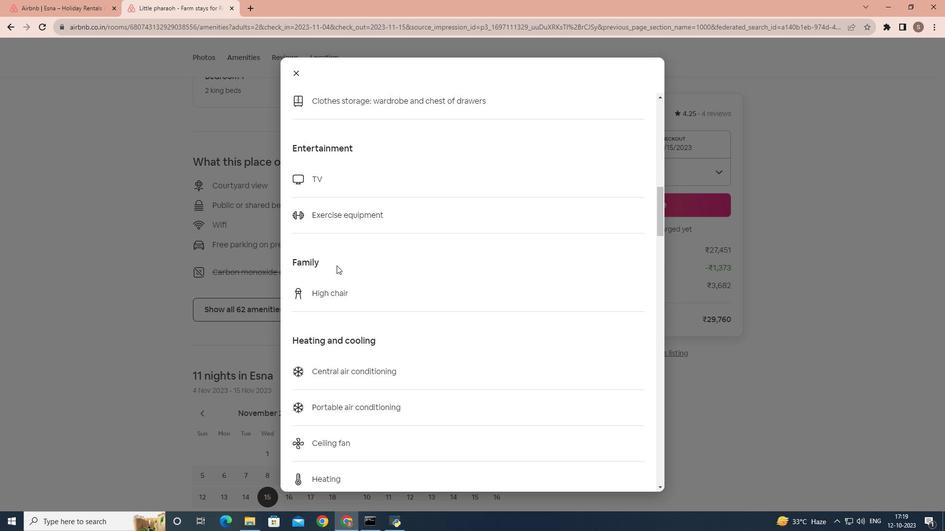 
Action: Mouse scrolled (336, 265) with delta (0, 0)
Screenshot: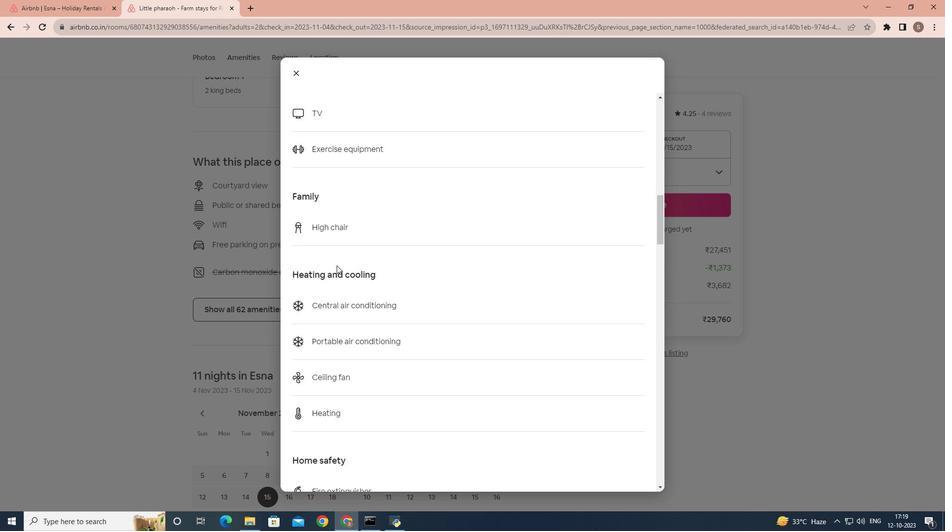 
Action: Mouse scrolled (336, 265) with delta (0, 0)
Screenshot: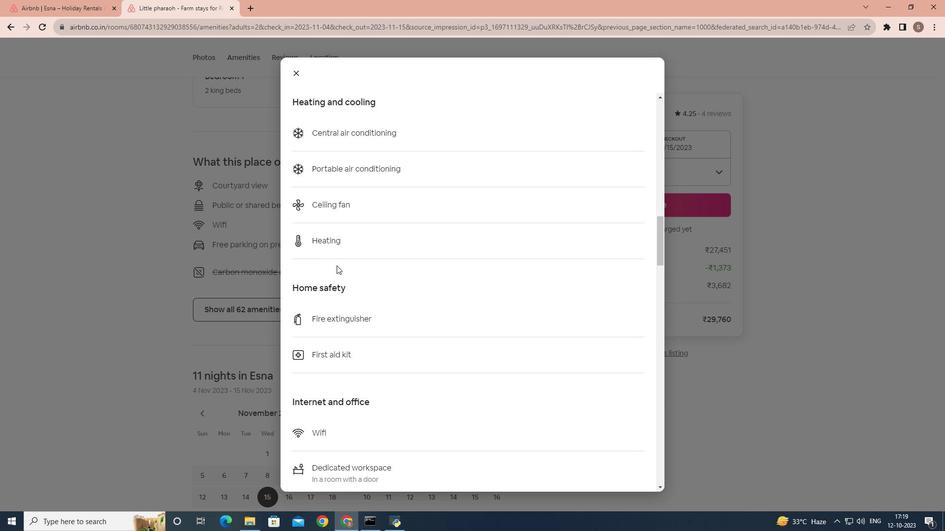 
Action: Mouse scrolled (336, 265) with delta (0, 0)
Screenshot: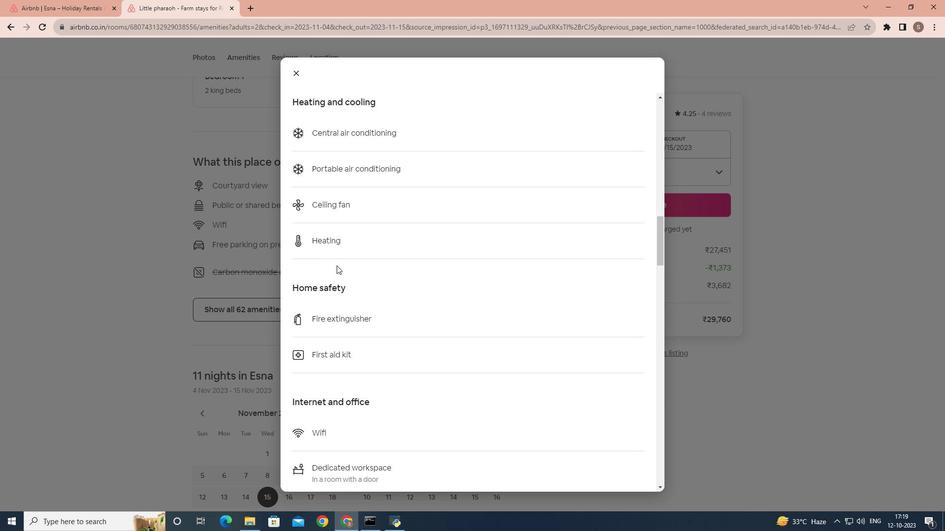 
Action: Mouse scrolled (336, 265) with delta (0, 0)
Screenshot: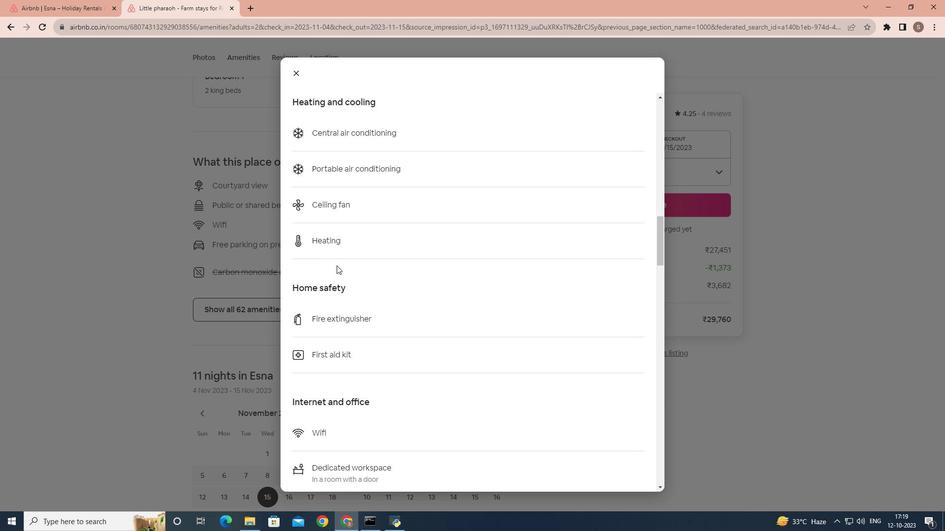
Action: Mouse scrolled (336, 265) with delta (0, 0)
Screenshot: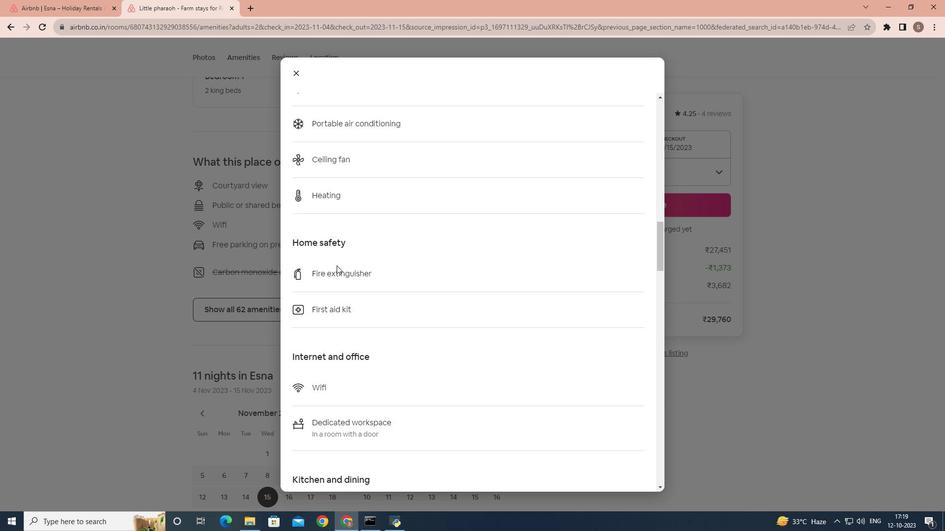 
Action: Mouse scrolled (336, 265) with delta (0, 0)
Screenshot: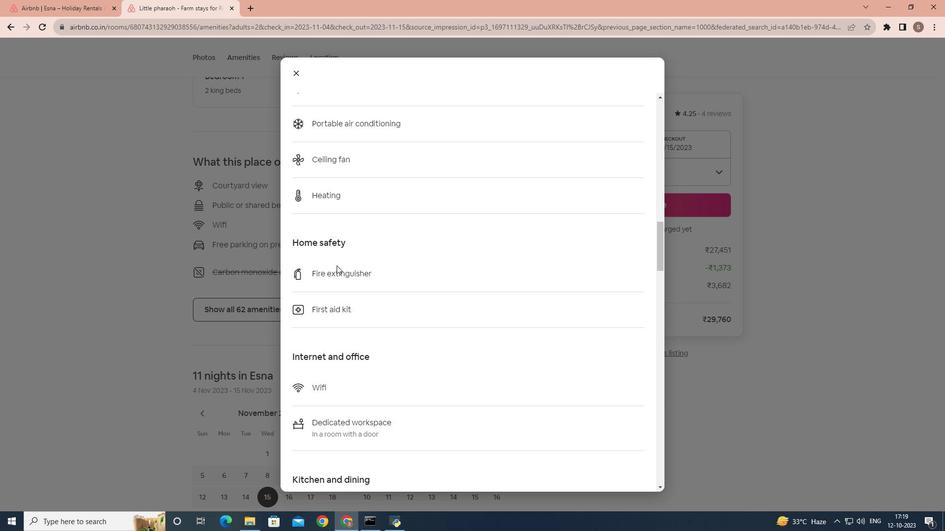 
Action: Mouse scrolled (336, 265) with delta (0, 0)
Screenshot: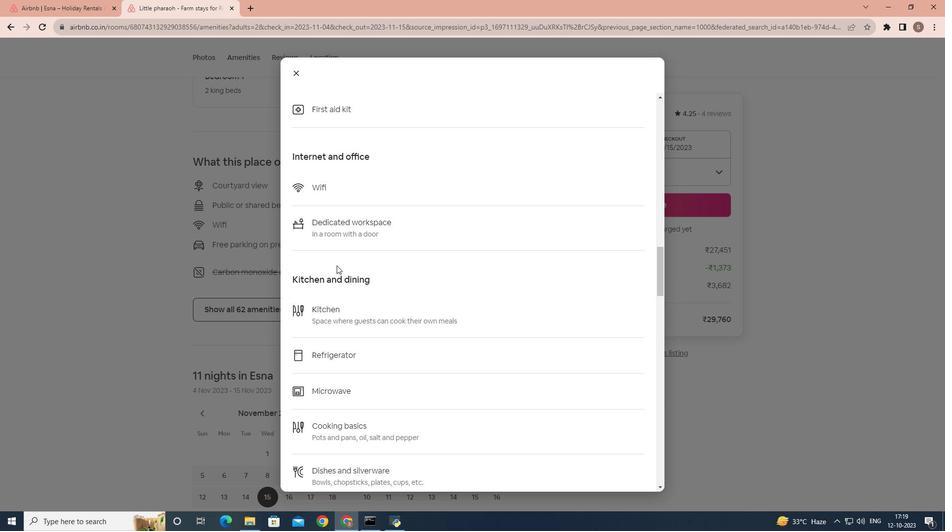 
Action: Mouse scrolled (336, 265) with delta (0, 0)
Screenshot: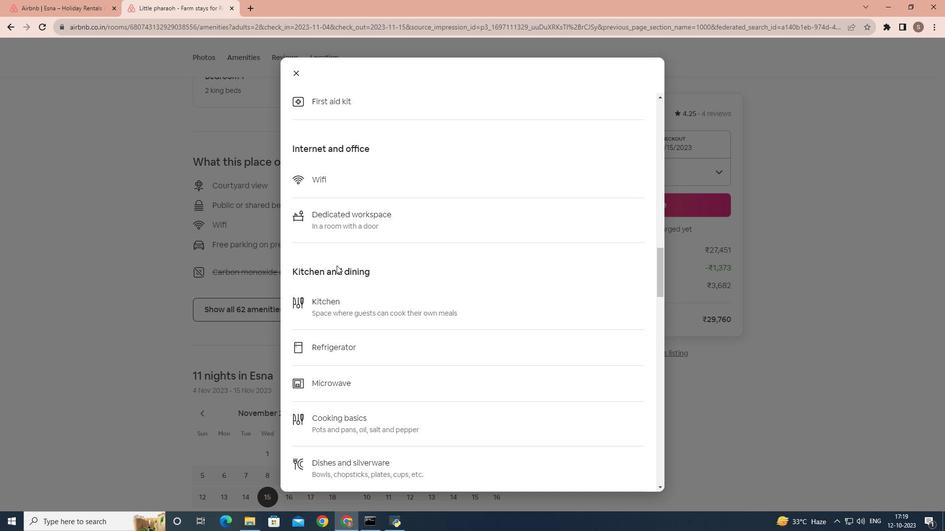 
Action: Mouse scrolled (336, 265) with delta (0, 0)
Screenshot: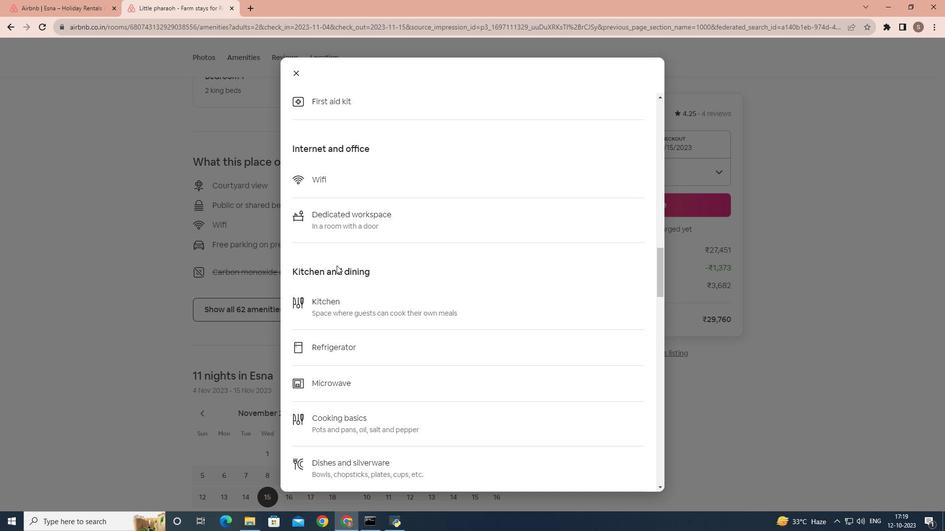 
Action: Mouse scrolled (336, 265) with delta (0, 0)
Screenshot: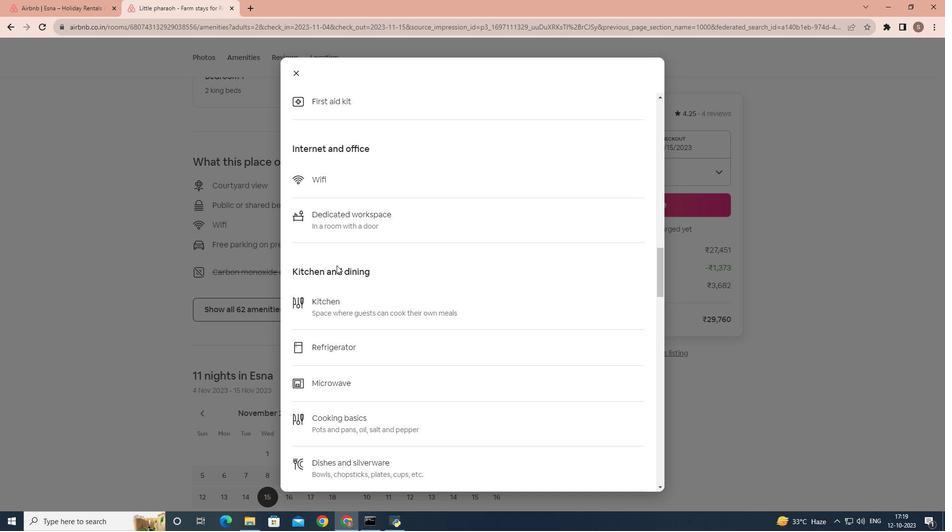 
Action: Mouse scrolled (336, 265) with delta (0, 0)
Screenshot: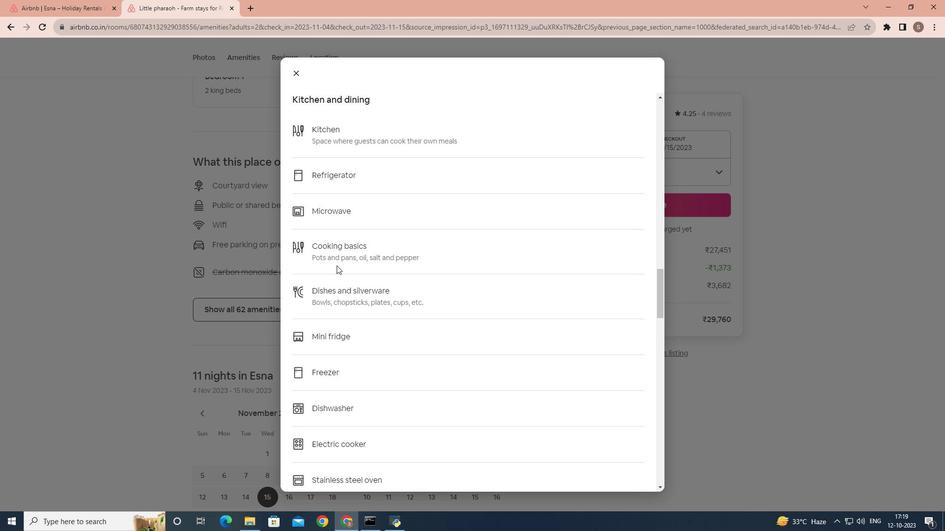 
Action: Mouse scrolled (336, 265) with delta (0, 0)
Screenshot: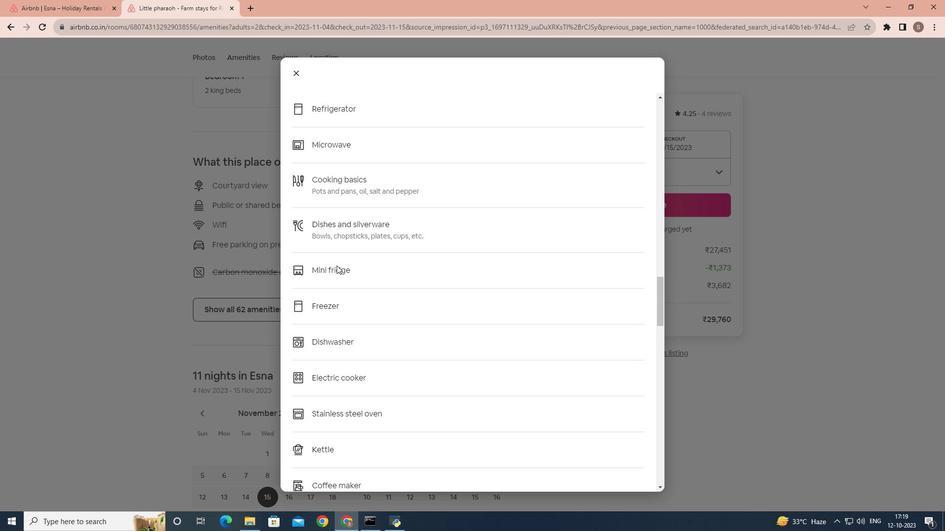 
Action: Mouse scrolled (336, 265) with delta (0, 0)
Screenshot: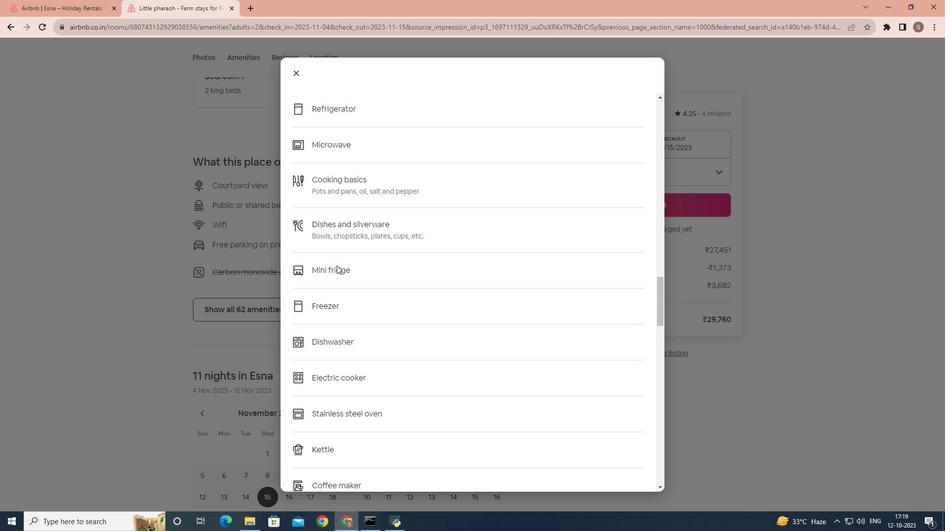 
Action: Mouse scrolled (336, 265) with delta (0, 0)
Screenshot: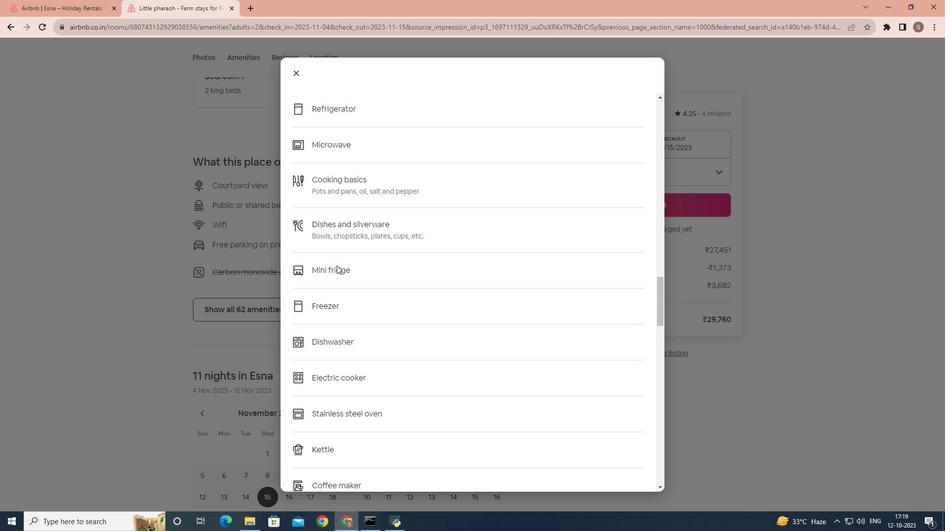 
Action: Mouse scrolled (336, 265) with delta (0, 0)
Screenshot: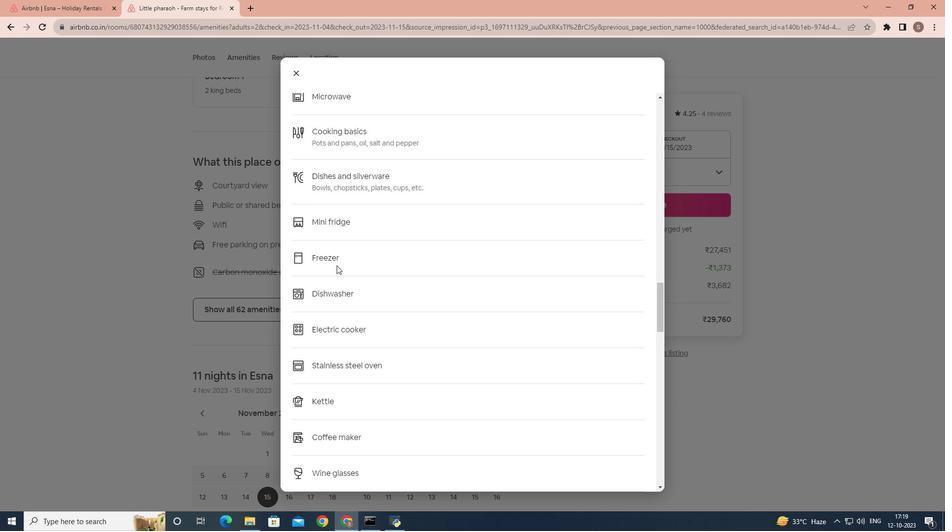 
Action: Mouse scrolled (336, 265) with delta (0, 0)
Screenshot: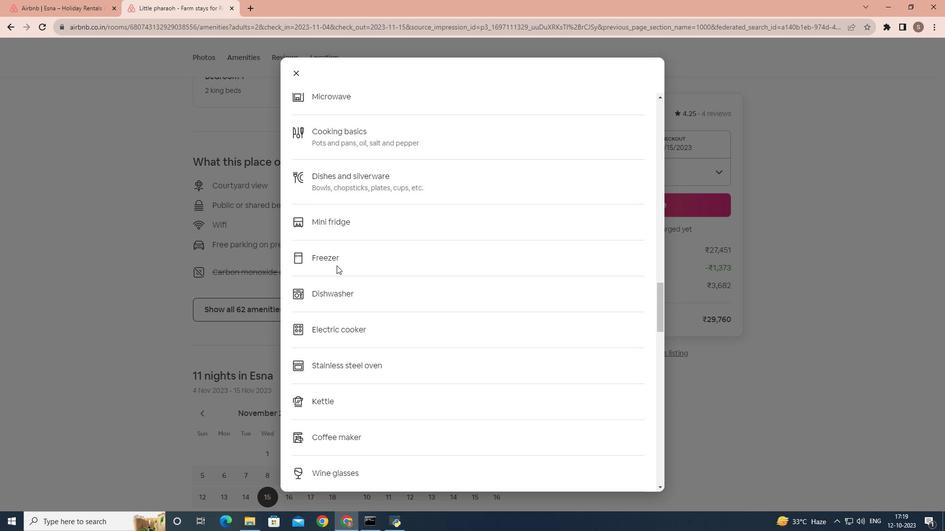 
Action: Mouse scrolled (336, 265) with delta (0, 0)
Screenshot: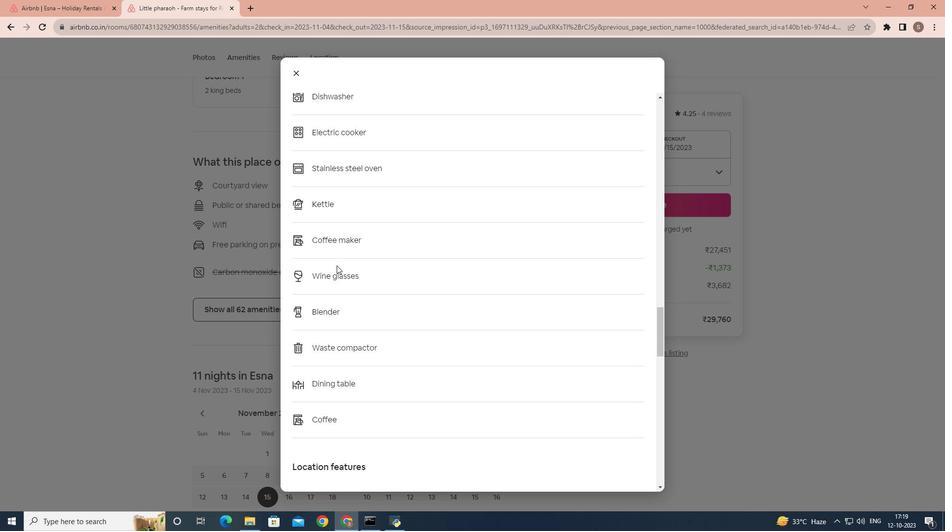 
Action: Mouse scrolled (336, 265) with delta (0, 0)
Screenshot: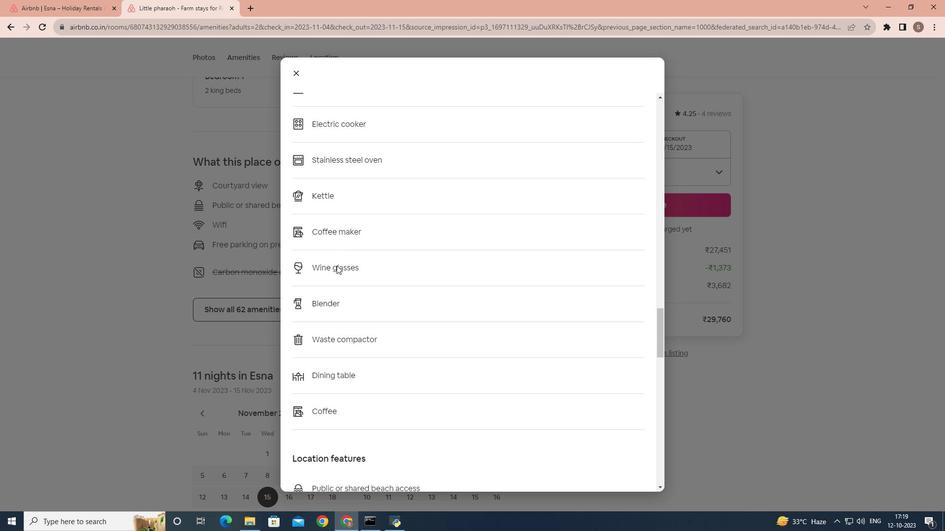 
Action: Mouse scrolled (336, 265) with delta (0, 0)
Screenshot: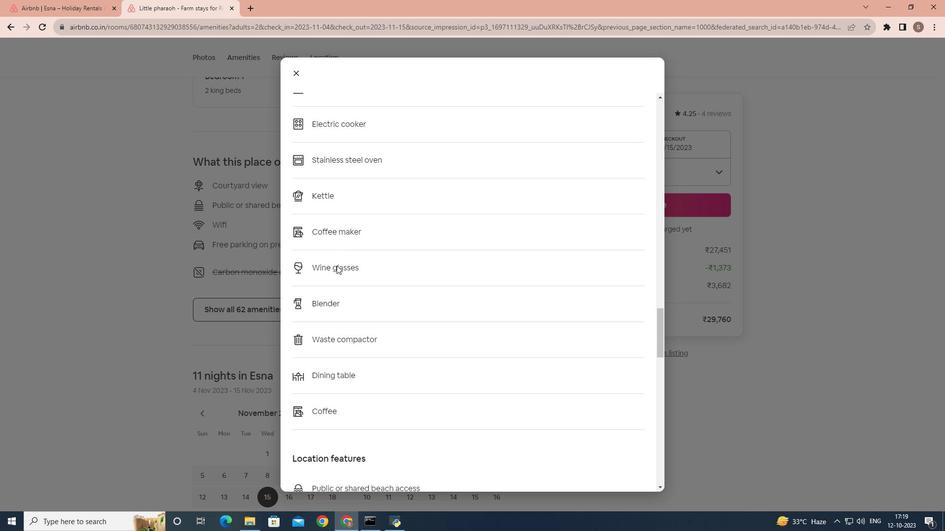 
Action: Mouse scrolled (336, 265) with delta (0, 0)
Screenshot: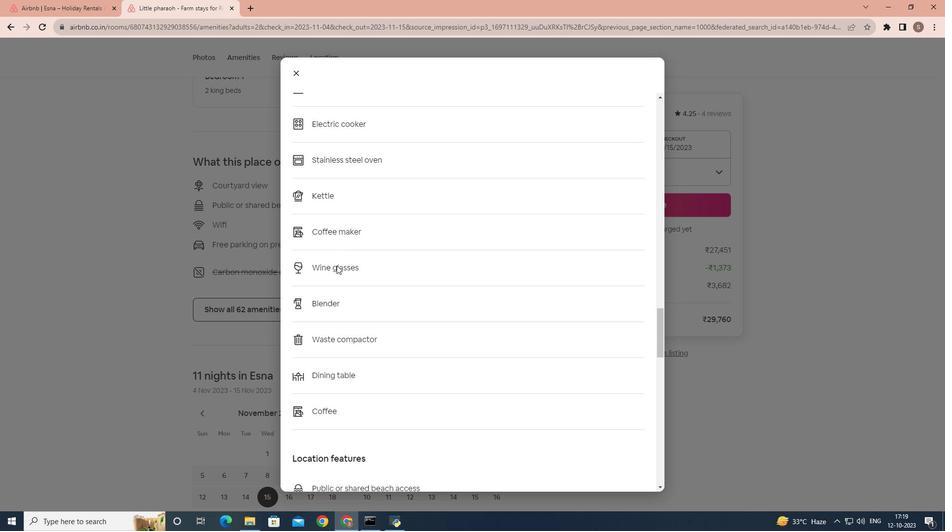 
Action: Mouse scrolled (336, 265) with delta (0, 0)
Screenshot: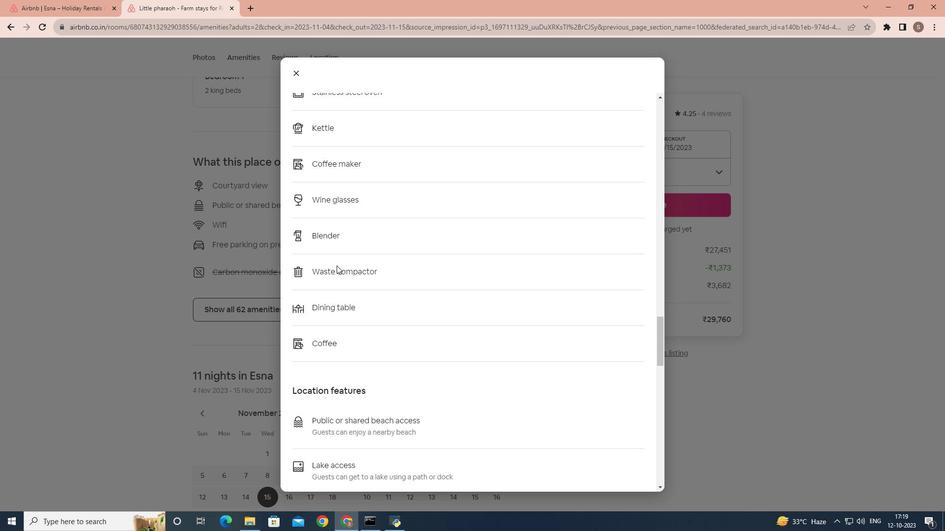
Action: Mouse scrolled (336, 265) with delta (0, 0)
Screenshot: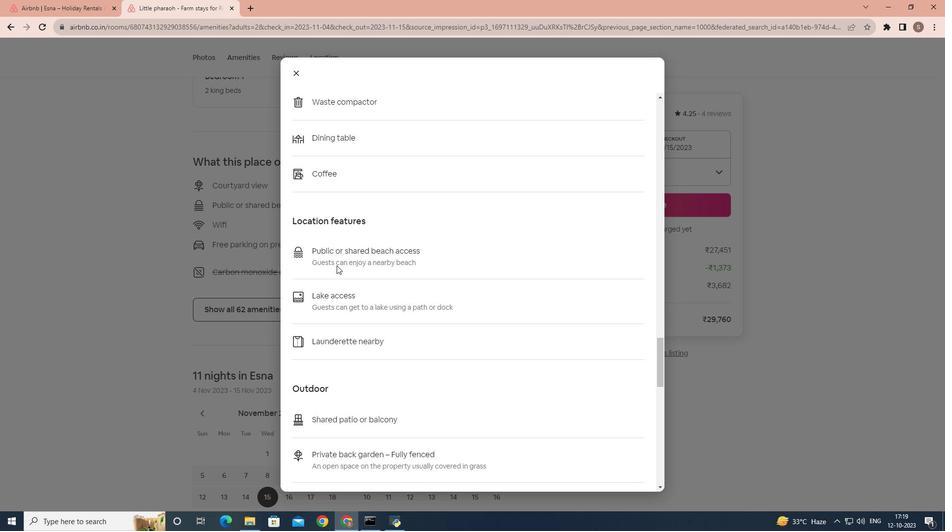 
Action: Mouse scrolled (336, 265) with delta (0, 0)
Screenshot: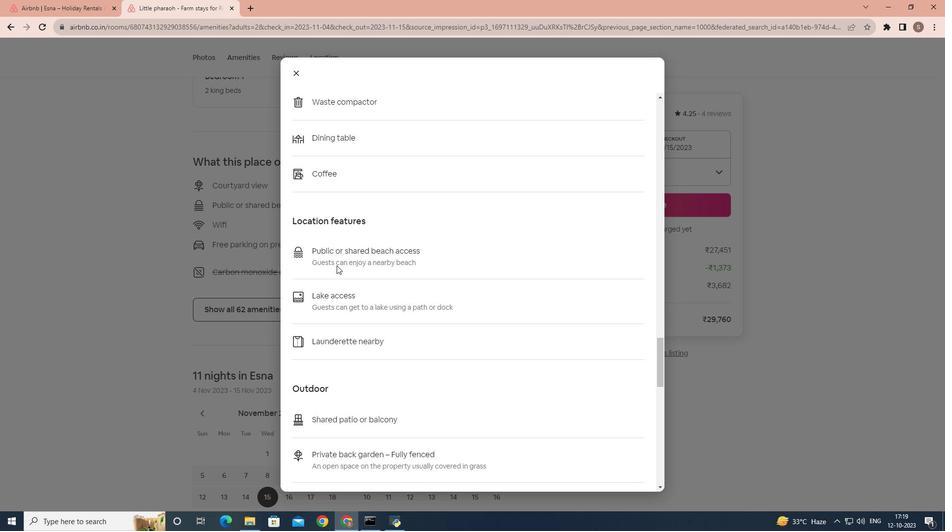 
Action: Mouse scrolled (336, 265) with delta (0, 0)
Screenshot: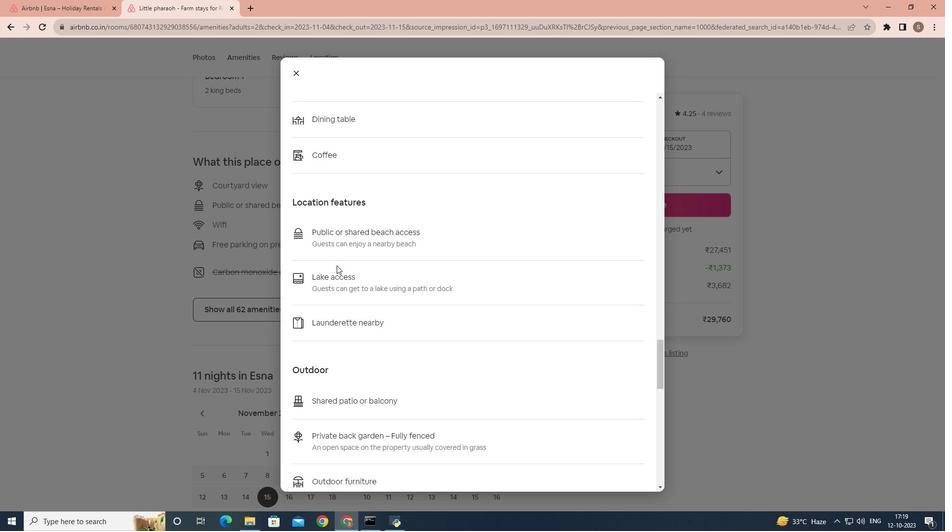 
Action: Mouse scrolled (336, 265) with delta (0, 0)
Screenshot: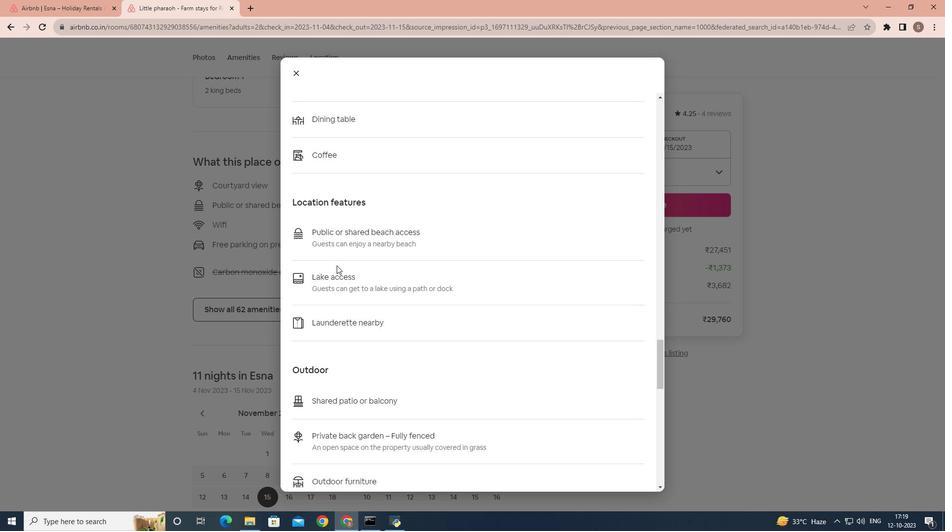 
Action: Mouse scrolled (336, 265) with delta (0, 0)
Screenshot: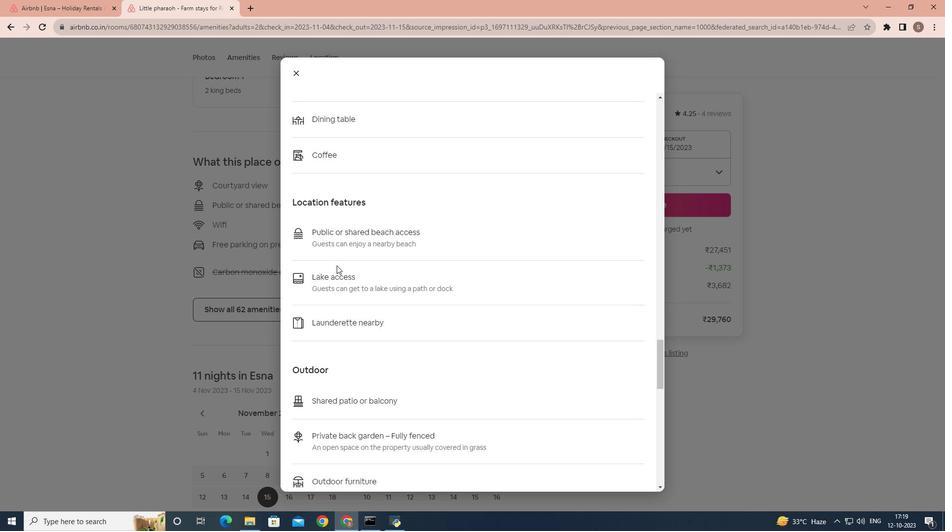 
Action: Mouse scrolled (336, 265) with delta (0, 0)
Screenshot: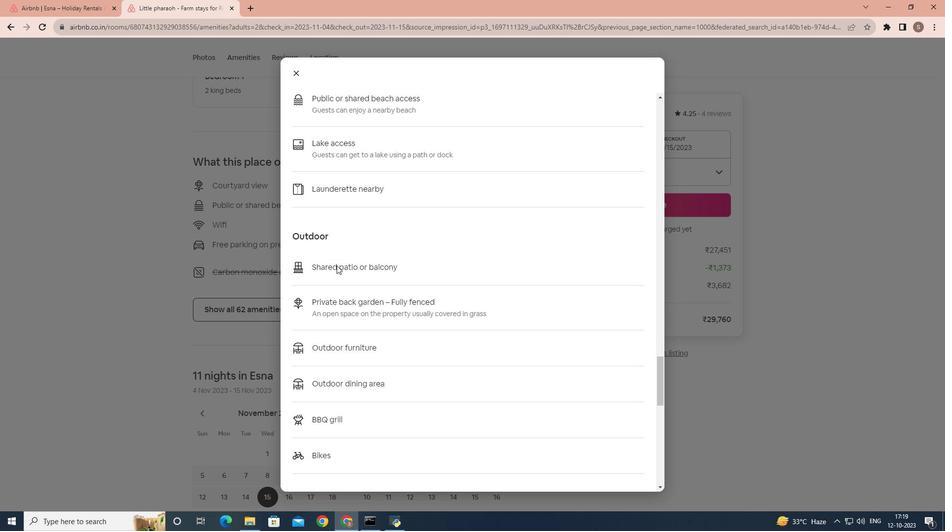 
Action: Mouse scrolled (336, 265) with delta (0, 0)
Screenshot: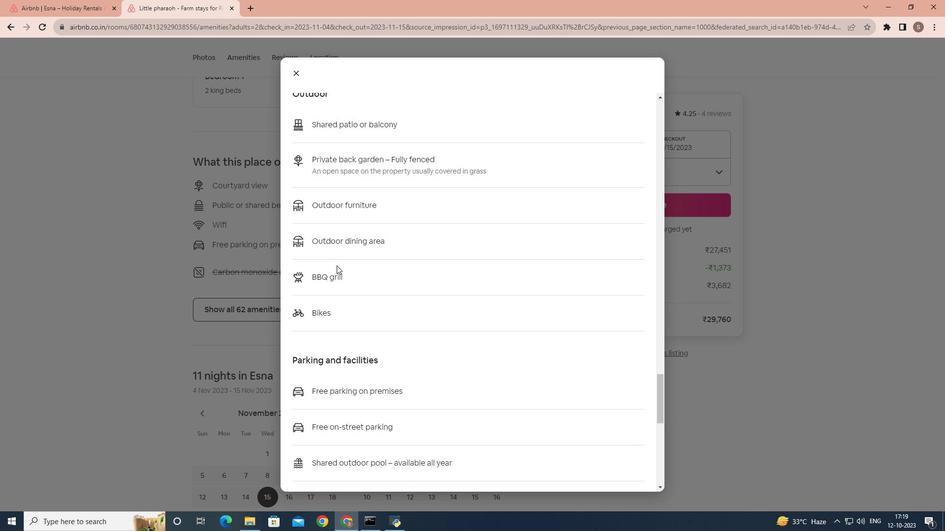 
Action: Mouse scrolled (336, 265) with delta (0, 0)
Screenshot: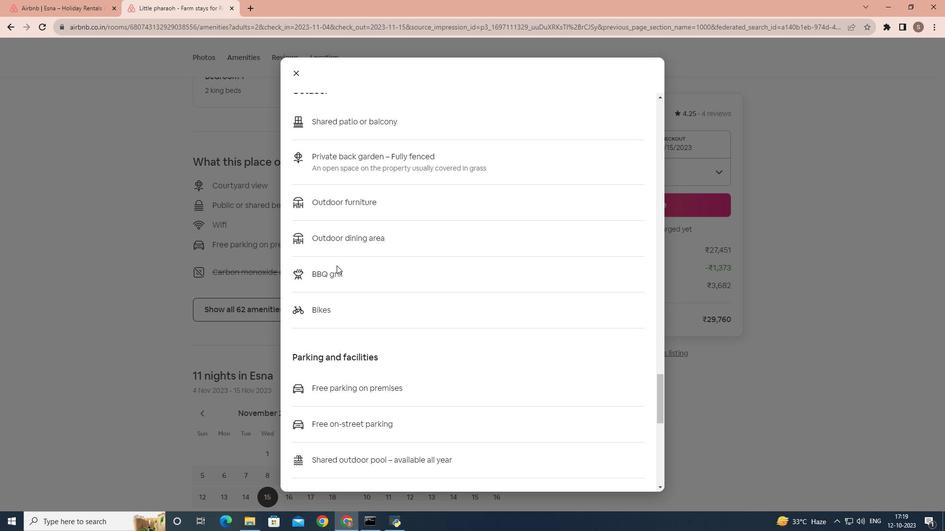 
Action: Mouse scrolled (336, 265) with delta (0, 0)
Screenshot: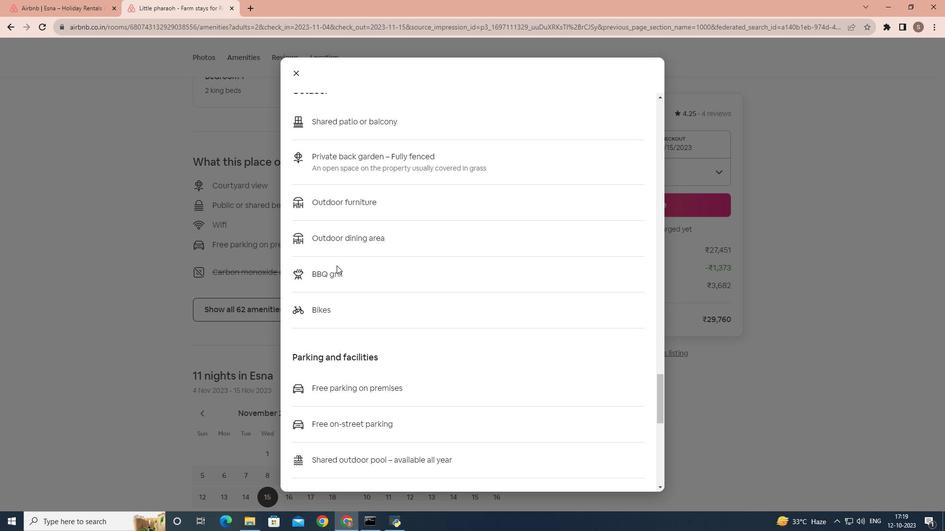 
Action: Mouse scrolled (336, 265) with delta (0, 0)
Screenshot: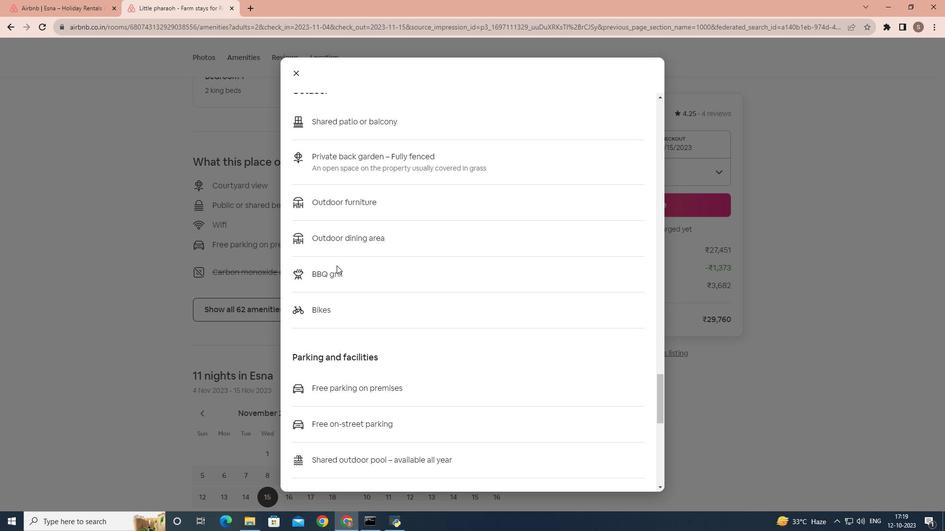 
Action: Mouse scrolled (336, 265) with delta (0, 0)
Screenshot: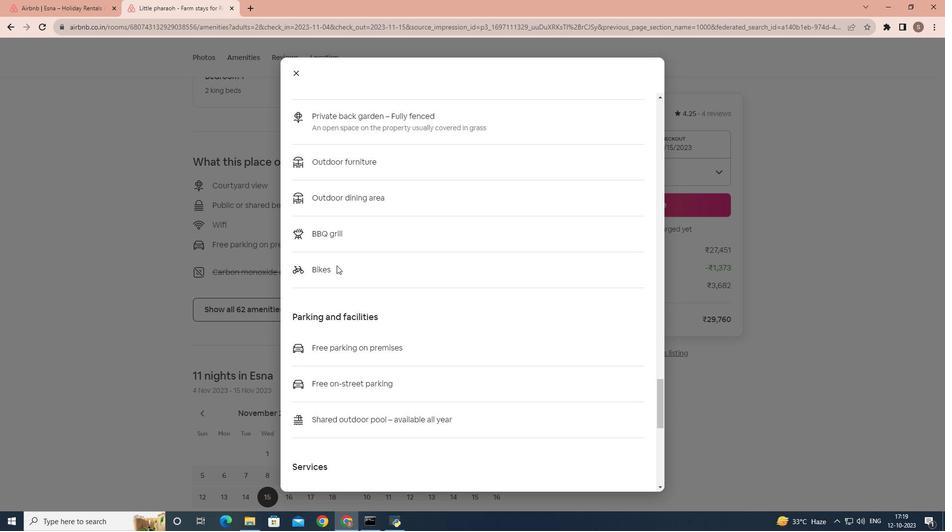 
Action: Mouse scrolled (336, 265) with delta (0, 0)
Screenshot: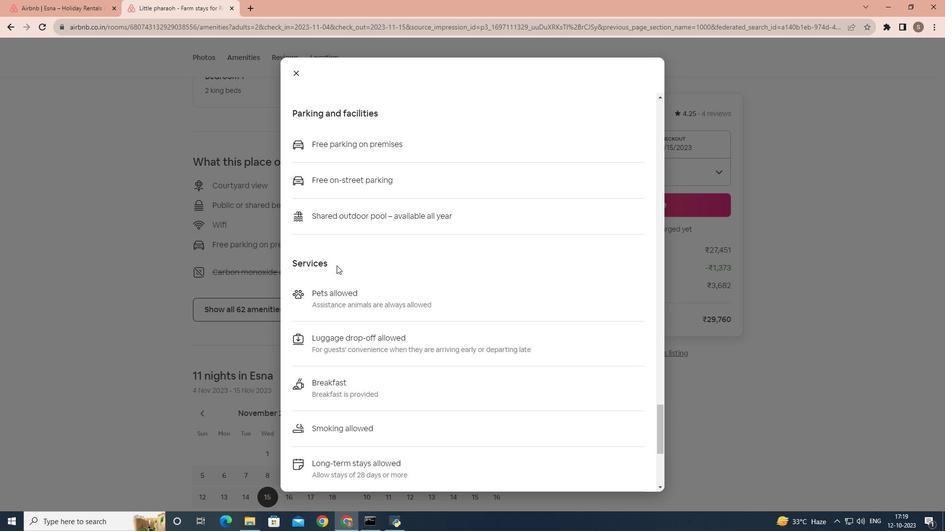 
Action: Mouse scrolled (336, 265) with delta (0, 0)
Screenshot: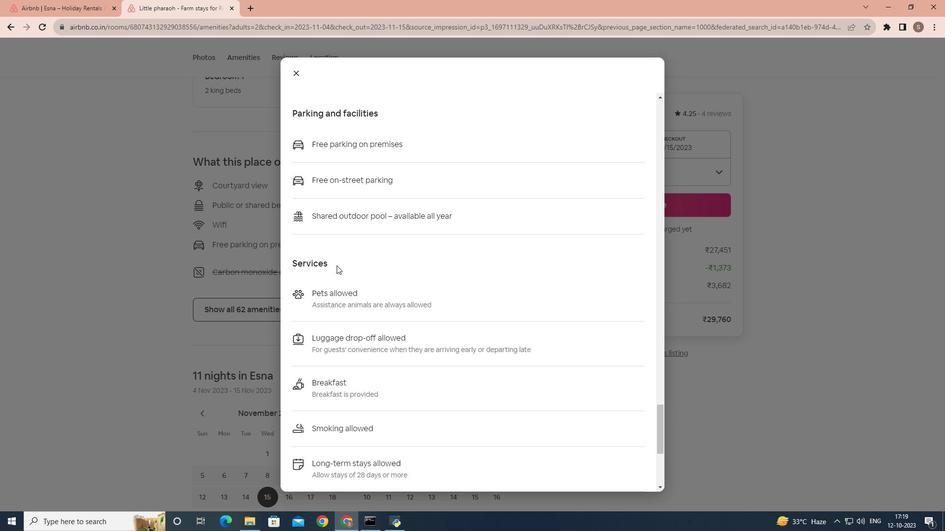 
Action: Mouse scrolled (336, 265) with delta (0, 0)
Screenshot: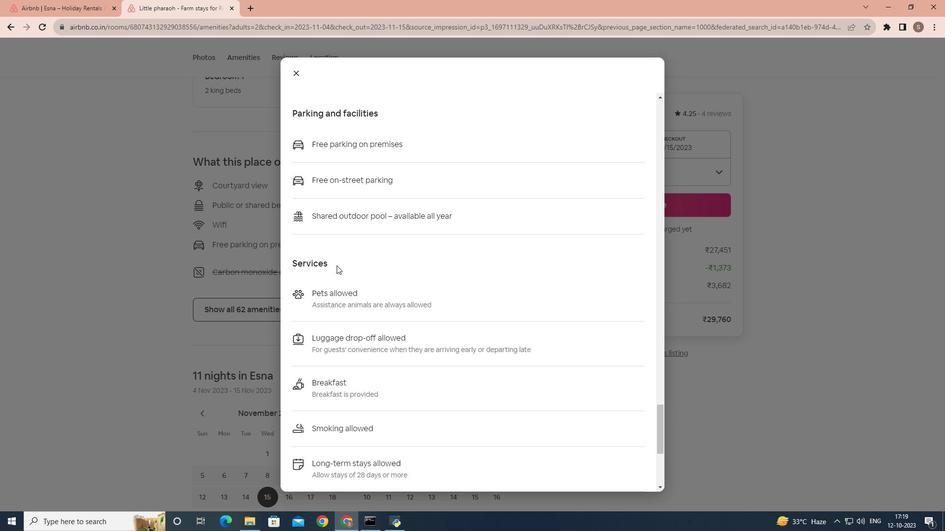 
Action: Mouse scrolled (336, 265) with delta (0, 0)
Screenshot: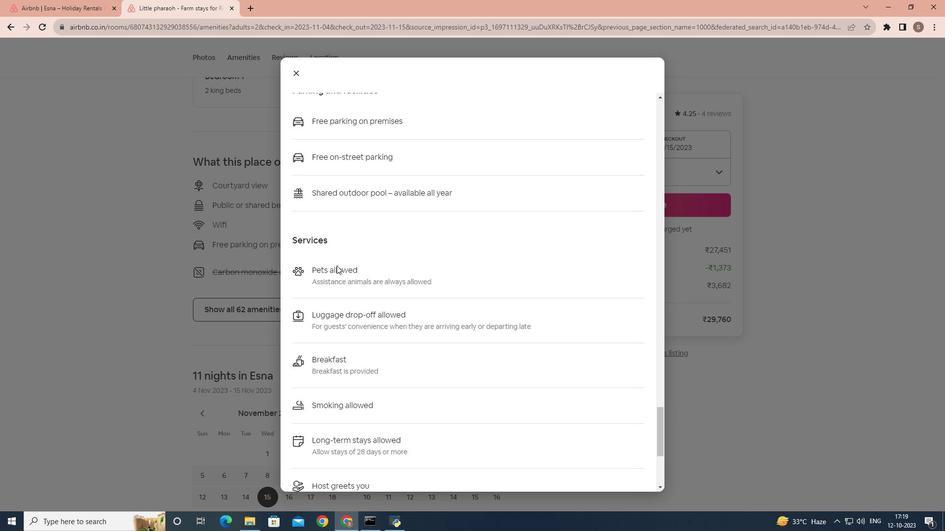 
Action: Mouse moved to (286, 92)
Screenshot: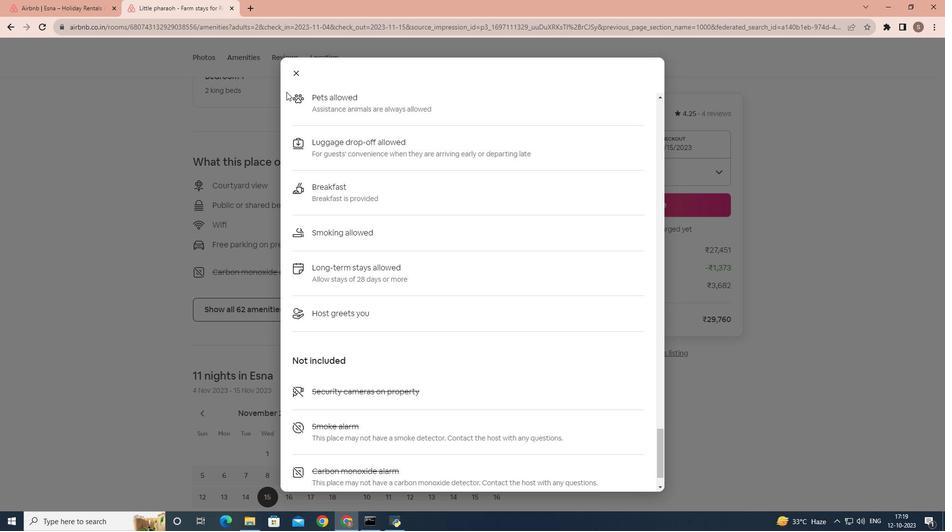 
Action: Mouse scrolled (286, 91) with delta (0, 0)
Screenshot: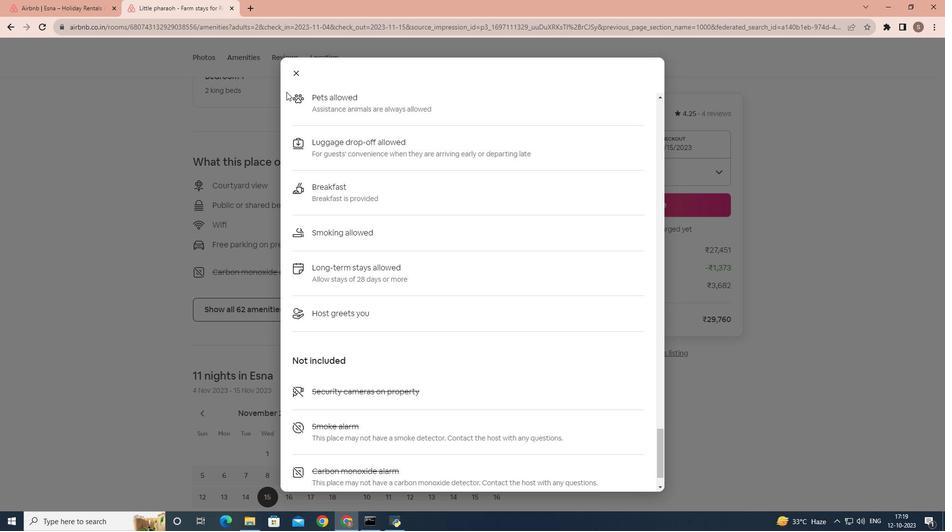 
Action: Mouse scrolled (286, 91) with delta (0, 0)
Screenshot: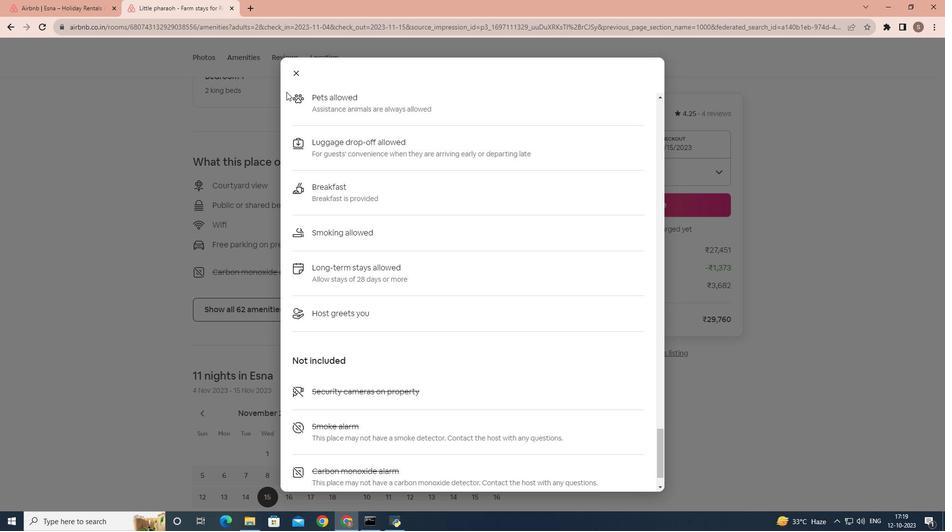 
Action: Mouse scrolled (286, 91) with delta (0, 0)
Screenshot: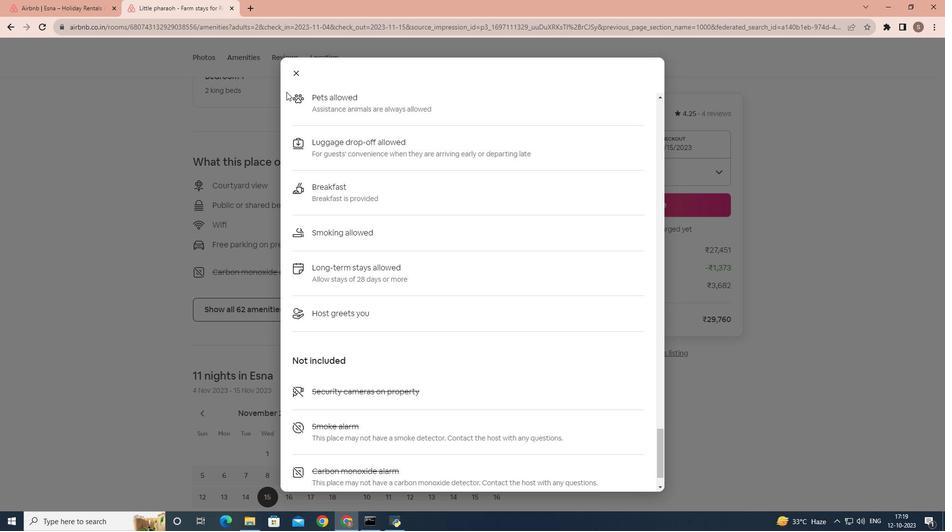 
Action: Mouse scrolled (286, 91) with delta (0, 0)
Screenshot: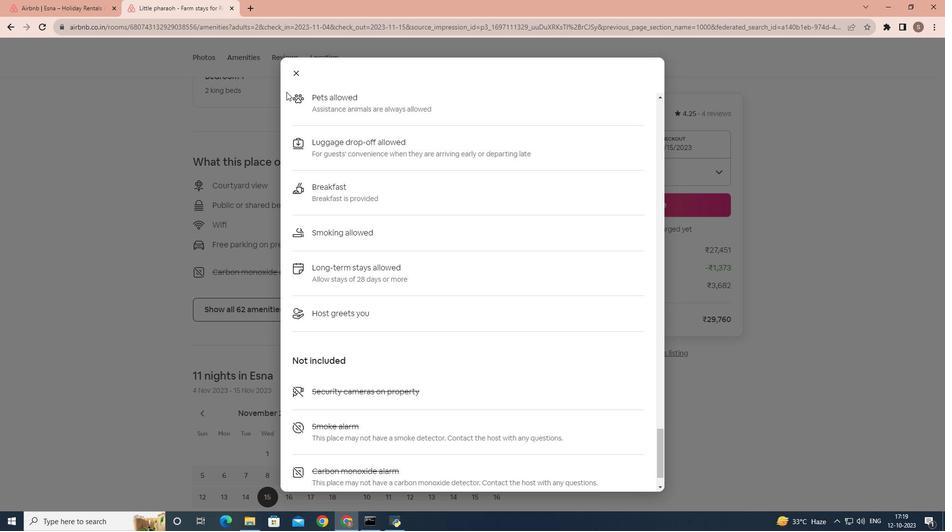 
Action: Mouse scrolled (286, 91) with delta (0, 0)
Screenshot: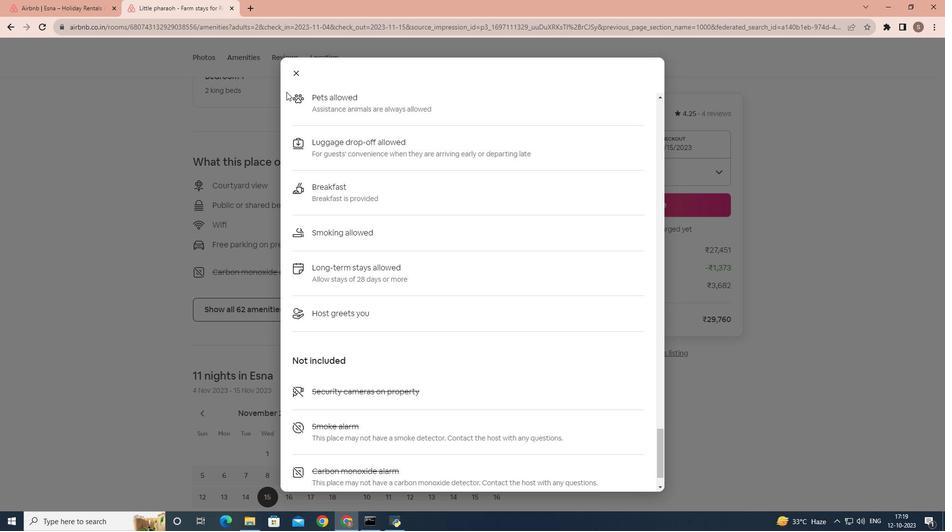 
Action: Mouse moved to (300, 71)
Screenshot: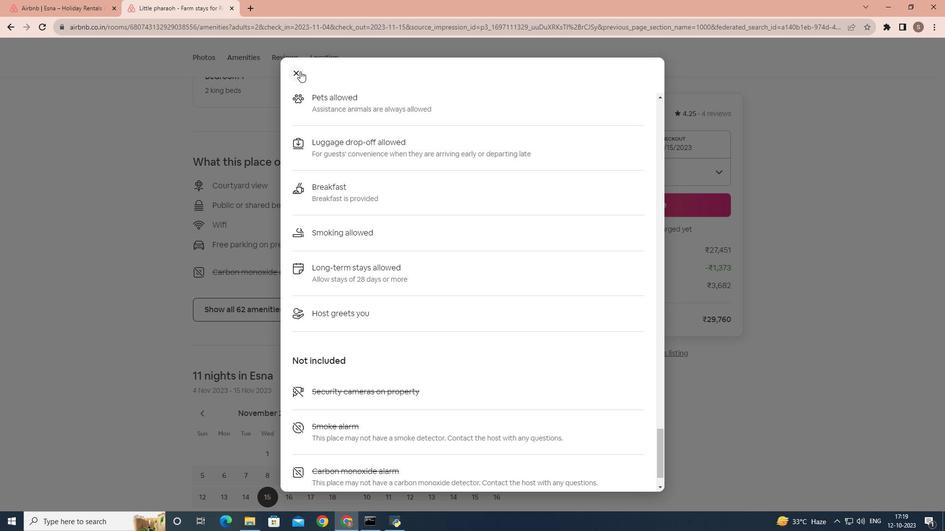 
Action: Mouse pressed left at (300, 71)
Screenshot: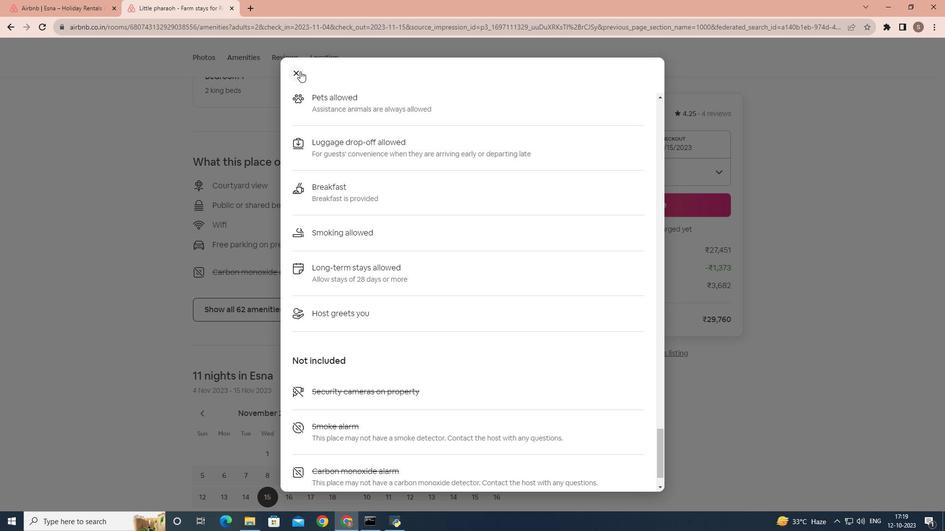 
Action: Mouse moved to (266, 241)
Screenshot: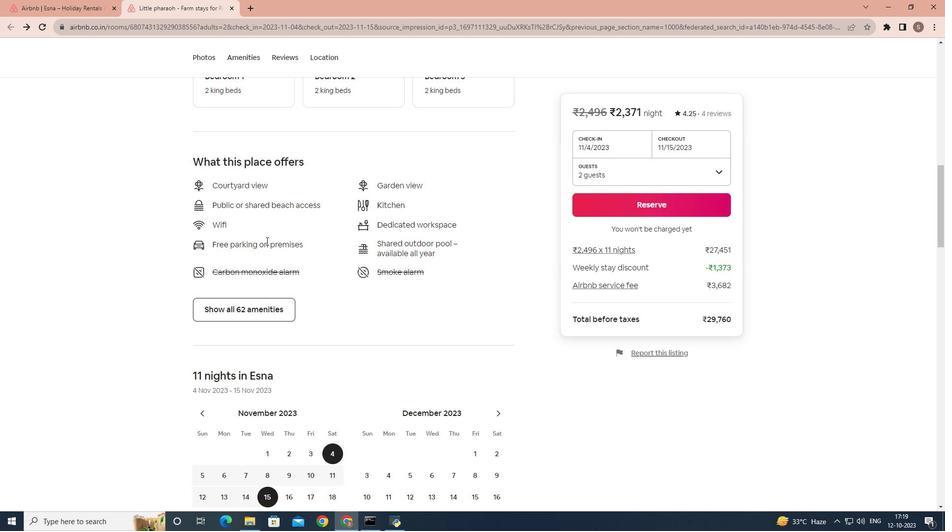 
Action: Mouse scrolled (266, 240) with delta (0, 0)
Screenshot: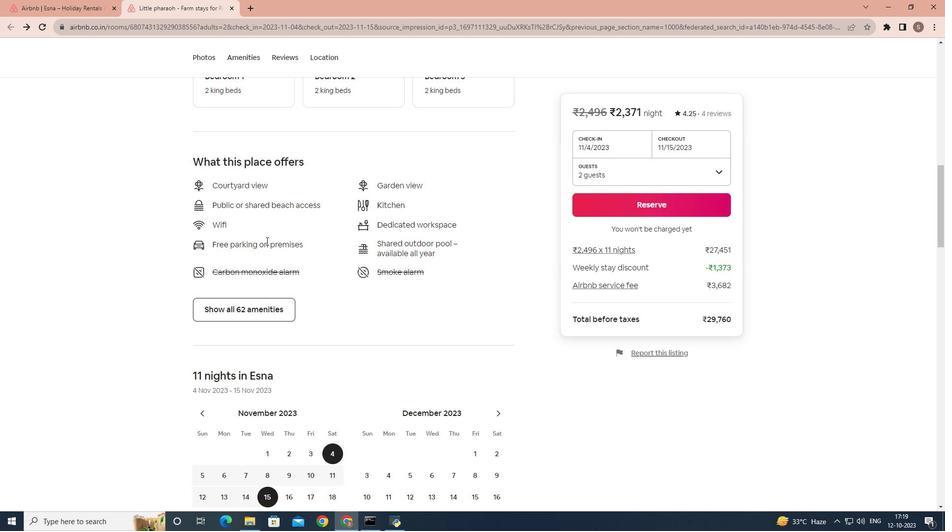 
Action: Mouse scrolled (266, 240) with delta (0, 0)
Screenshot: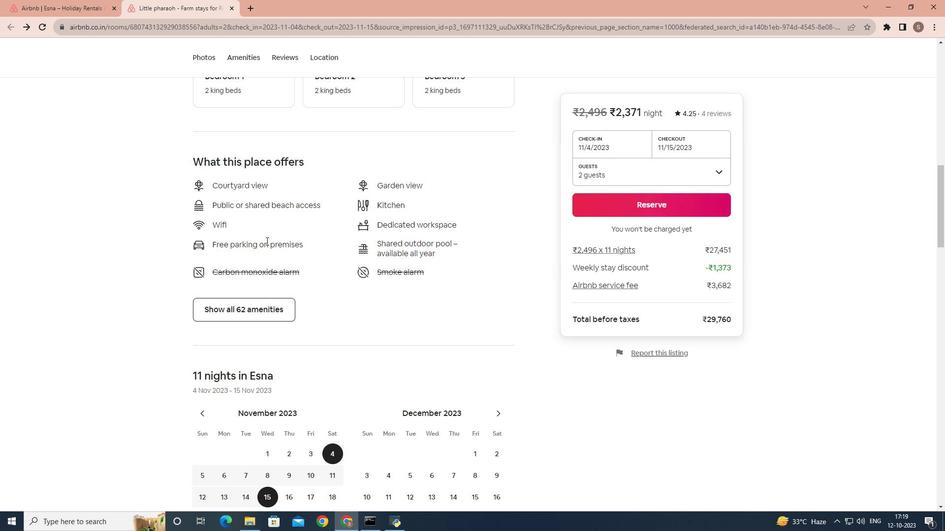
Action: Mouse scrolled (266, 240) with delta (0, 0)
Screenshot: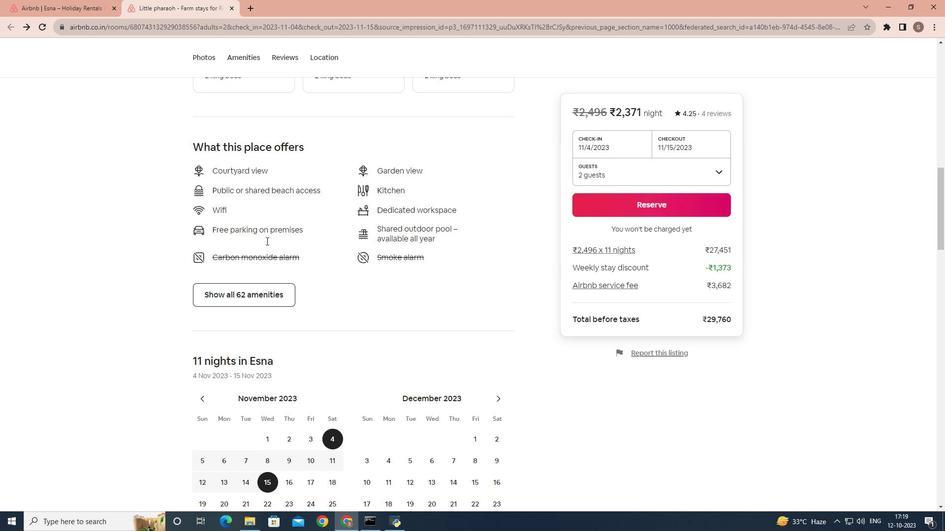 
Action: Mouse scrolled (266, 240) with delta (0, 0)
Screenshot: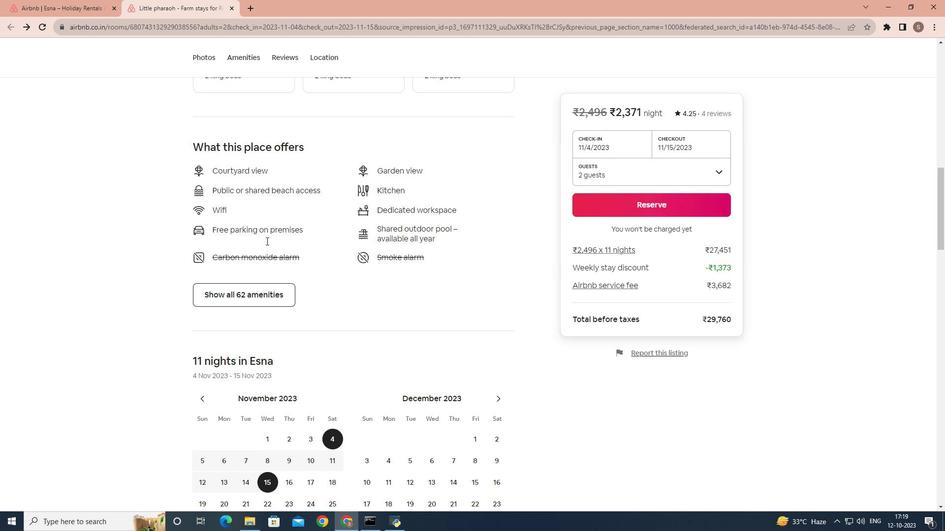 
Action: Mouse scrolled (266, 240) with delta (0, 0)
Screenshot: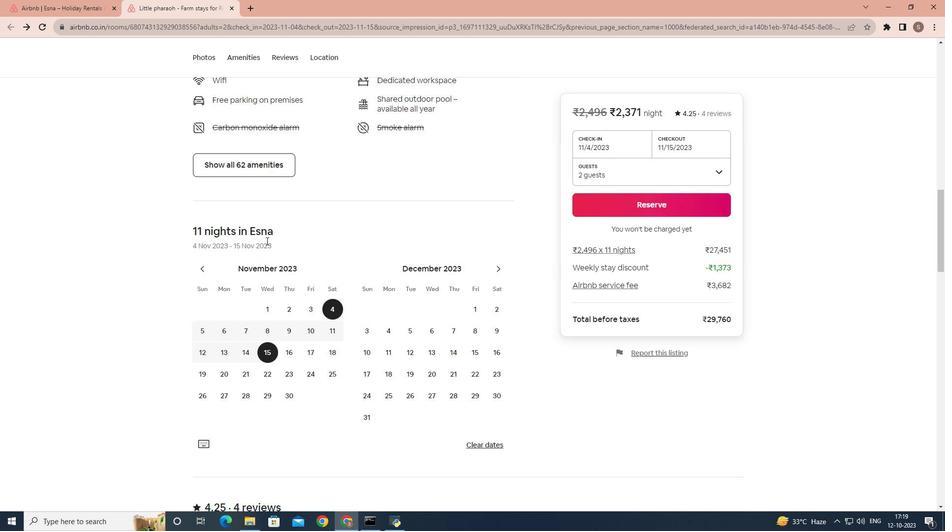 
Action: Mouse scrolled (266, 240) with delta (0, 0)
Screenshot: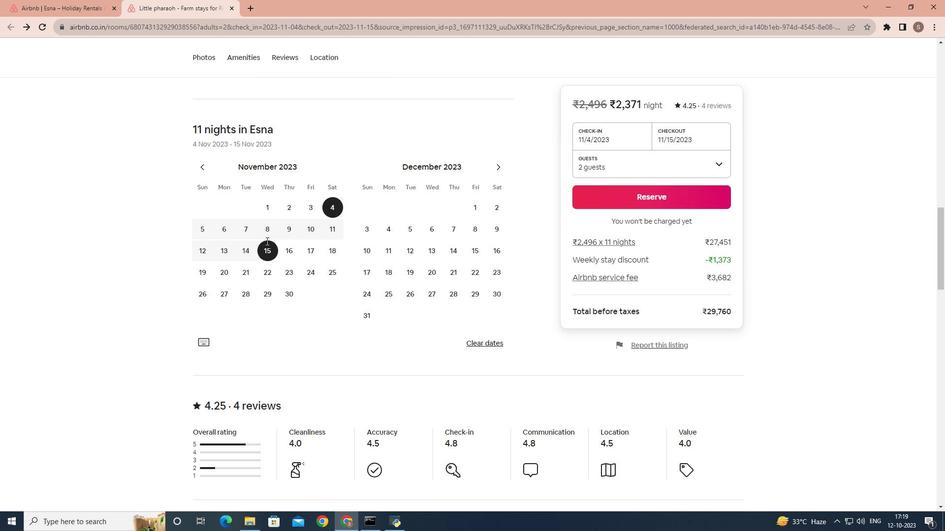 
Action: Mouse scrolled (266, 240) with delta (0, 0)
Screenshot: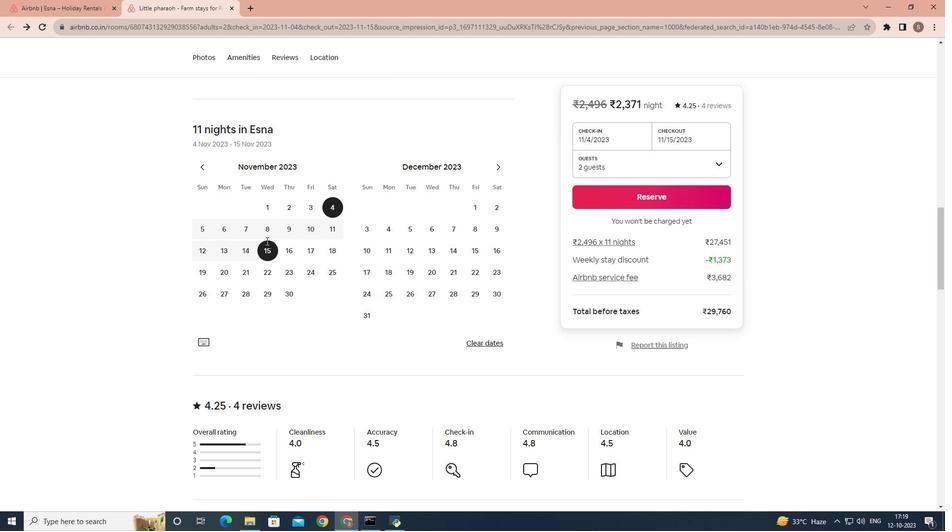 
Action: Mouse scrolled (266, 240) with delta (0, 0)
Screenshot: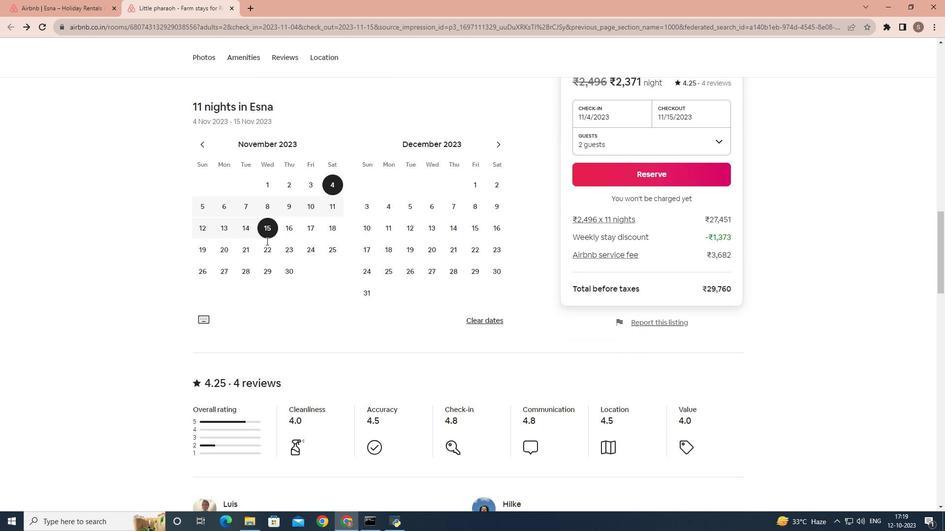 
Action: Mouse scrolled (266, 240) with delta (0, 0)
Screenshot: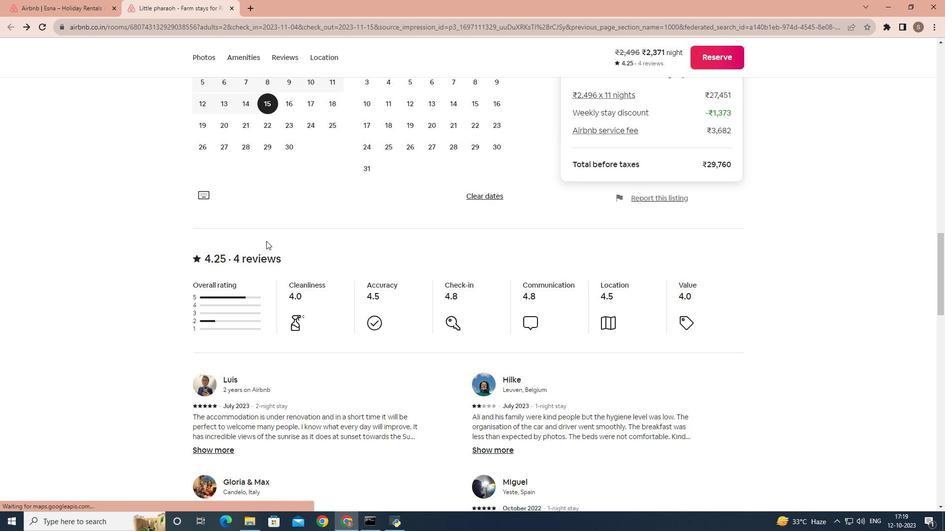 
Action: Mouse scrolled (266, 240) with delta (0, 0)
Screenshot: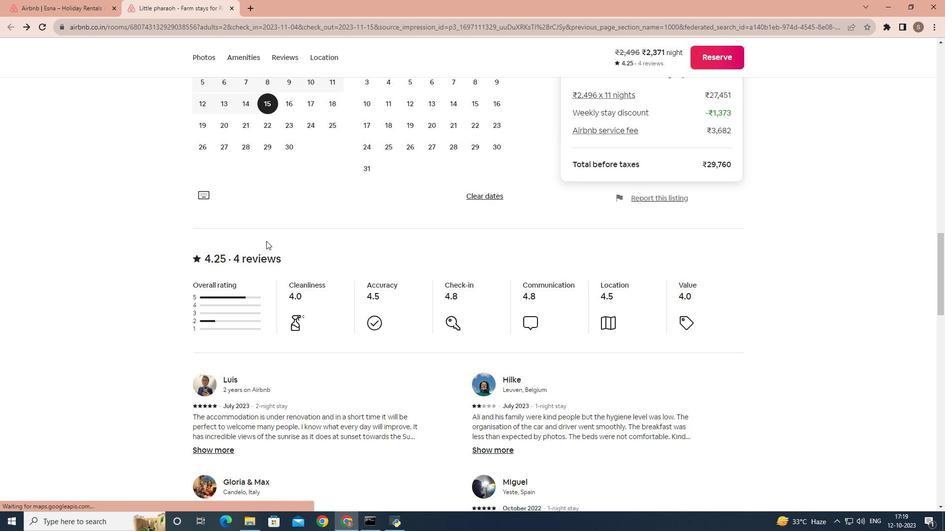 
Action: Mouse scrolled (266, 240) with delta (0, 0)
Screenshot: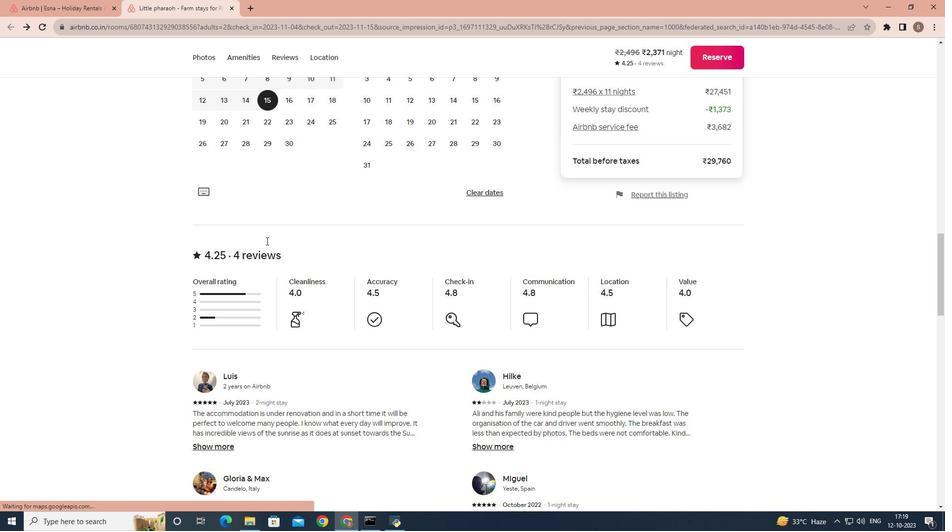
Action: Mouse scrolled (266, 240) with delta (0, 0)
Screenshot: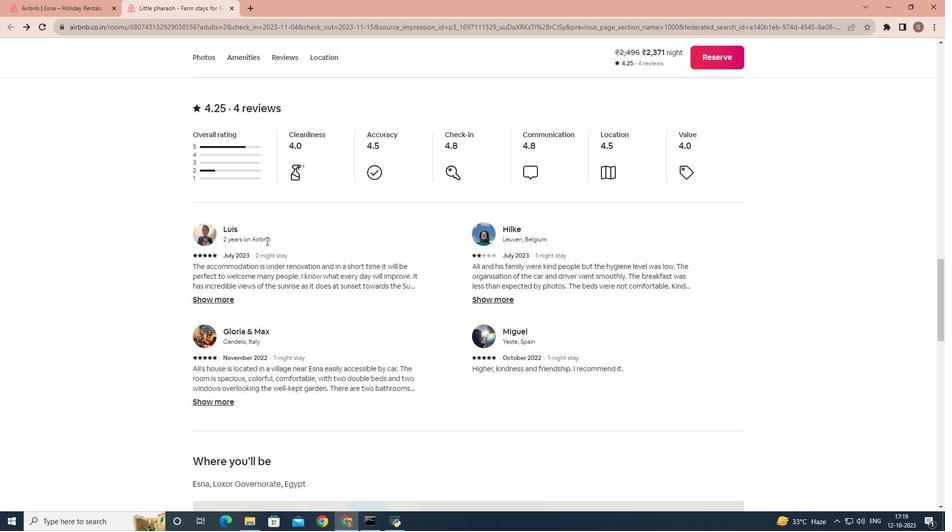 
Action: Mouse scrolled (266, 240) with delta (0, 0)
Screenshot: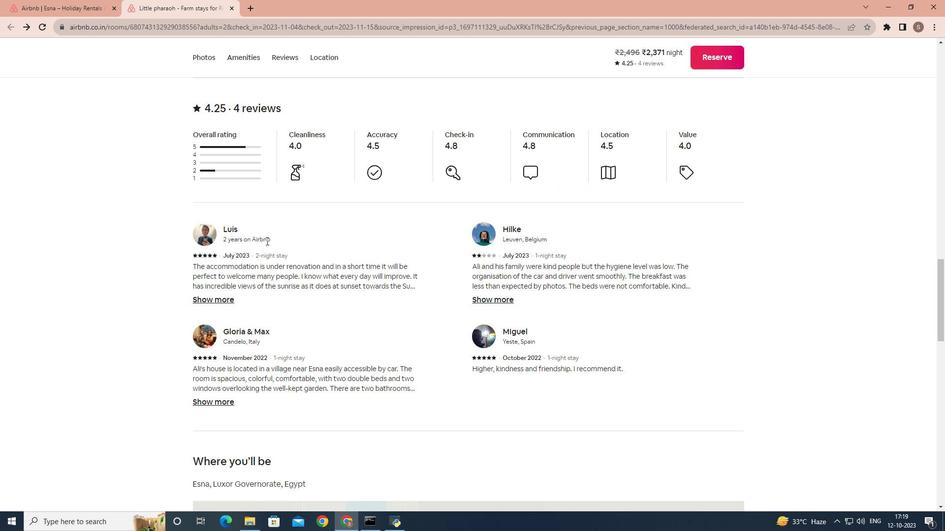 
Action: Mouse scrolled (266, 240) with delta (0, 0)
Screenshot: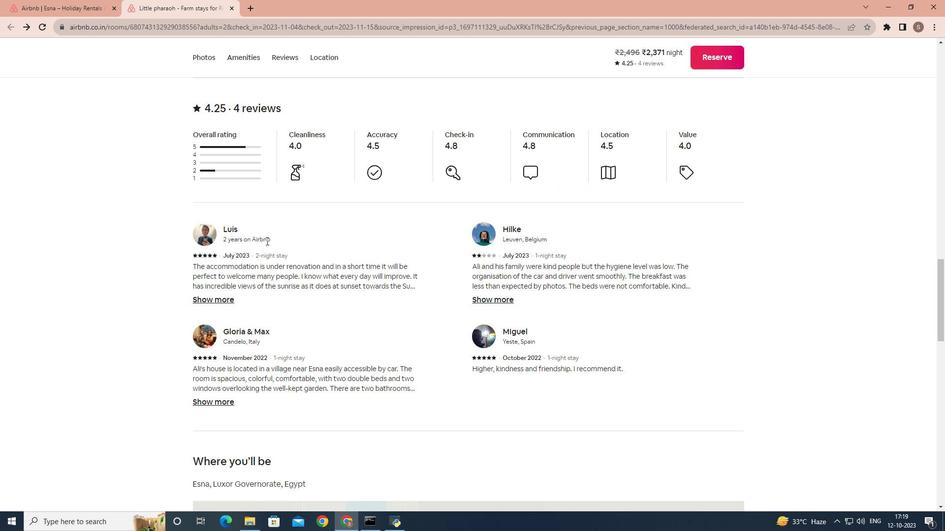 
Action: Mouse moved to (265, 242)
Screenshot: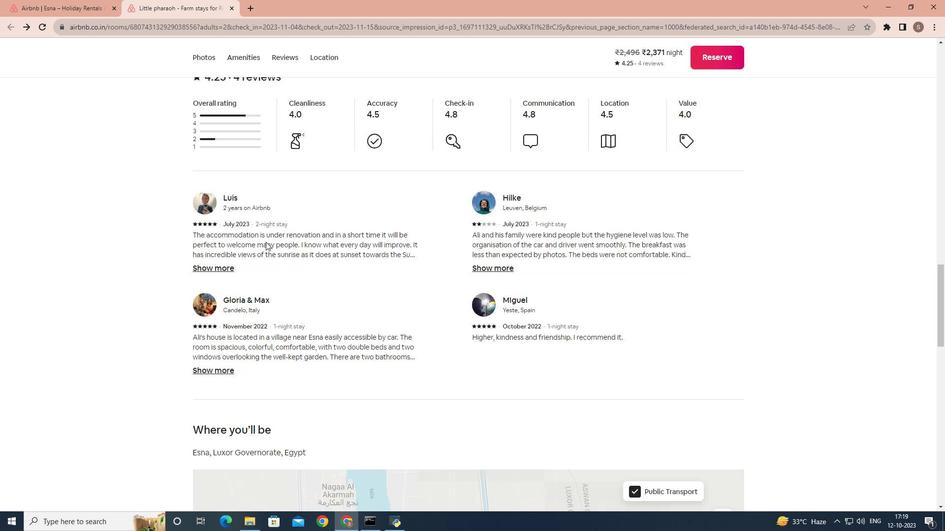 
Action: Mouse scrolled (265, 241) with delta (0, 0)
Screenshot: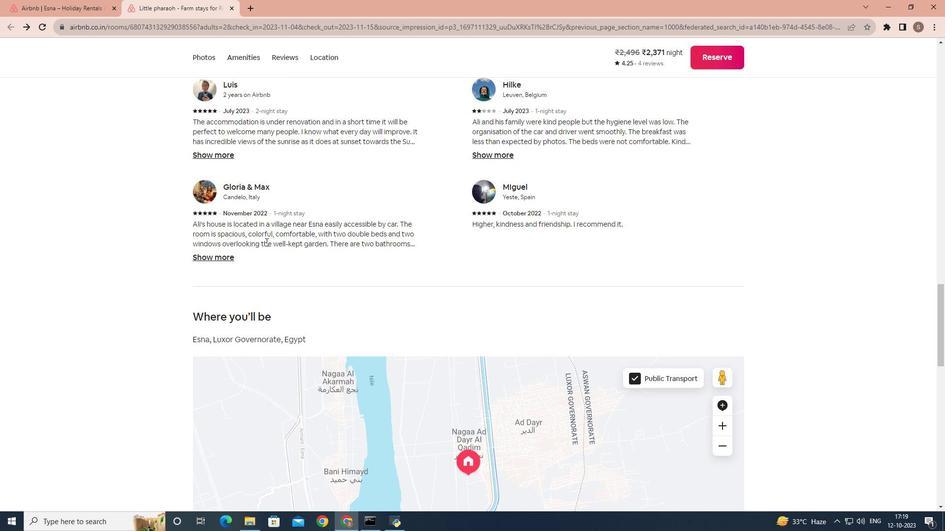 
Action: Mouse scrolled (265, 241) with delta (0, 0)
Screenshot: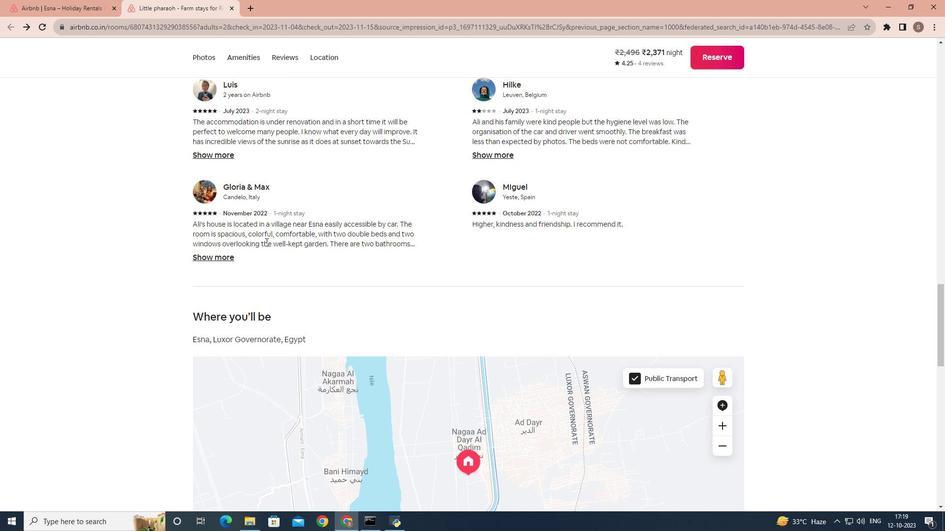 
Action: Mouse scrolled (265, 241) with delta (0, 0)
Screenshot: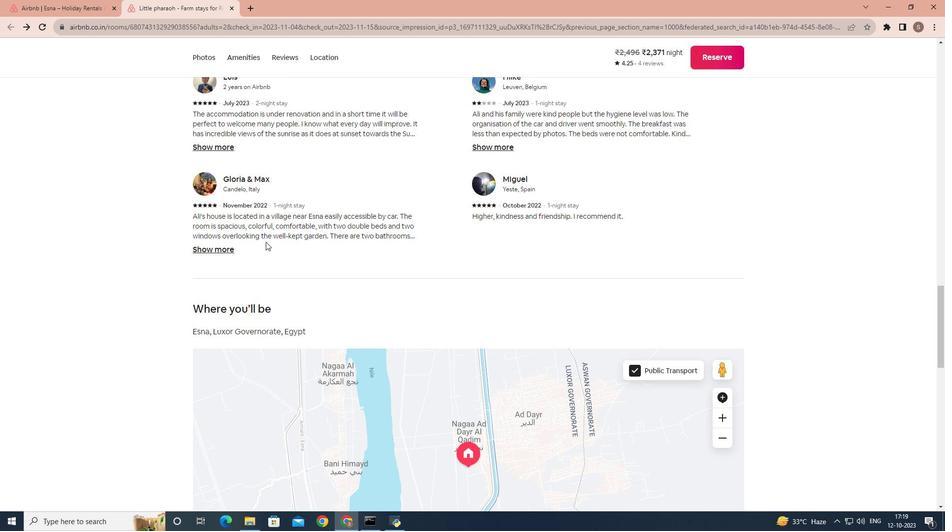 
Action: Mouse scrolled (265, 241) with delta (0, 0)
Screenshot: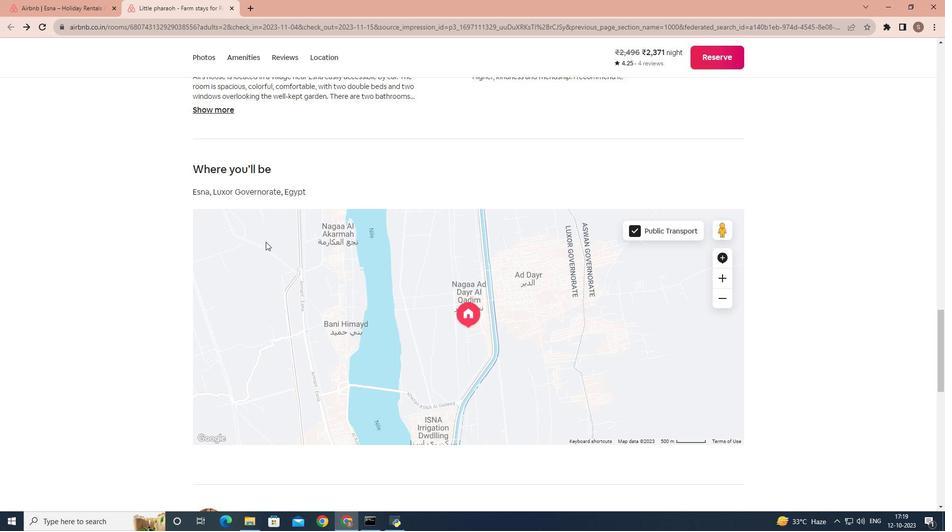 
Action: Mouse scrolled (265, 241) with delta (0, 0)
Screenshot: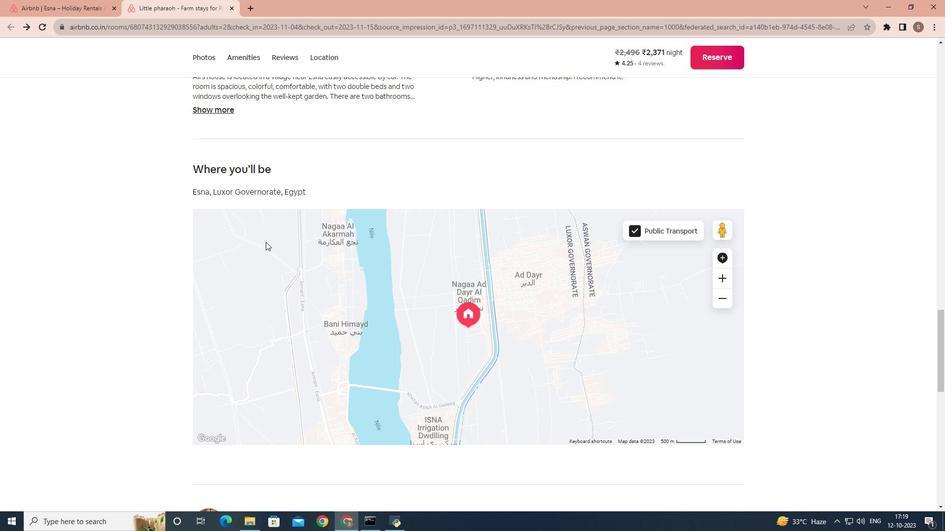 
Action: Mouse scrolled (265, 241) with delta (0, 0)
Screenshot: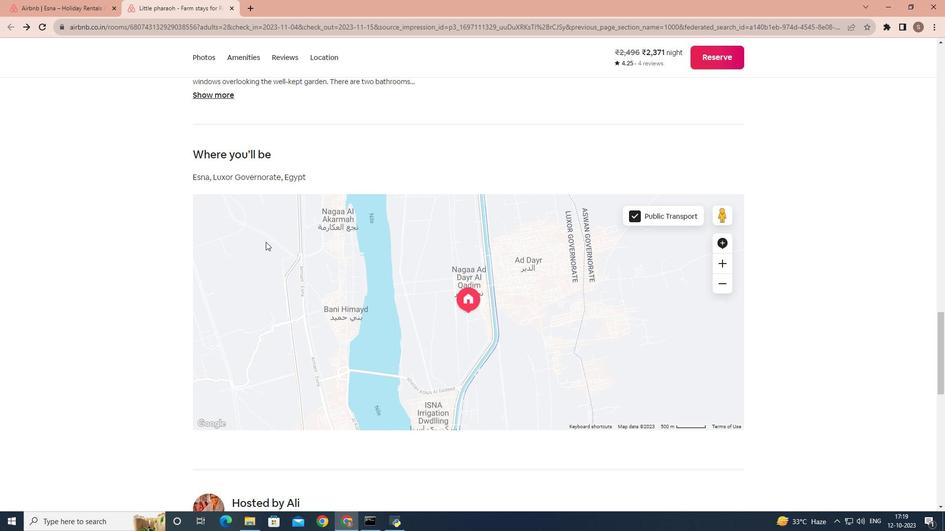 
Action: Mouse moved to (240, 271)
Screenshot: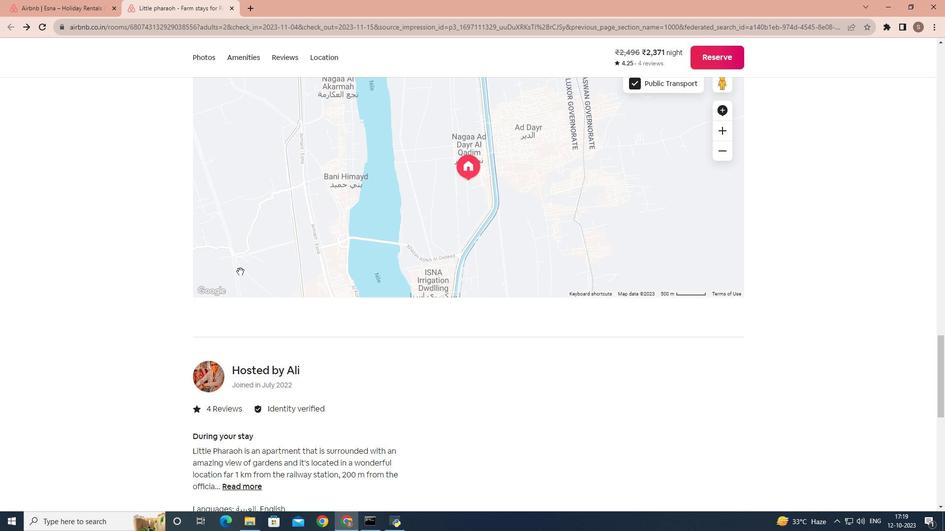 
Action: Mouse scrolled (240, 271) with delta (0, 0)
Screenshot: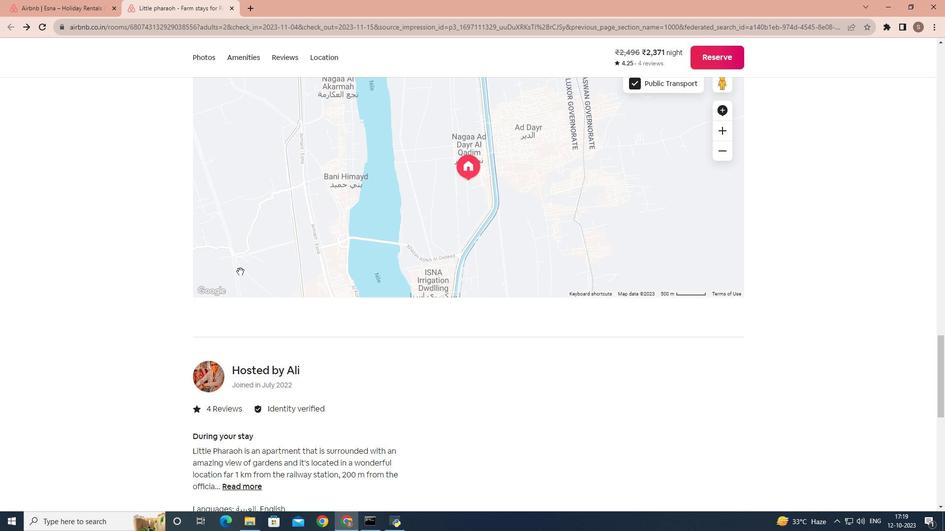 
Action: Mouse scrolled (240, 271) with delta (0, 0)
Screenshot: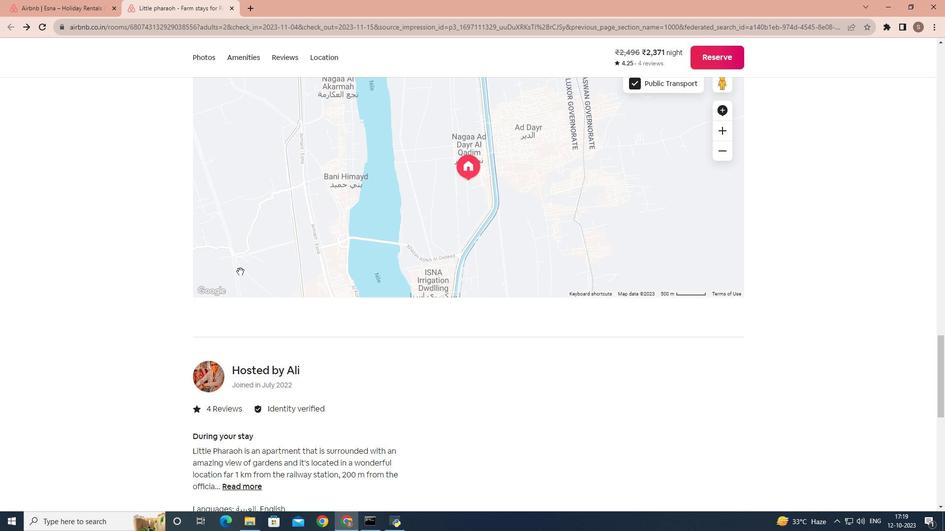
Action: Mouse scrolled (240, 271) with delta (0, 0)
Screenshot: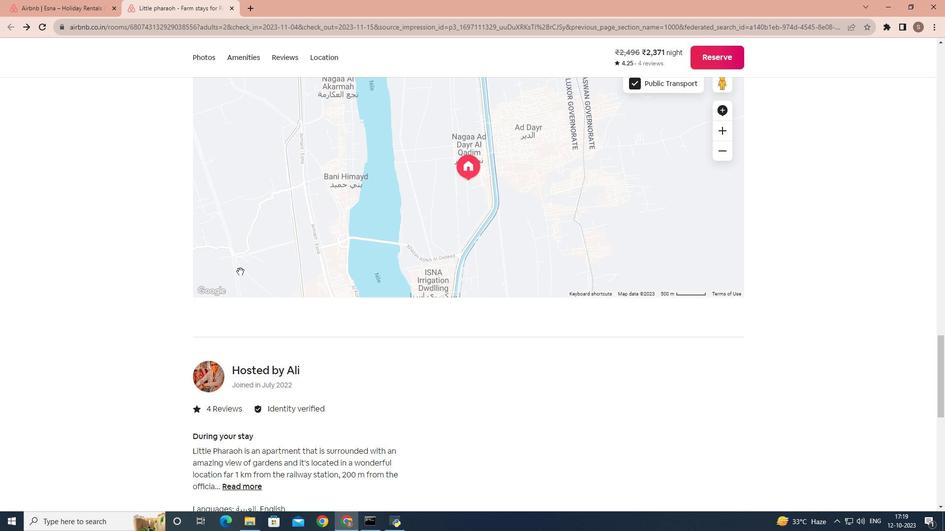 
Action: Mouse scrolled (240, 271) with delta (0, 0)
Screenshot: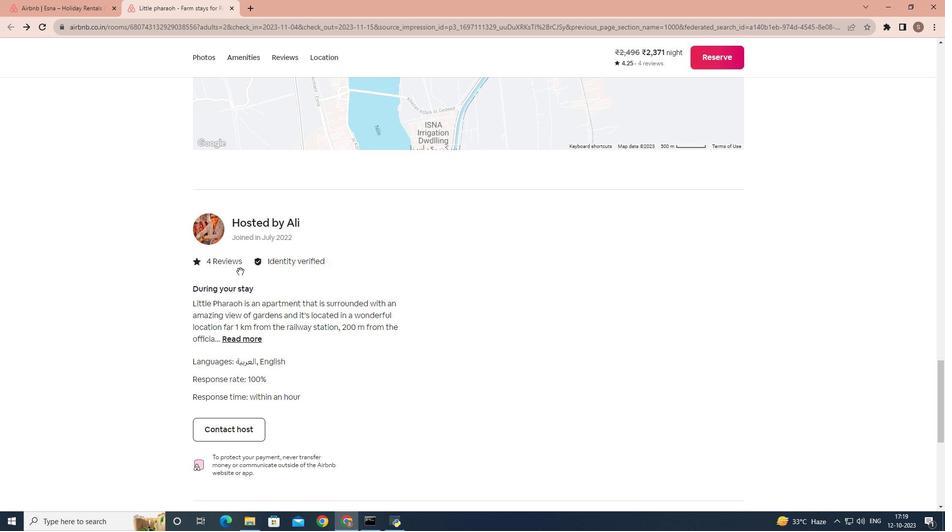 
Action: Mouse scrolled (240, 271) with delta (0, 0)
Screenshot: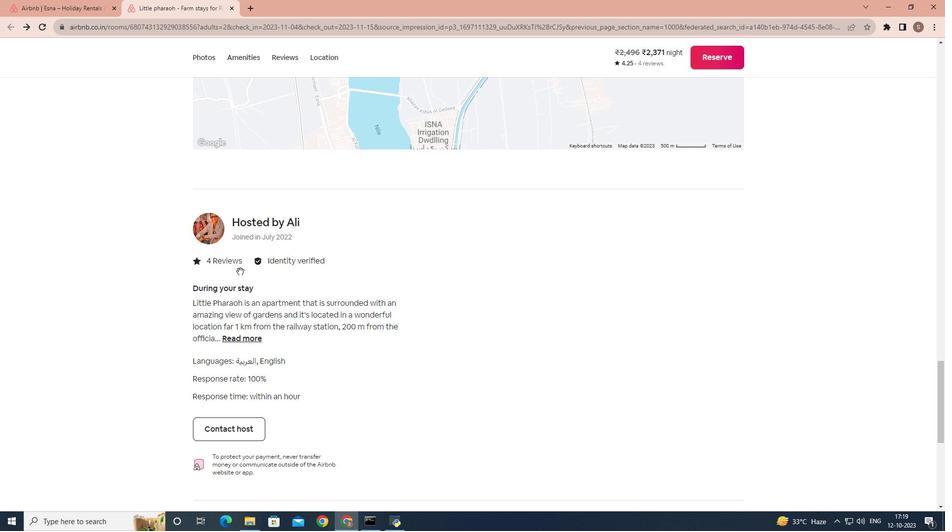 
Action: Mouse scrolled (240, 271) with delta (0, 0)
Screenshot: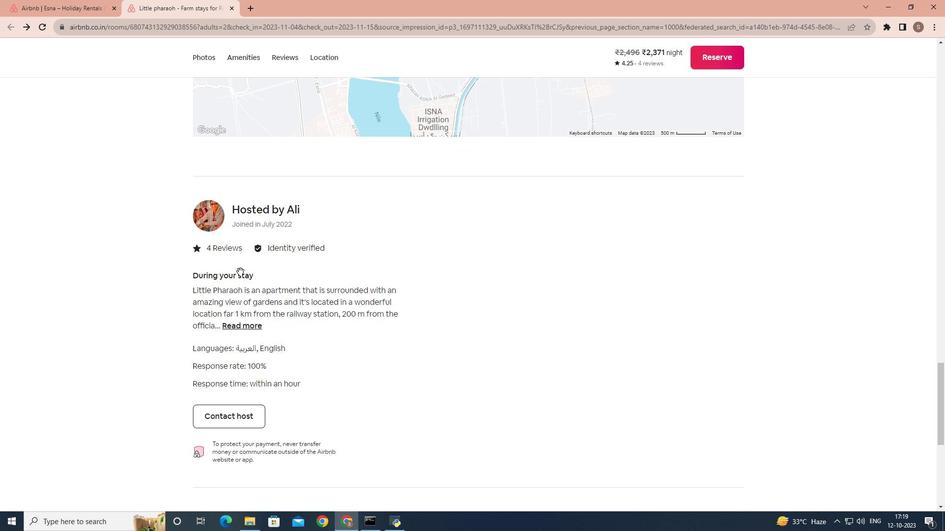 
Action: Mouse moved to (248, 198)
Screenshot: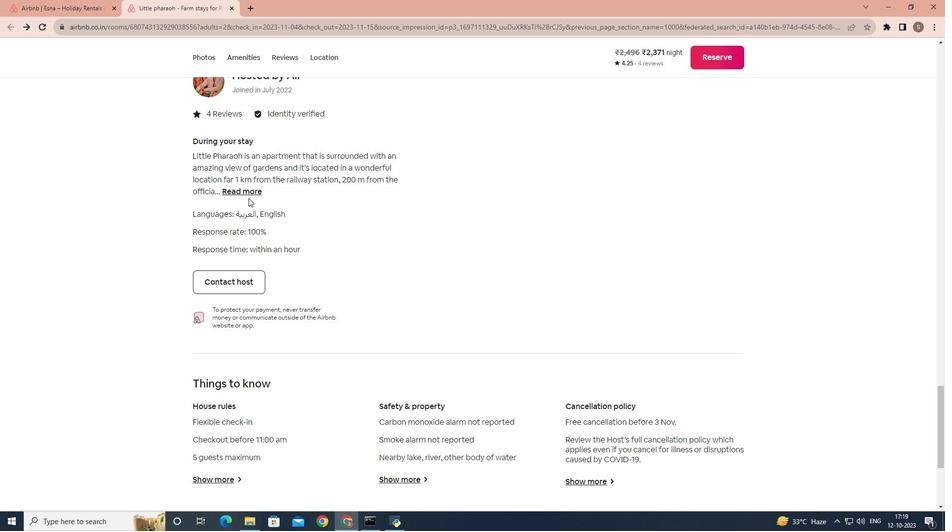 
Action: Mouse pressed left at (248, 198)
Screenshot: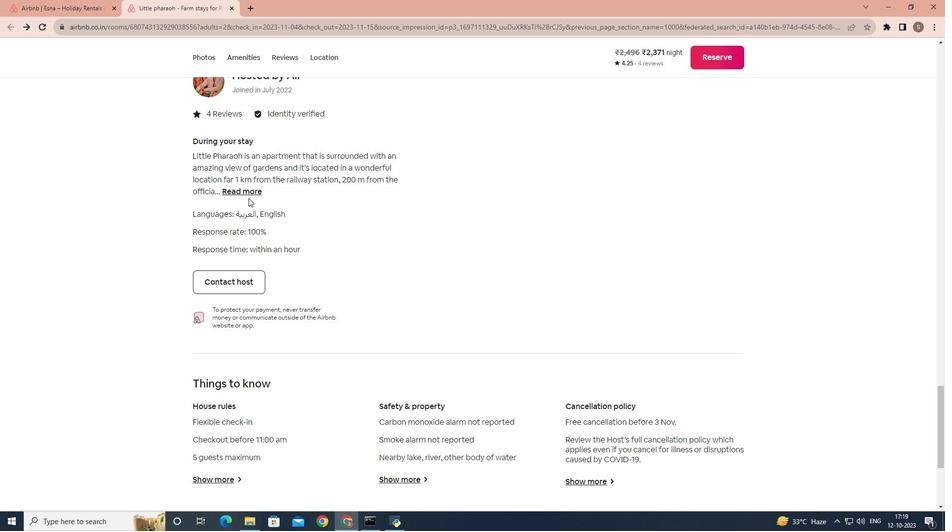 
Action: Mouse moved to (255, 195)
Screenshot: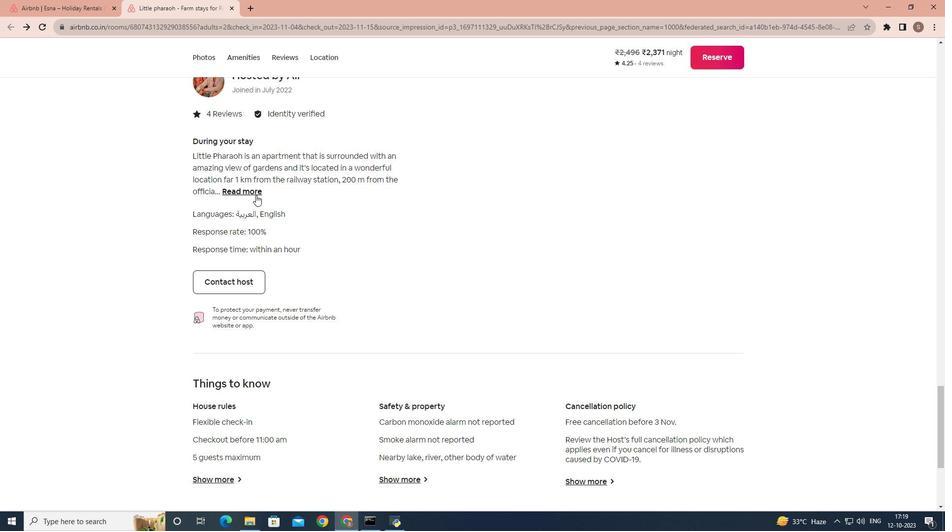 
Action: Mouse pressed left at (255, 195)
Screenshot: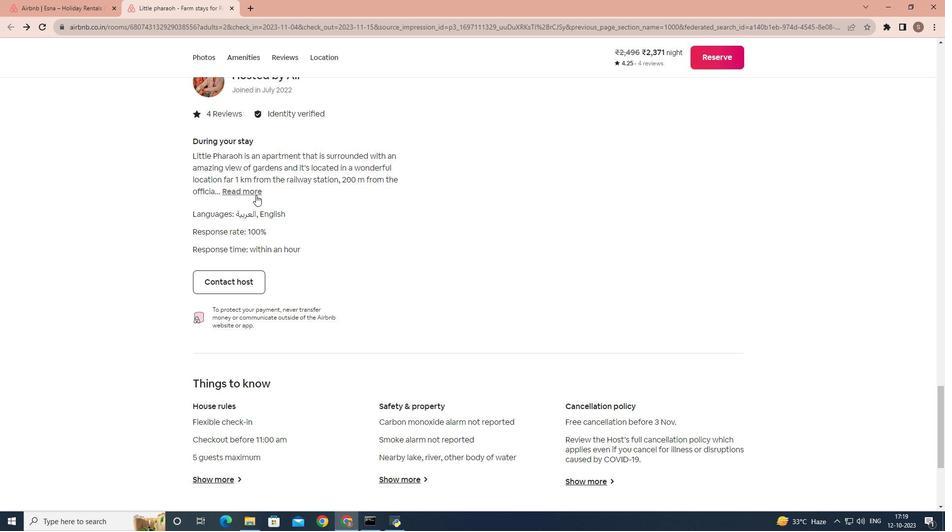 
Action: Mouse moved to (245, 229)
Screenshot: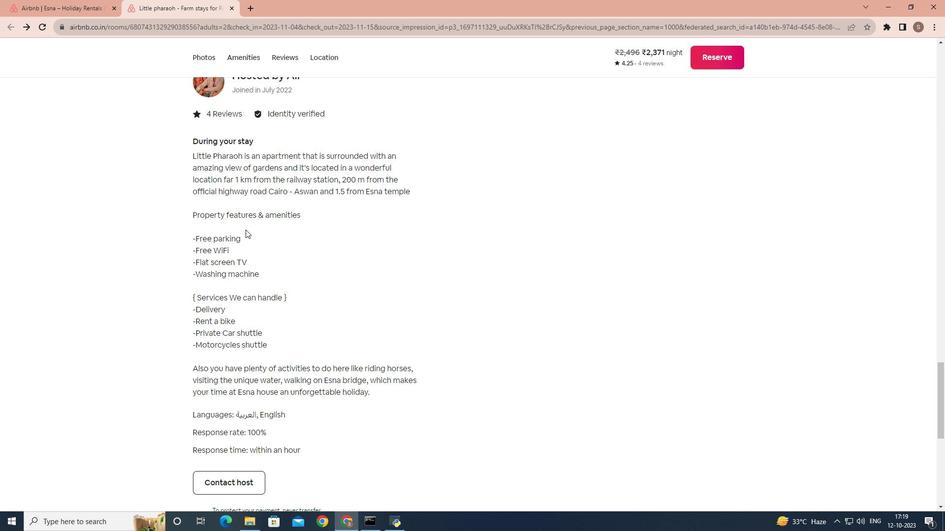 
Action: Mouse scrolled (245, 229) with delta (0, 0)
Screenshot: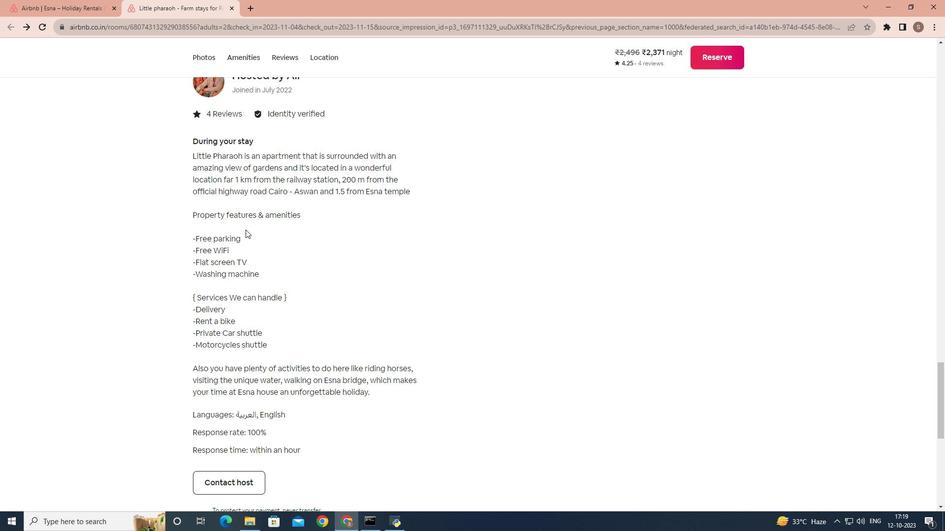 
Action: Mouse scrolled (245, 229) with delta (0, 0)
Screenshot: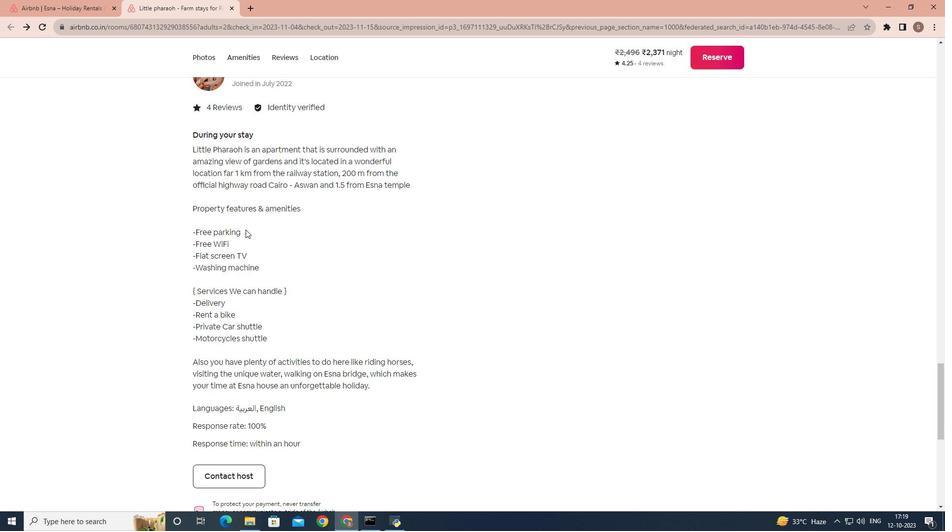 
Action: Mouse scrolled (245, 229) with delta (0, 0)
Screenshot: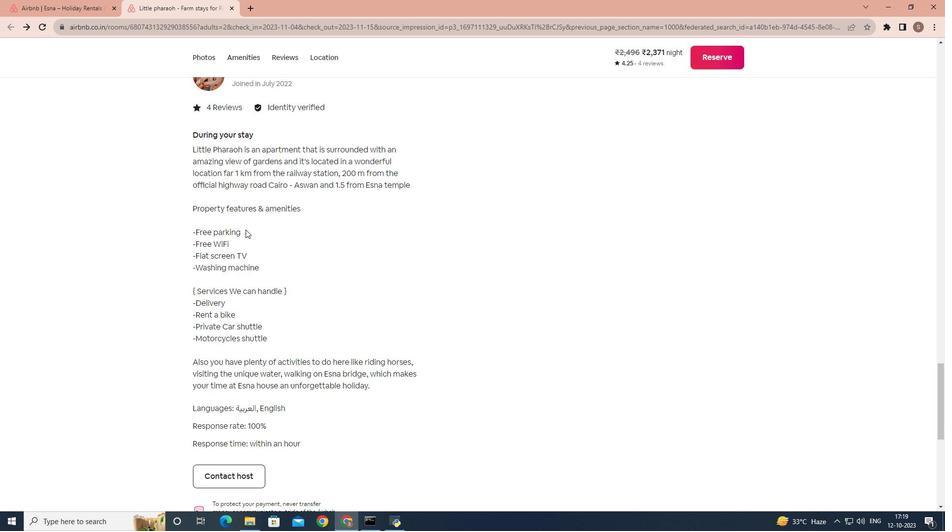 
Action: Mouse scrolled (245, 229) with delta (0, 0)
Screenshot: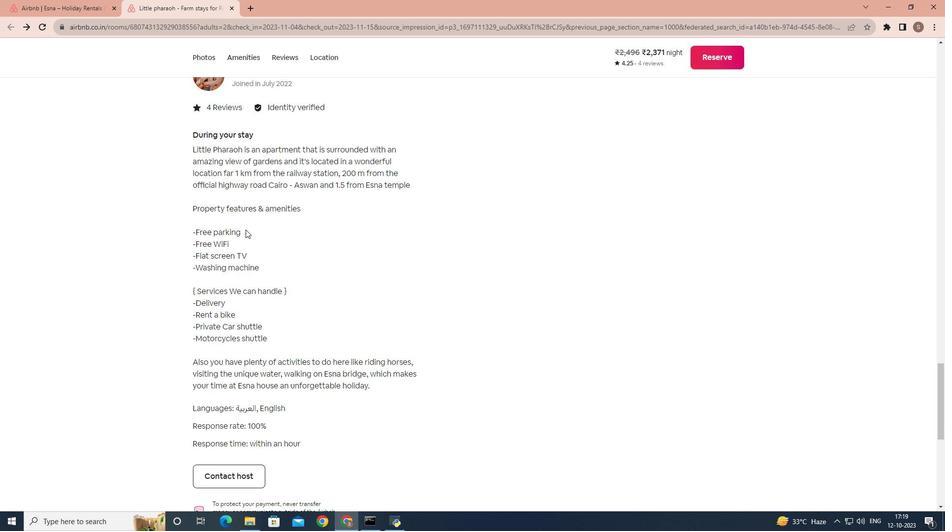 
Action: Mouse scrolled (245, 229) with delta (0, 0)
Screenshot: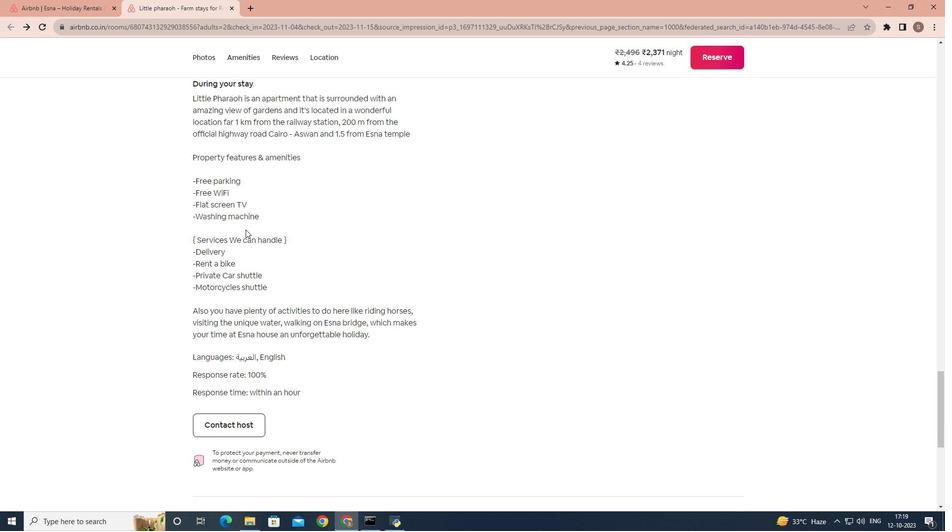 
Action: Mouse moved to (245, 230)
Screenshot: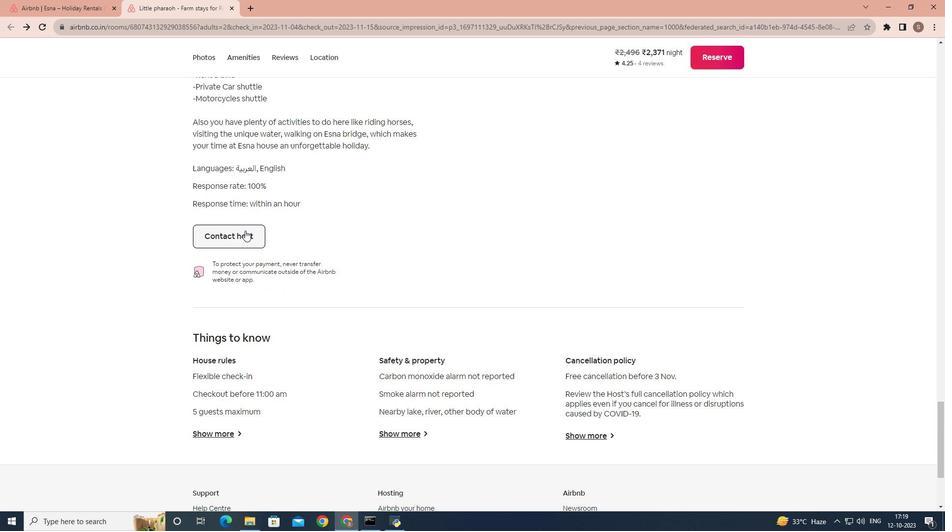 
Action: Mouse scrolled (245, 229) with delta (0, 0)
Screenshot: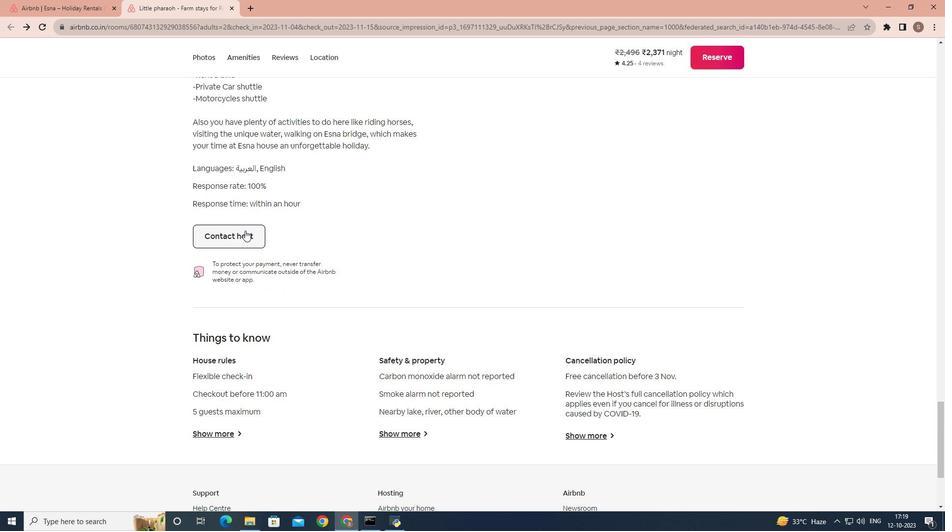 
Action: Mouse moved to (245, 230)
Screenshot: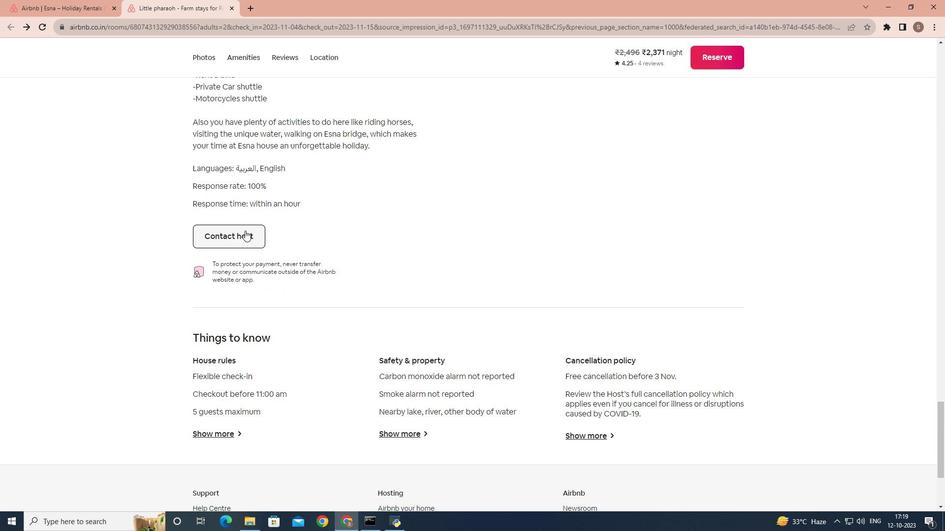 
Action: Mouse scrolled (245, 230) with delta (0, 0)
Screenshot: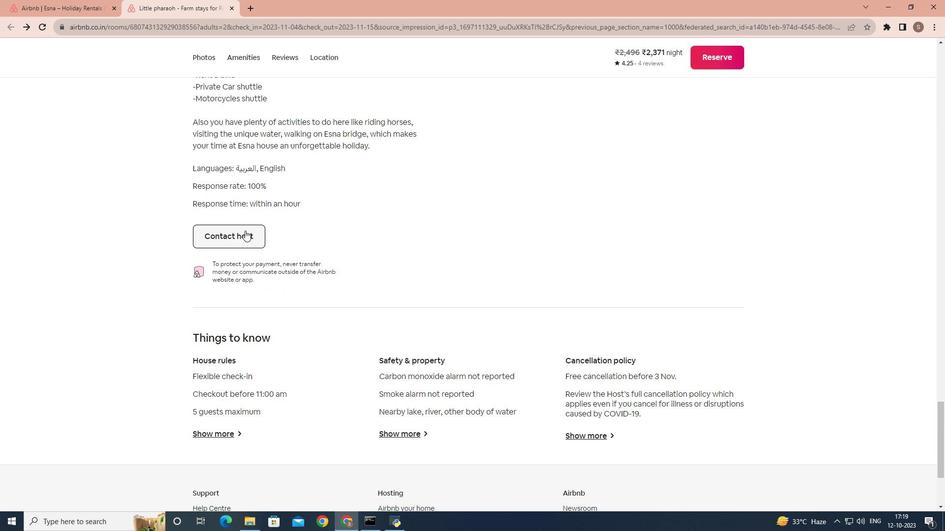 
Action: Mouse scrolled (245, 230) with delta (0, 0)
Screenshot: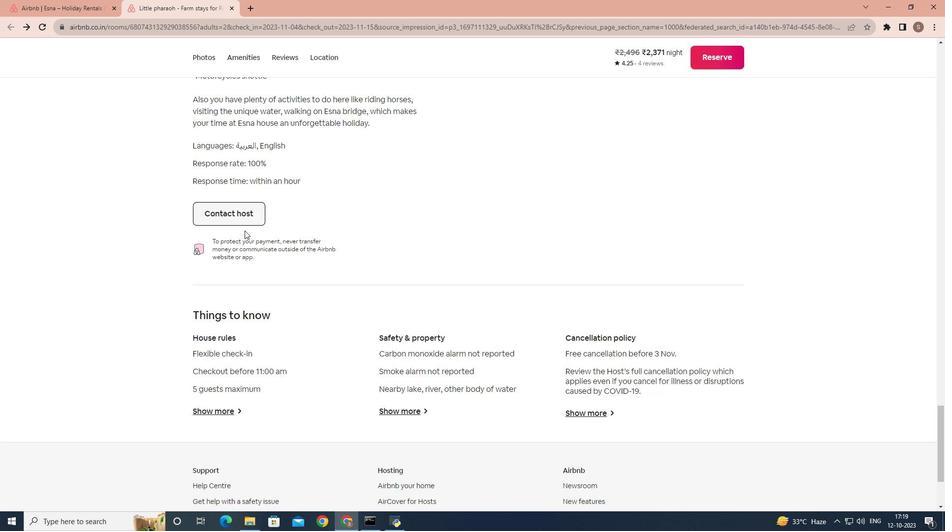 
Action: Mouse moved to (244, 230)
Screenshot: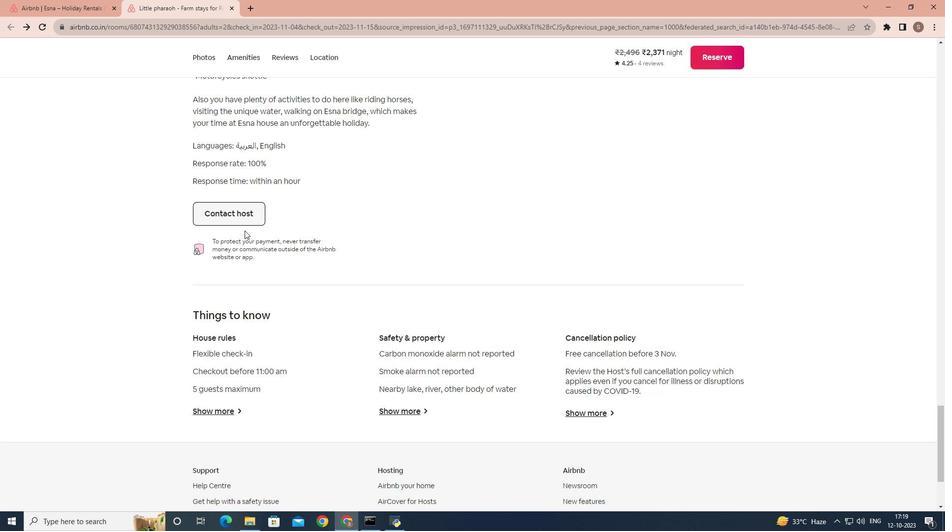
Action: Mouse scrolled (244, 230) with delta (0, 0)
Screenshot: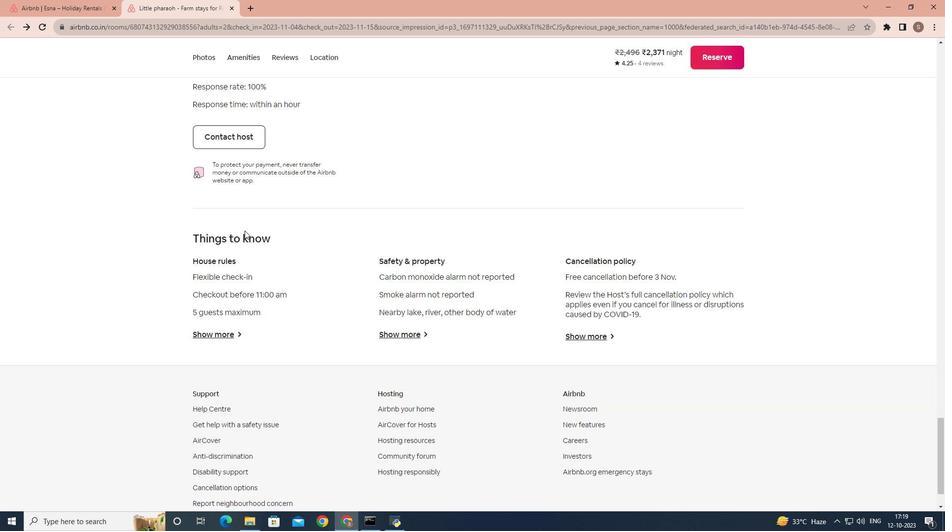 
Action: Mouse moved to (204, 283)
Screenshot: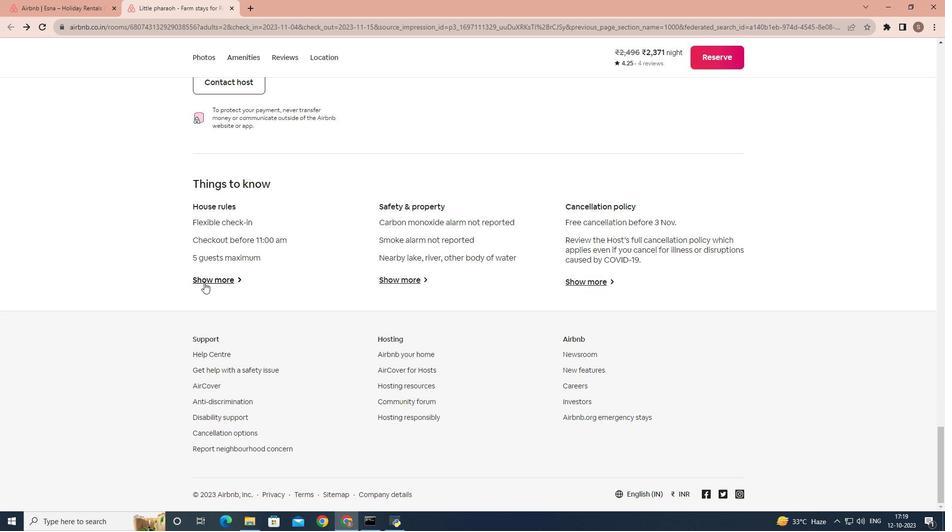 
Action: Mouse pressed left at (204, 283)
Screenshot: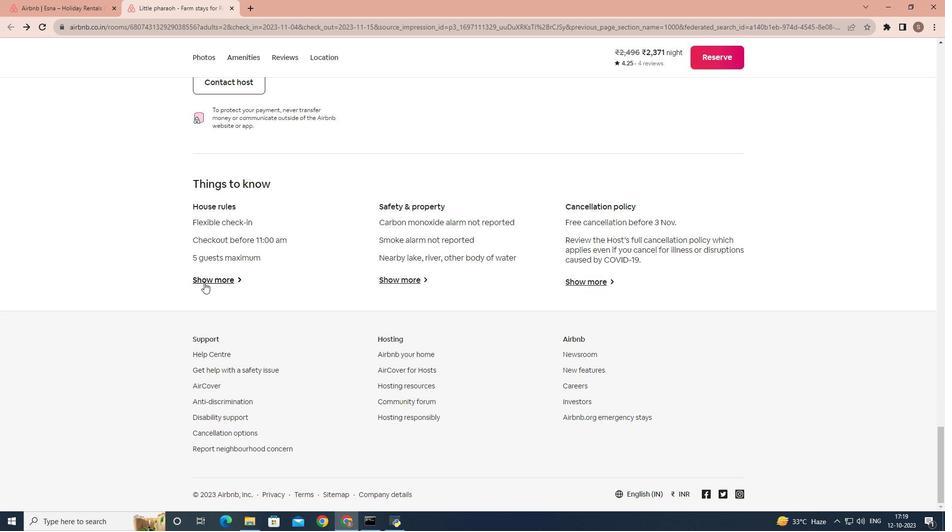 
Action: Mouse moved to (339, 253)
Screenshot: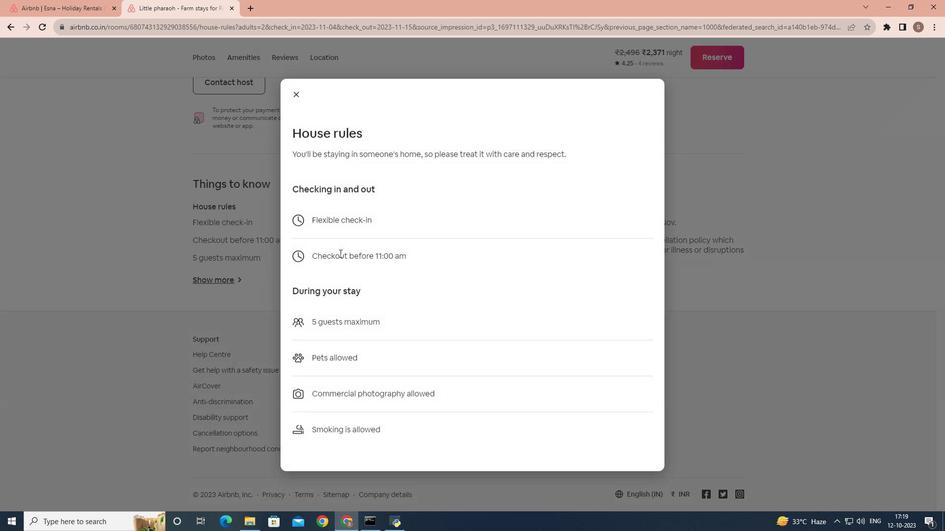 
Action: Mouse scrolled (339, 253) with delta (0, 0)
Screenshot: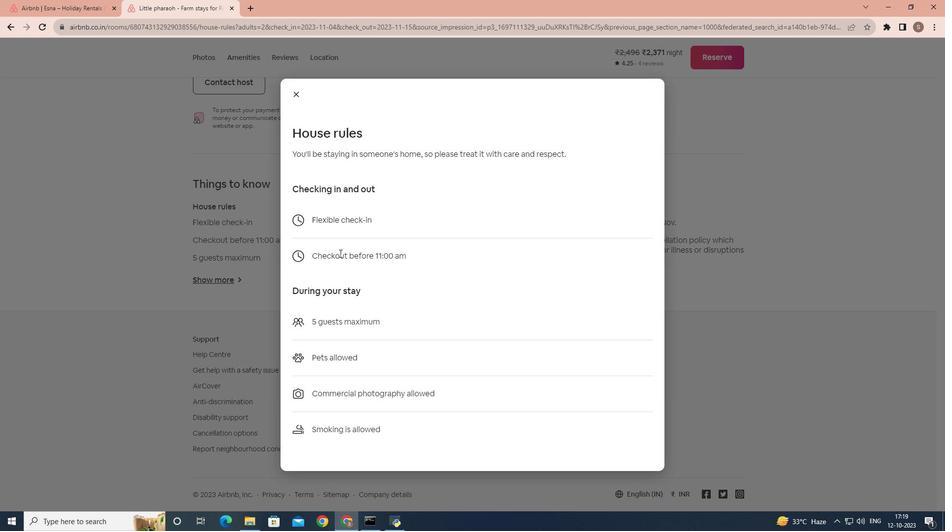 
Action: Mouse scrolled (339, 253) with delta (0, 0)
Screenshot: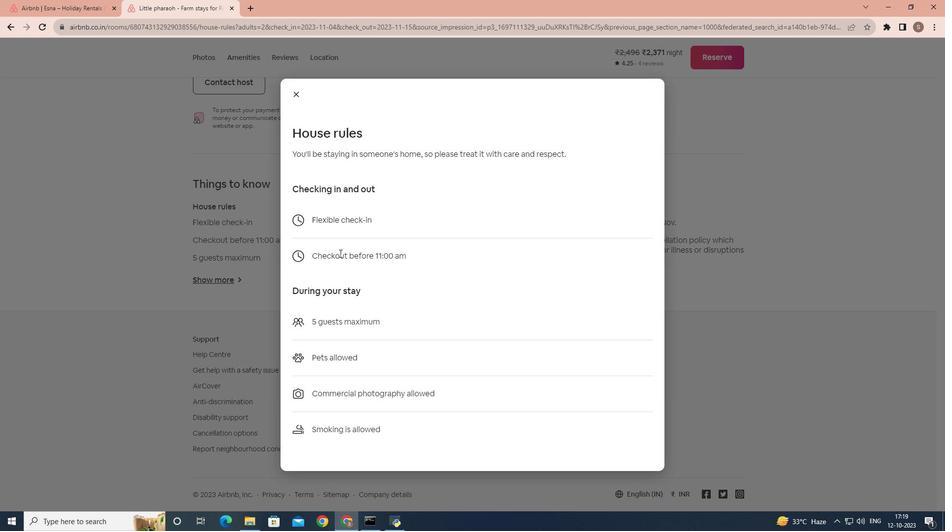 
Action: Mouse scrolled (339, 253) with delta (0, 0)
Screenshot: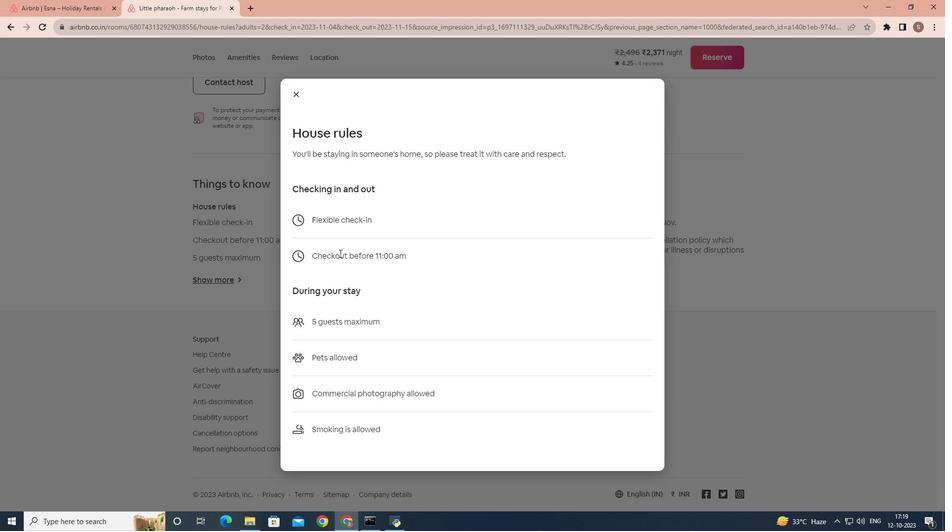 
Action: Mouse moved to (295, 91)
Screenshot: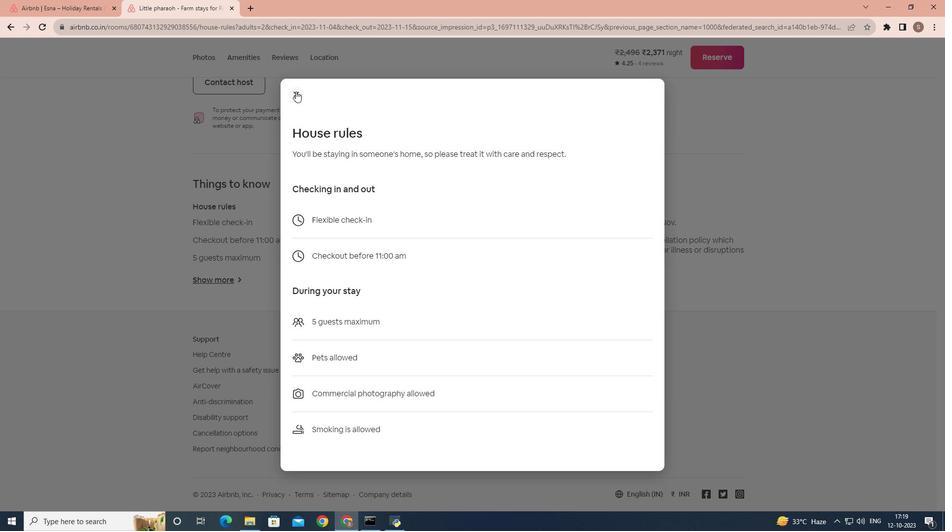 
Action: Mouse pressed left at (295, 91)
Screenshot: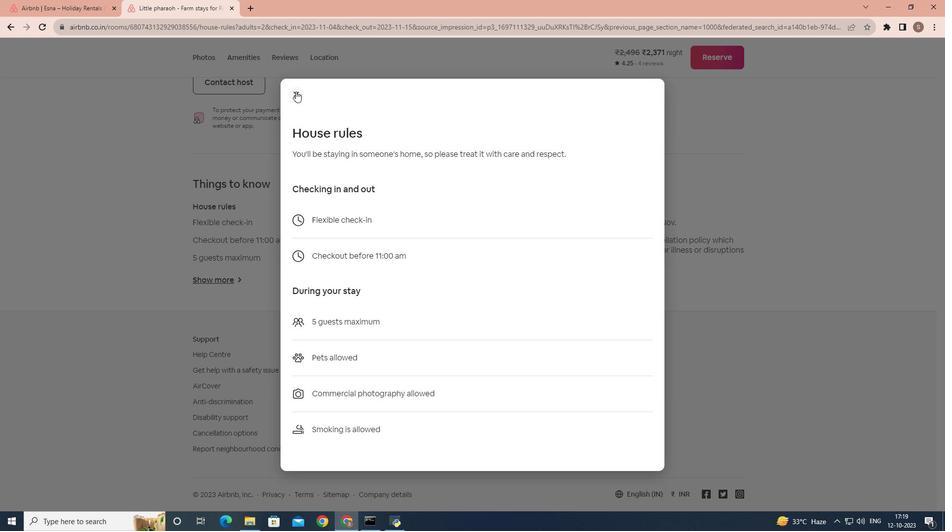 
Action: Mouse moved to (400, 279)
Screenshot: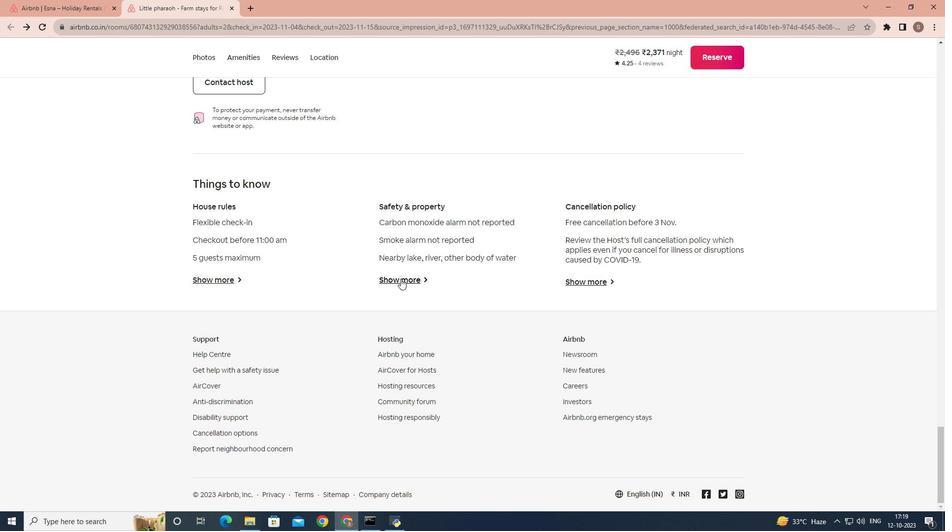
Action: Mouse pressed left at (400, 279)
Screenshot: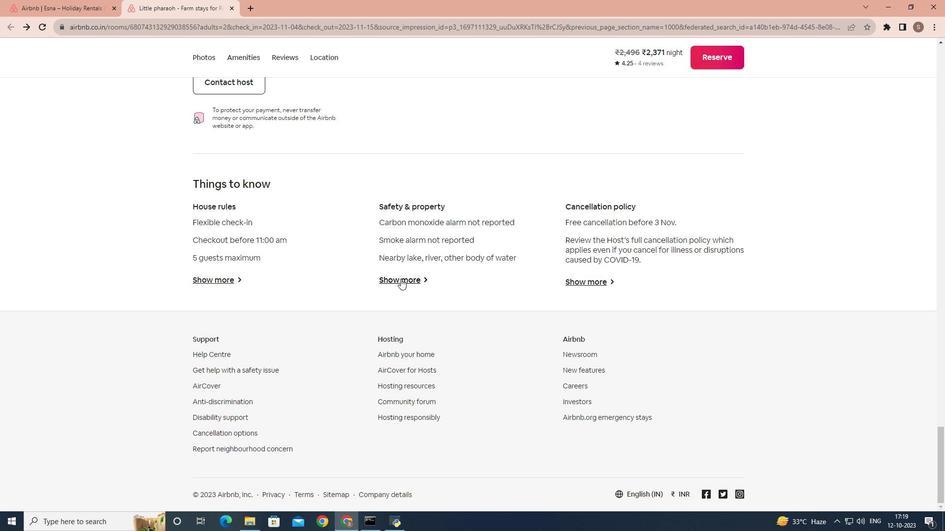 
Action: Mouse moved to (298, 81)
Screenshot: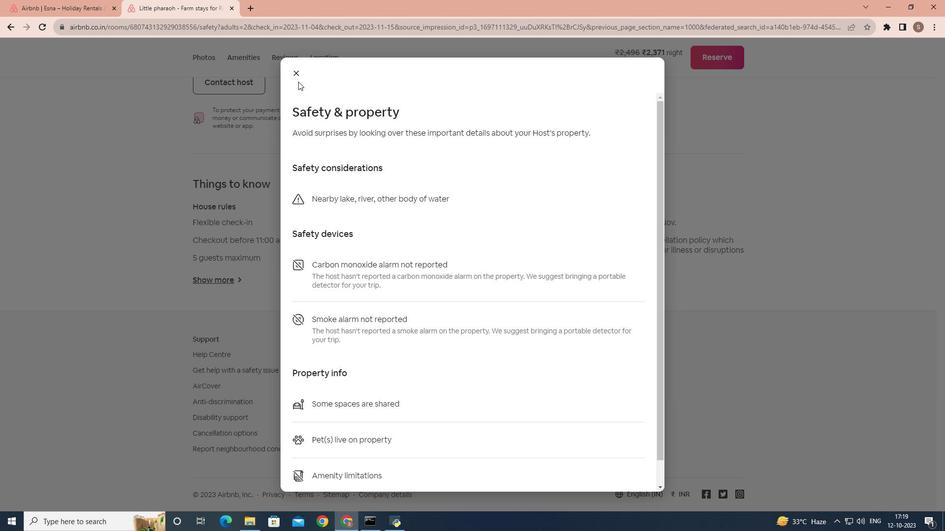 
Action: Mouse scrolled (298, 81) with delta (0, 0)
Screenshot: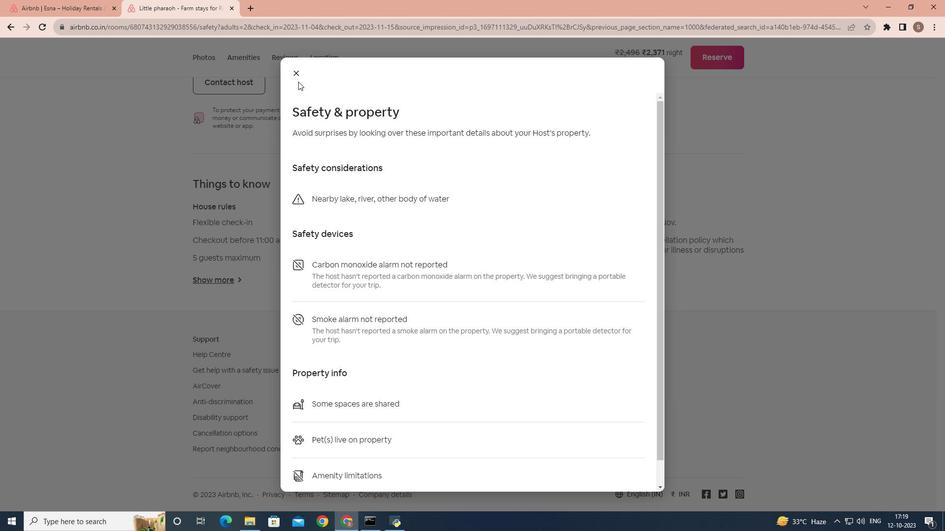 
Action: Mouse scrolled (298, 81) with delta (0, 0)
Screenshot: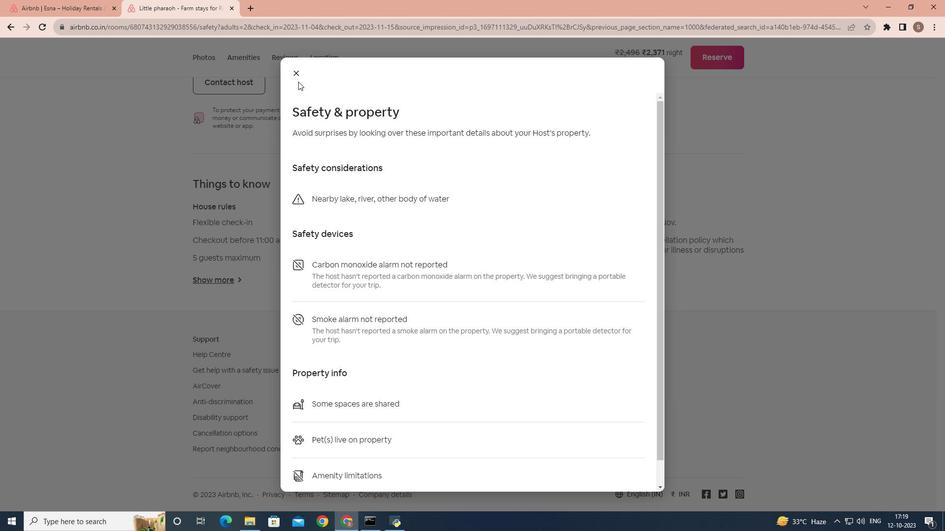 
Action: Mouse scrolled (298, 81) with delta (0, 0)
Screenshot: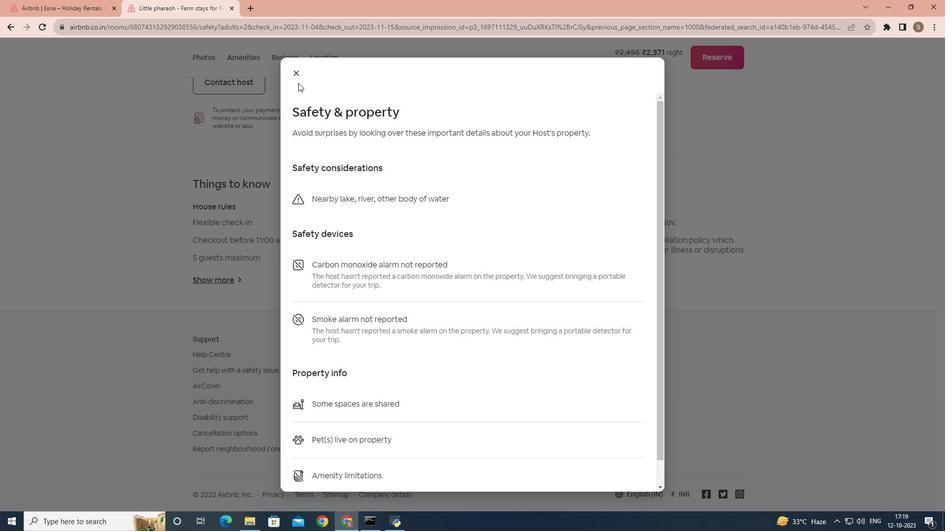 
Action: Mouse moved to (298, 83)
Screenshot: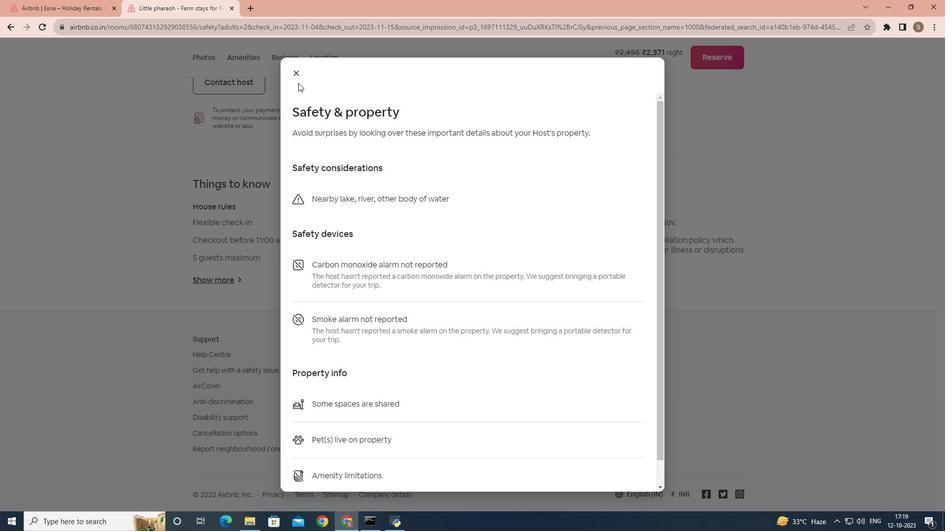 
Action: Mouse scrolled (298, 82) with delta (0, 0)
Screenshot: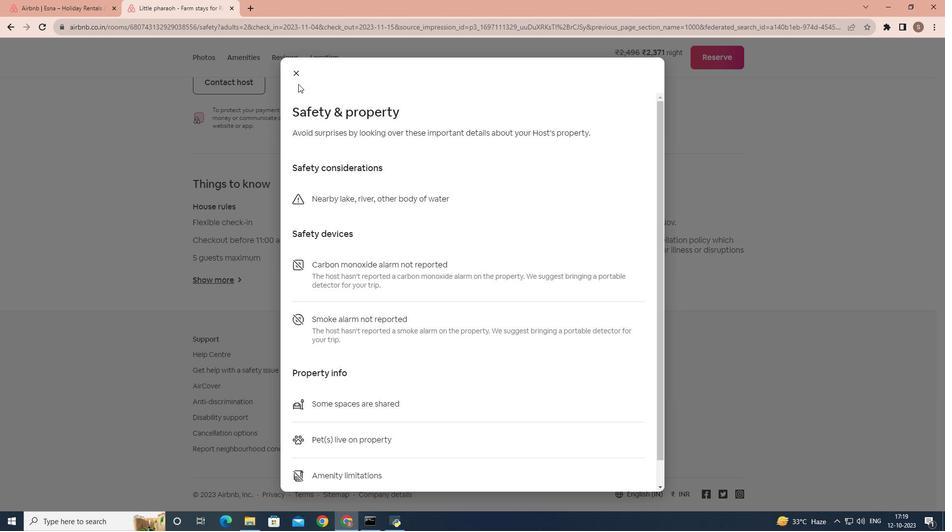 
Action: Mouse moved to (341, 139)
Screenshot: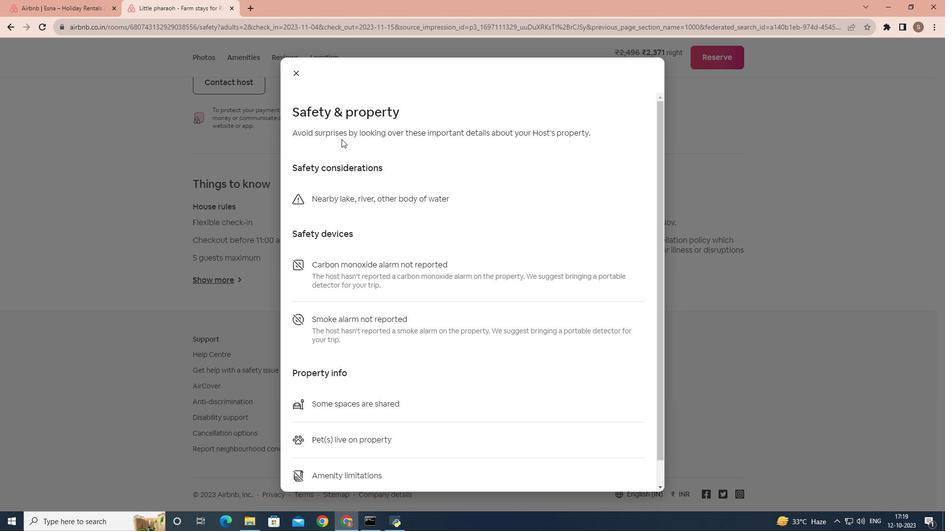 
Action: Mouse scrolled (341, 138) with delta (0, 0)
Screenshot: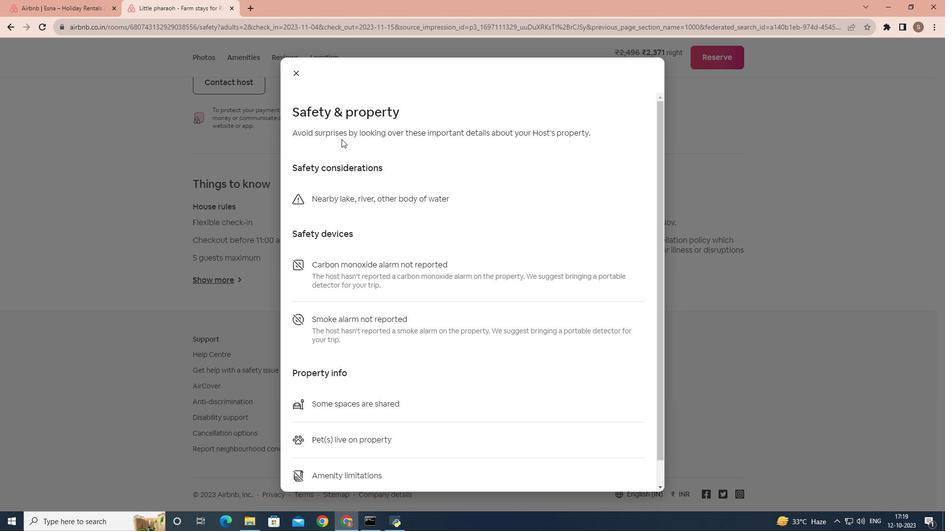 
Action: Mouse scrolled (341, 138) with delta (0, 0)
Screenshot: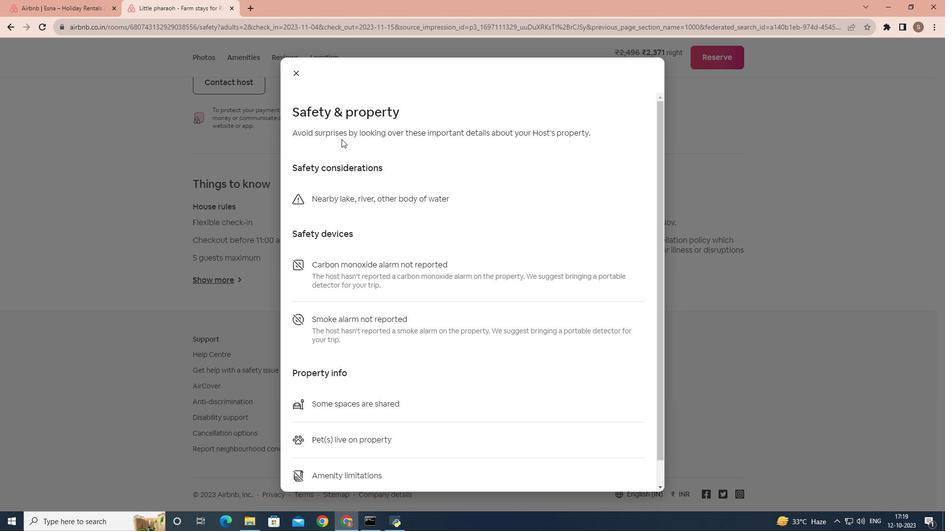
Action: Mouse scrolled (341, 138) with delta (0, 0)
Screenshot: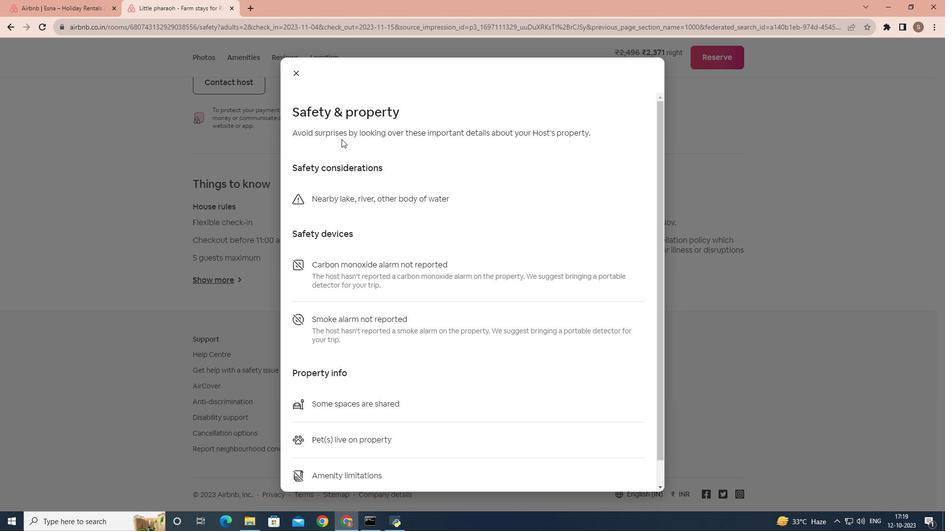 
Action: Mouse moved to (299, 78)
Screenshot: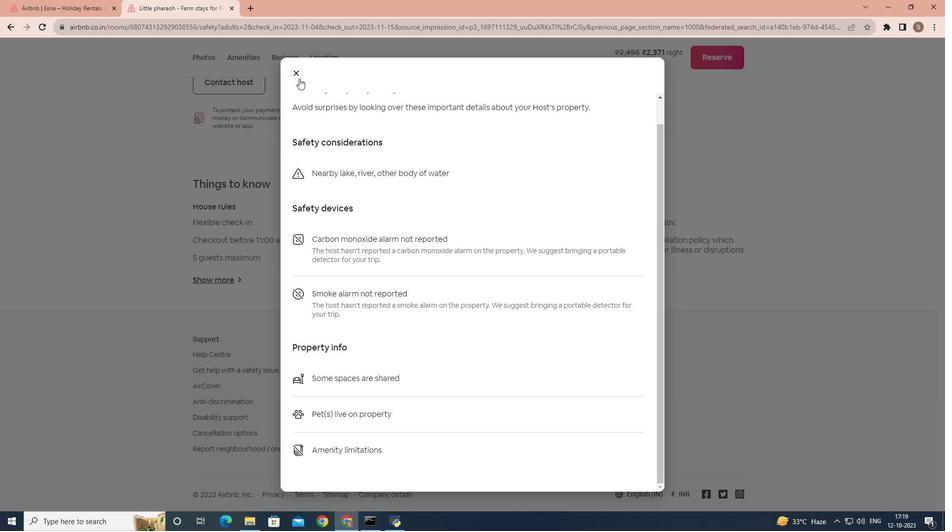
Action: Mouse pressed left at (299, 78)
Screenshot: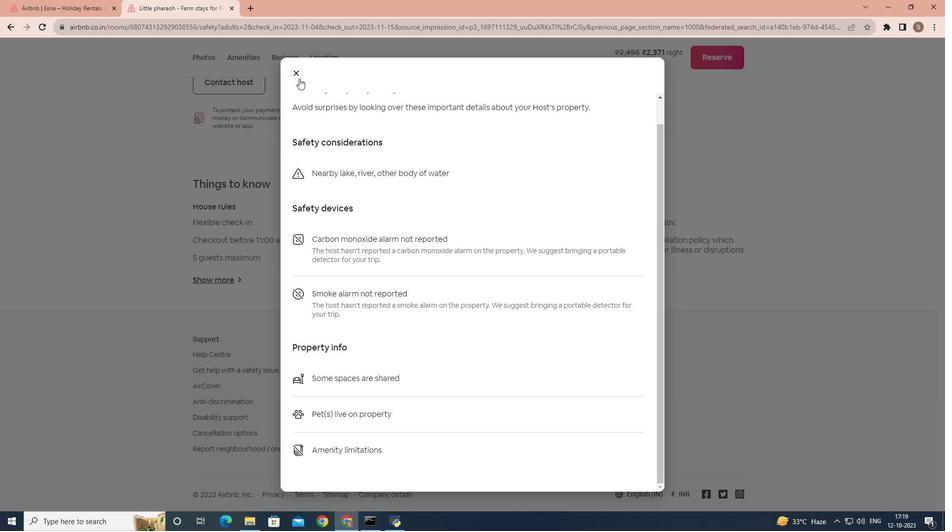 
Action: Mouse moved to (598, 287)
Screenshot: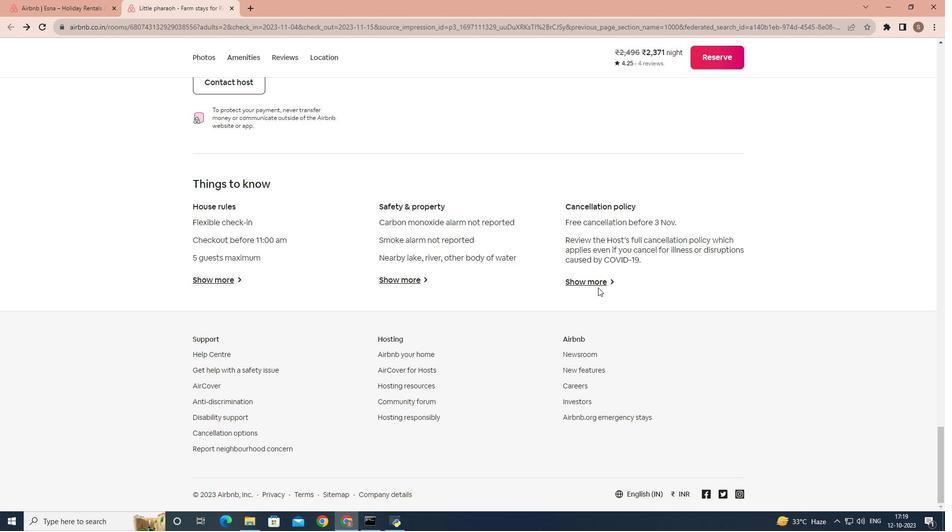 
Action: Mouse pressed left at (598, 287)
Screenshot: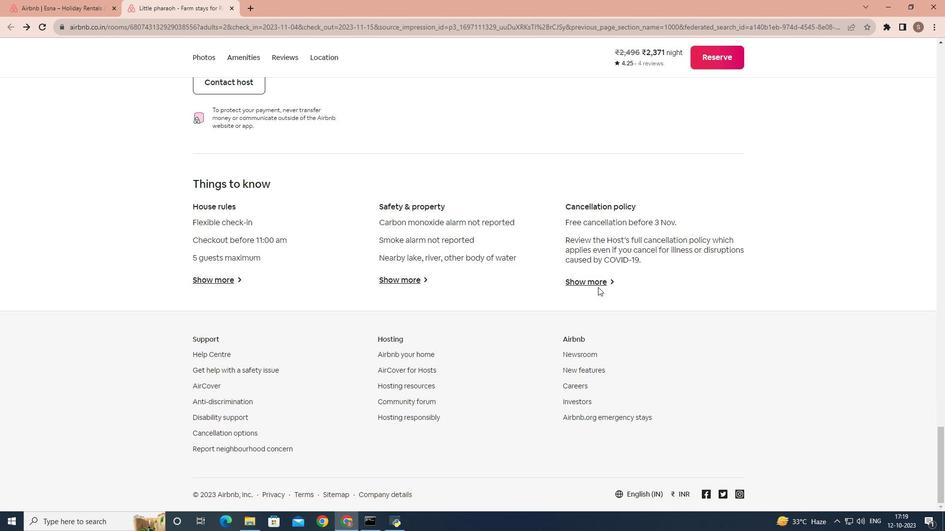 
Action: Mouse moved to (587, 281)
Screenshot: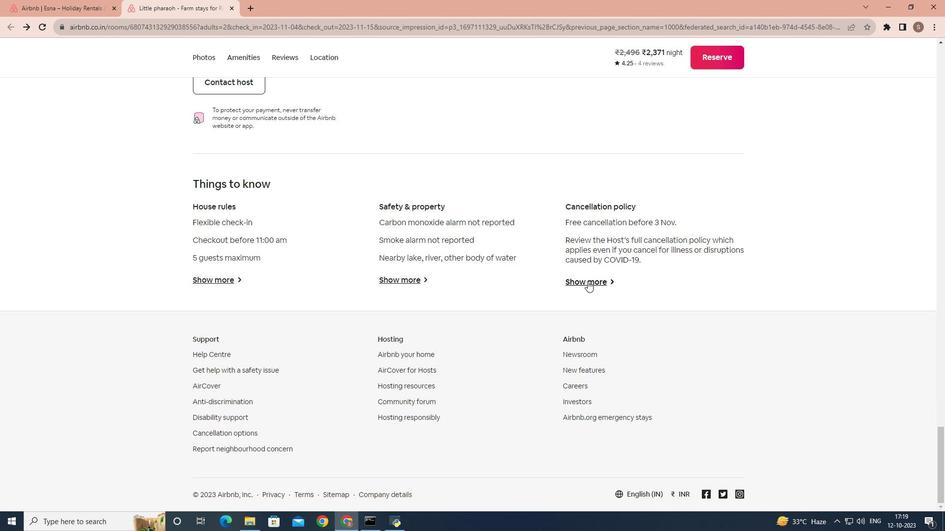 
Action: Mouse pressed left at (587, 281)
Screenshot: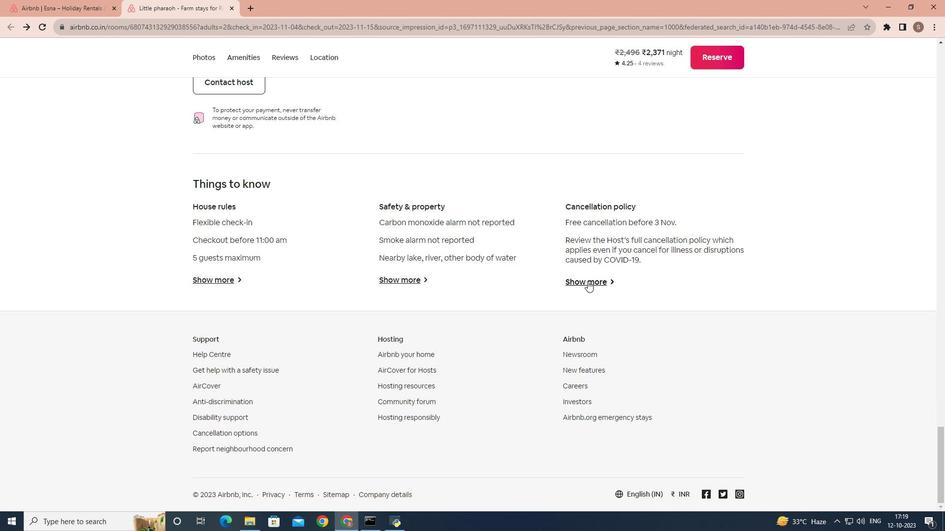 
Action: Mouse moved to (345, 149)
Screenshot: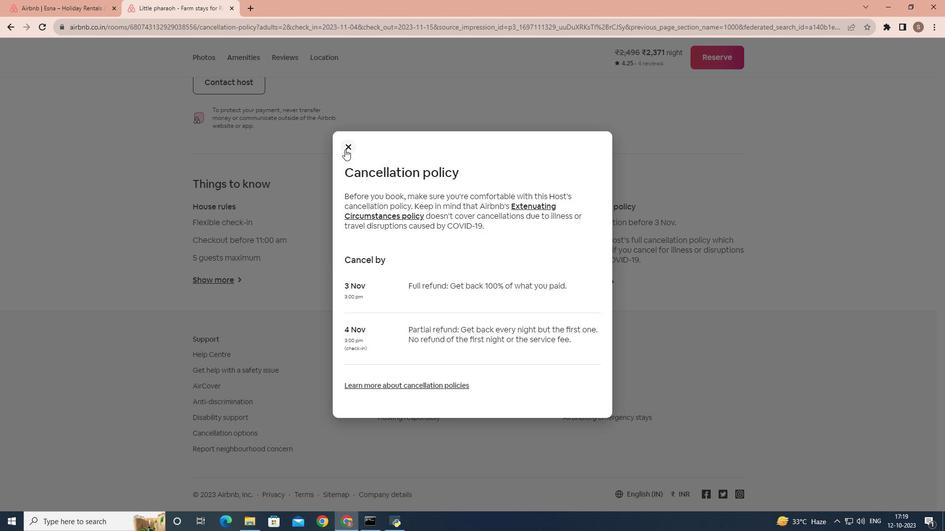 
Action: Mouse pressed left at (345, 149)
Screenshot: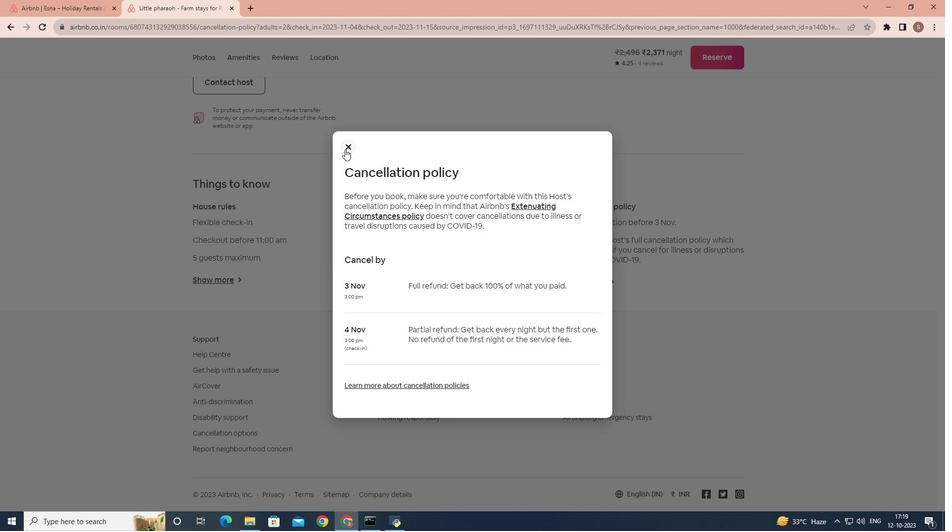 
Action: Mouse moved to (285, 198)
Screenshot: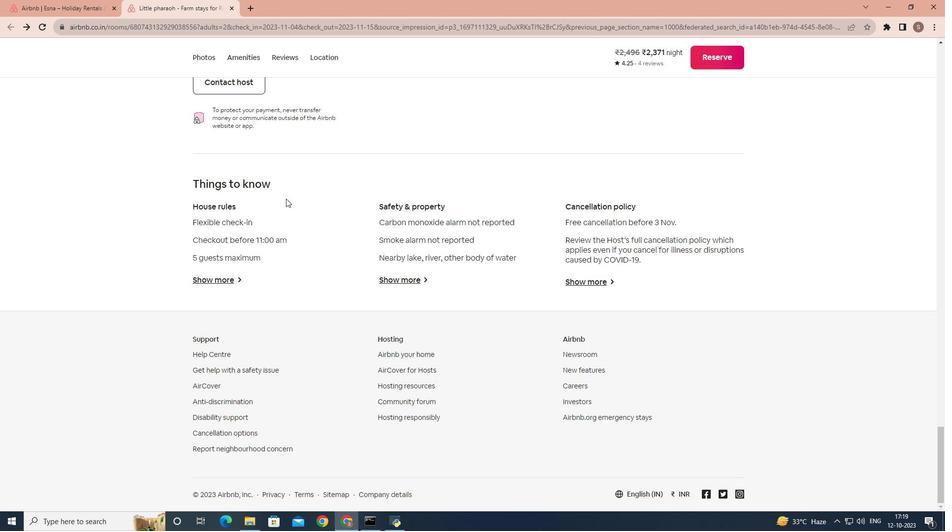 
Action: Mouse scrolled (285, 199) with delta (0, 0)
Screenshot: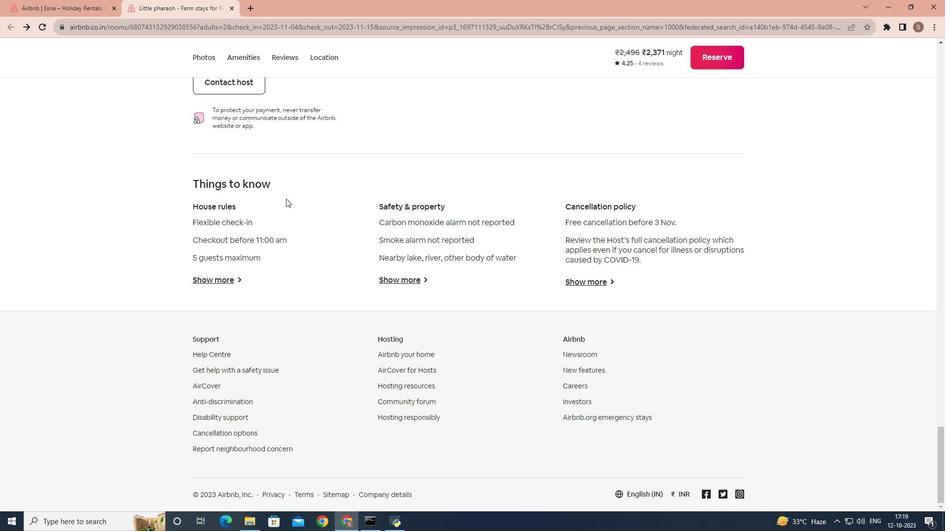 
Action: Mouse scrolled (285, 199) with delta (0, 0)
